 Task: Open Card Mergers and Acquisitions Analysis in Board Reputation Management to Workspace Infrastructure Management and add a team member Softage.3@softage.net, a label Green, a checklist Customer Retention, an attachment from your google drive, a color Green and finally, add a card description 'Research and develop new product pricing strategy' and a comment 'This task presents an opportunity to demonstrate our leadership and decision-making skills, making informed choices and taking action.'. Add a start date 'Jan 07, 1900' with a due date 'Jan 14, 1900'
Action: Mouse moved to (40, 360)
Screenshot: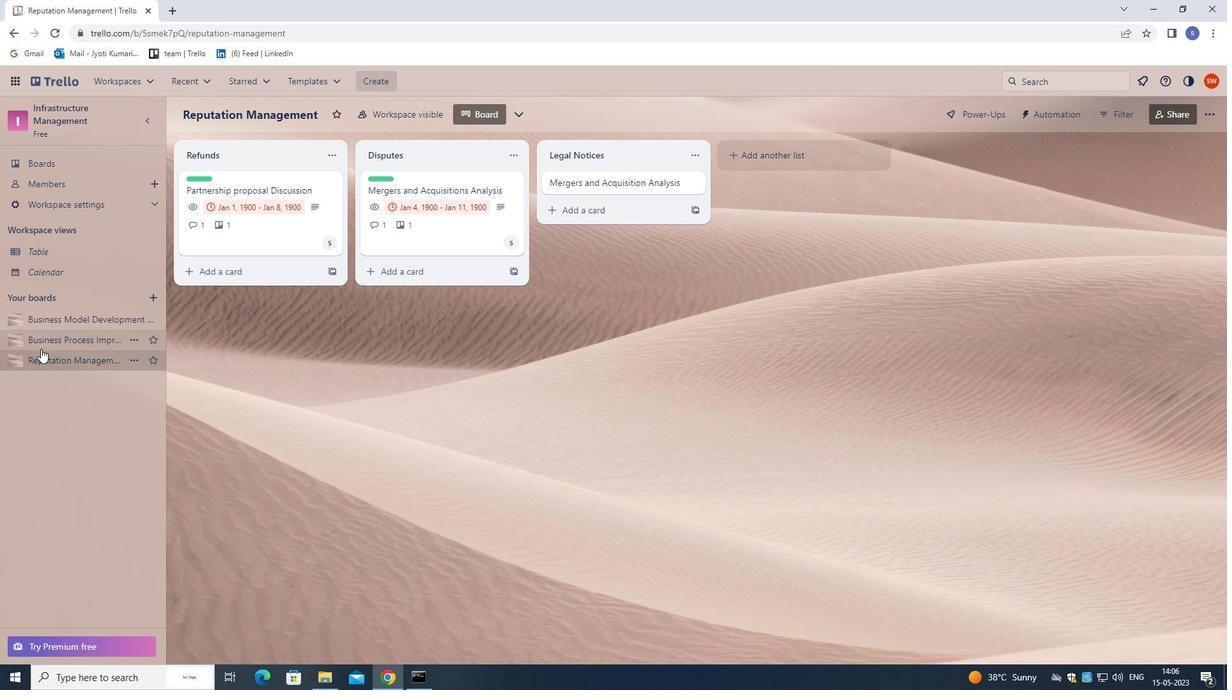 
Action: Mouse pressed left at (40, 360)
Screenshot: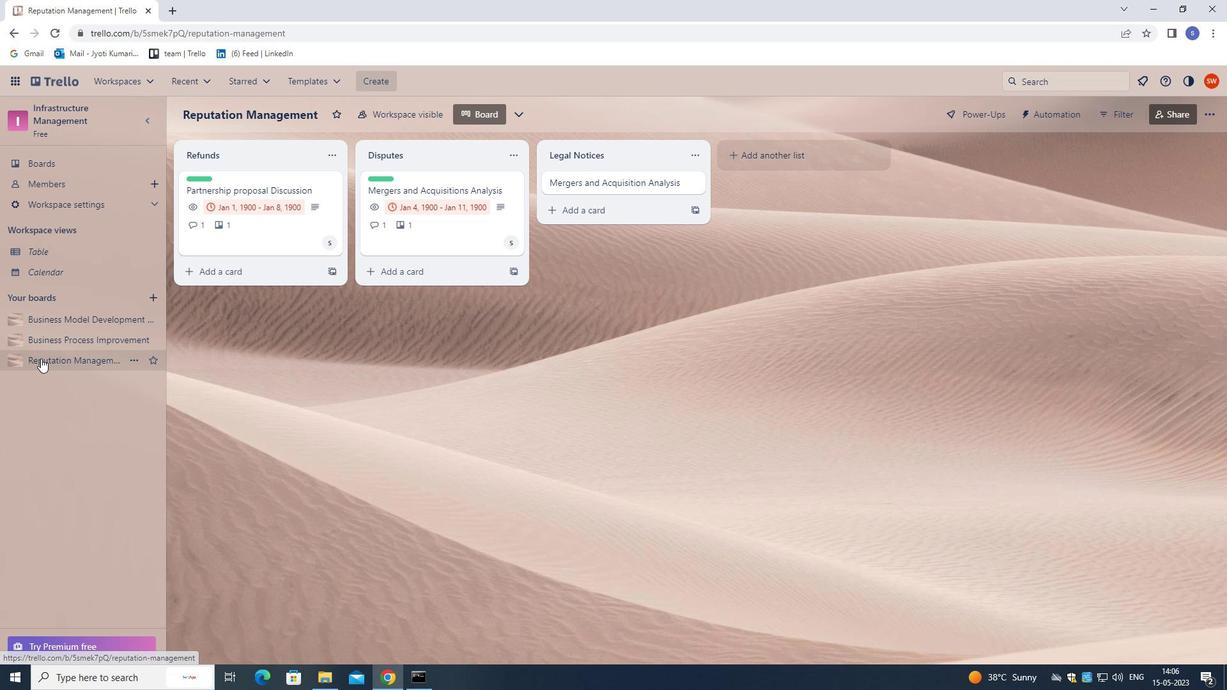 
Action: Mouse moved to (622, 188)
Screenshot: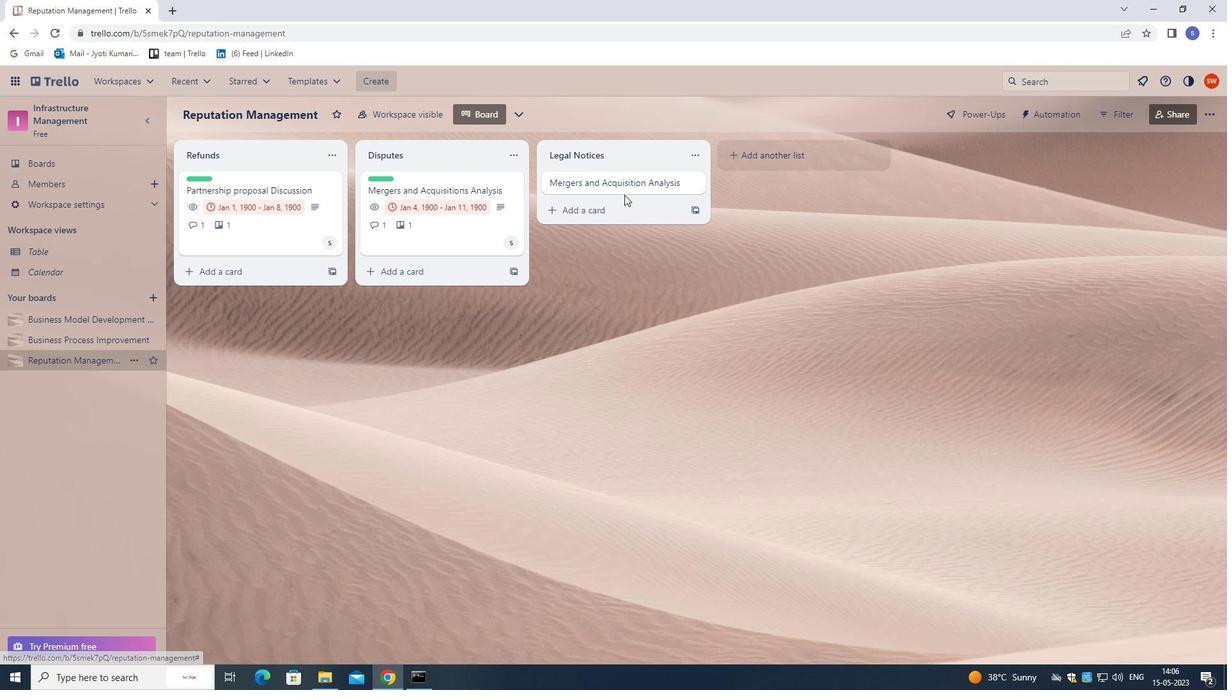
Action: Mouse pressed left at (622, 188)
Screenshot: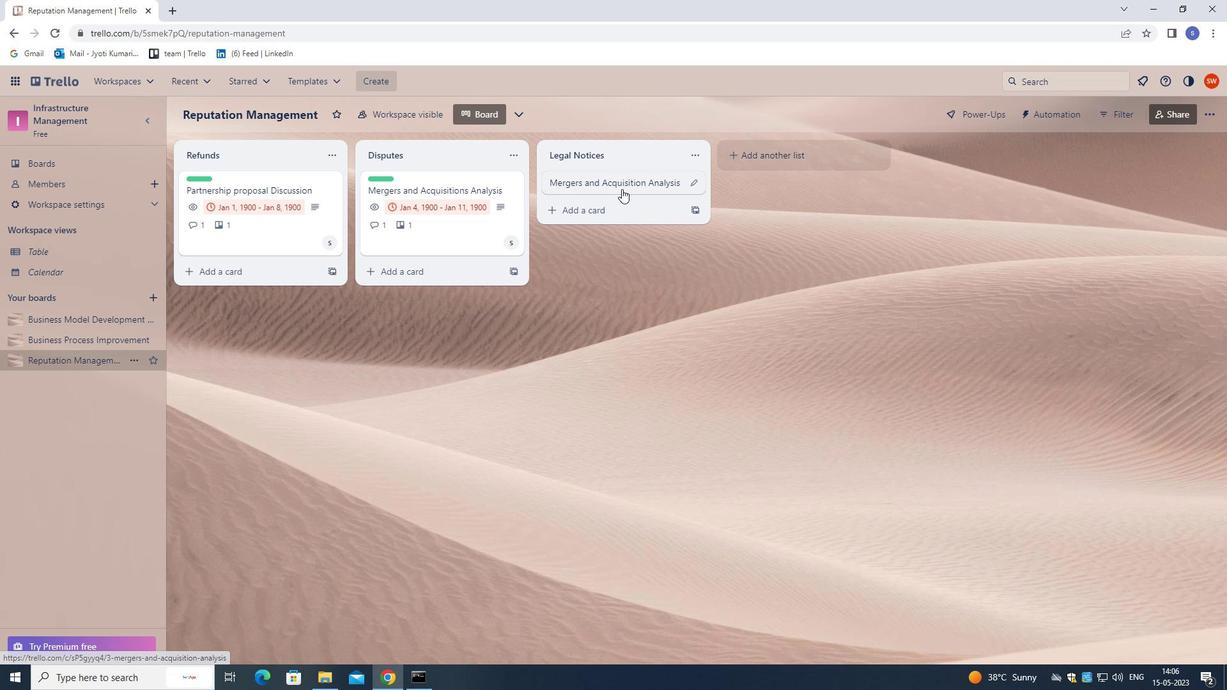 
Action: Mouse moved to (797, 227)
Screenshot: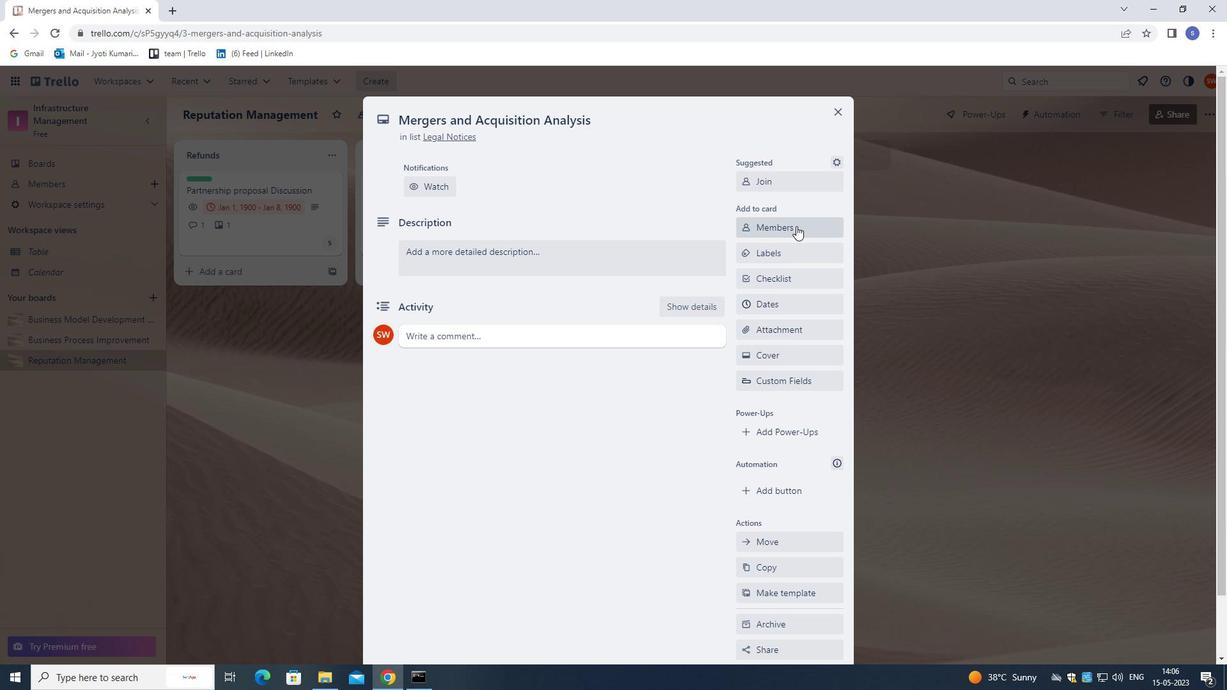 
Action: Mouse pressed left at (797, 227)
Screenshot: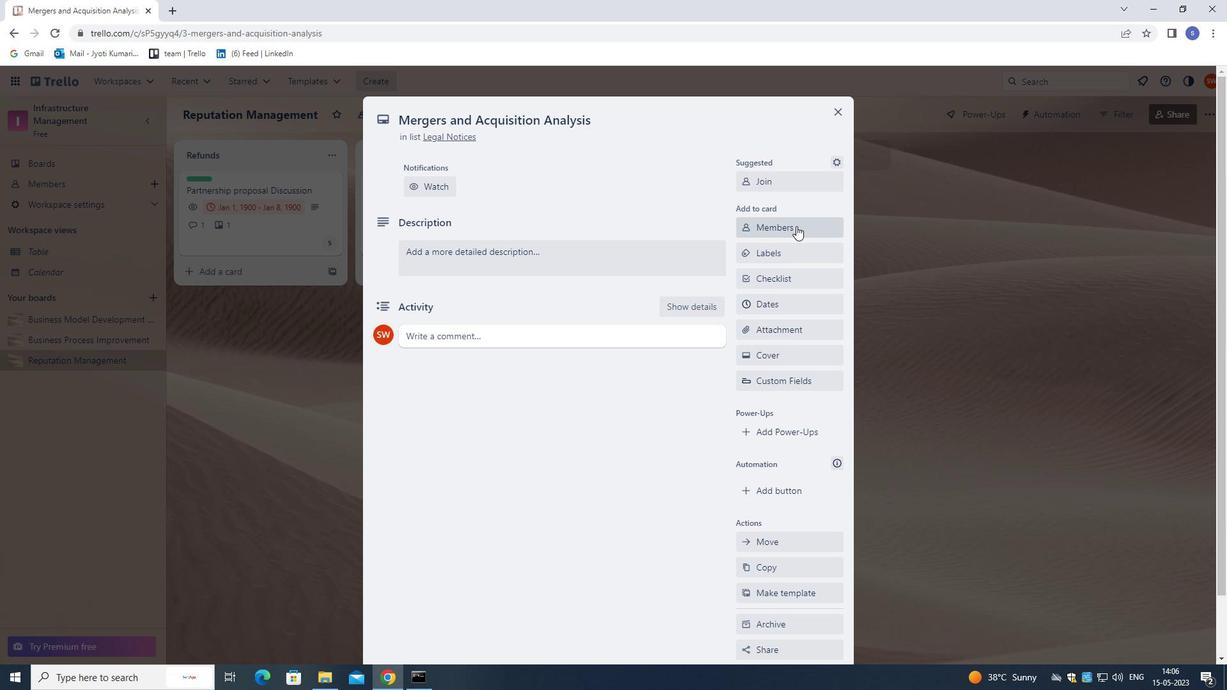 
Action: Mouse moved to (1106, 215)
Screenshot: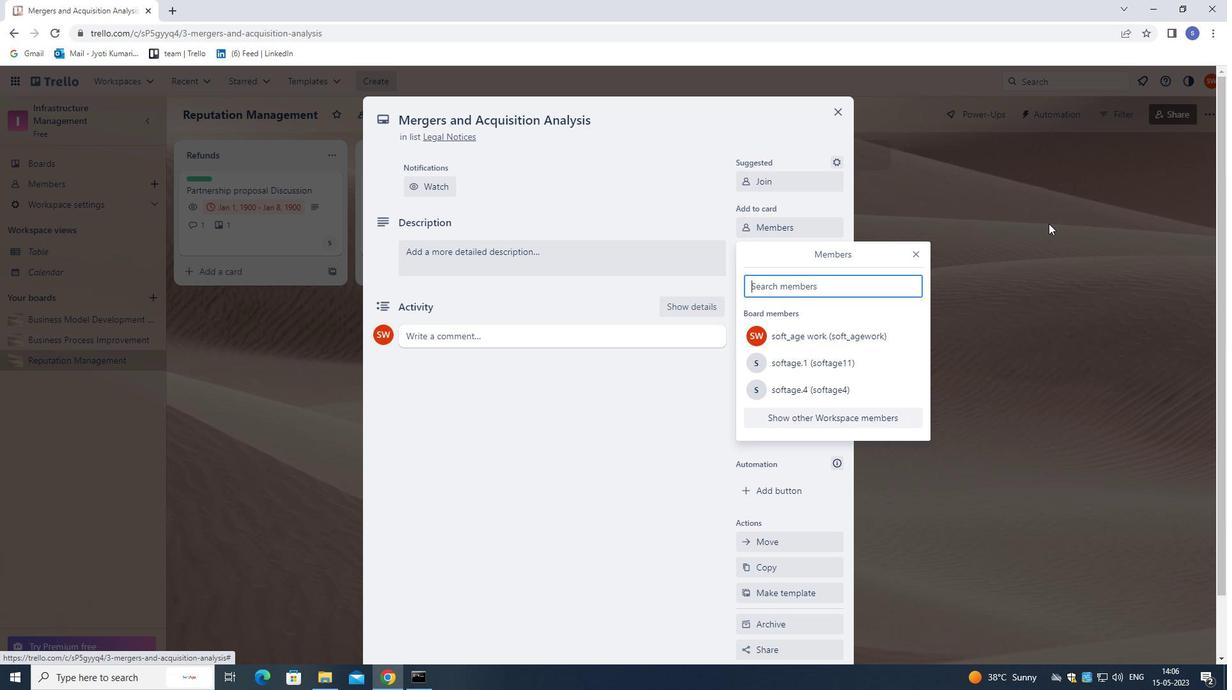 
Action: Key pressed softage.3<Key.shift>@SOFTAGE.NET
Screenshot: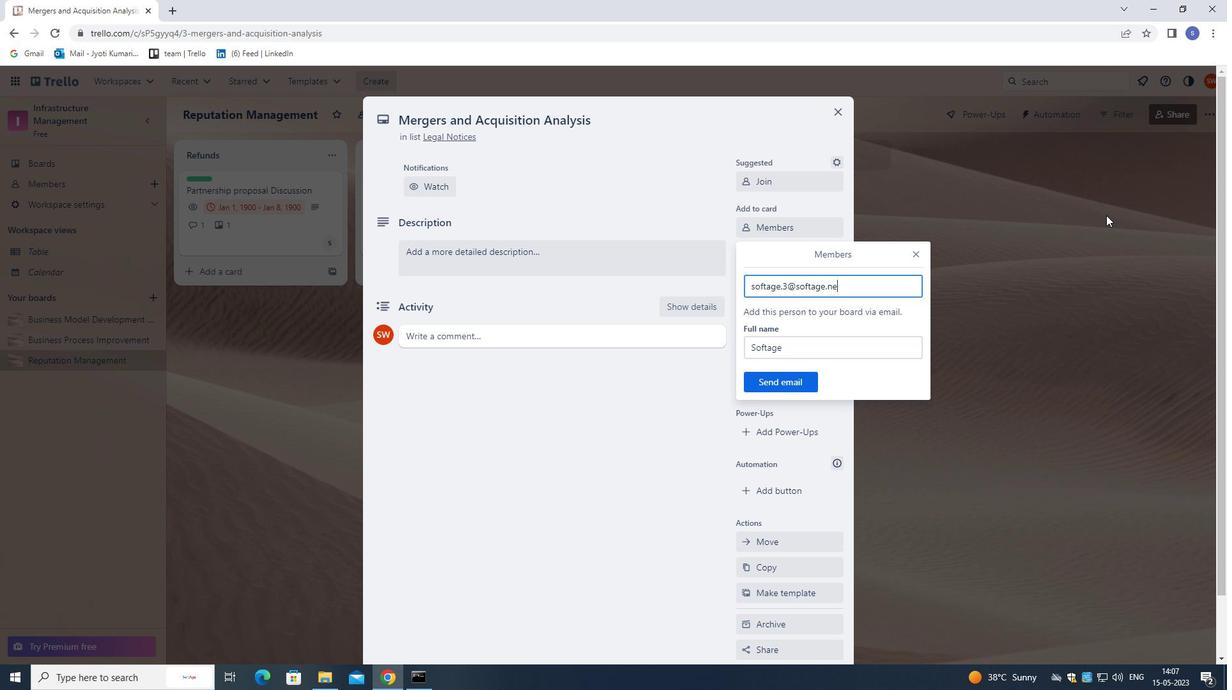 
Action: Mouse moved to (797, 380)
Screenshot: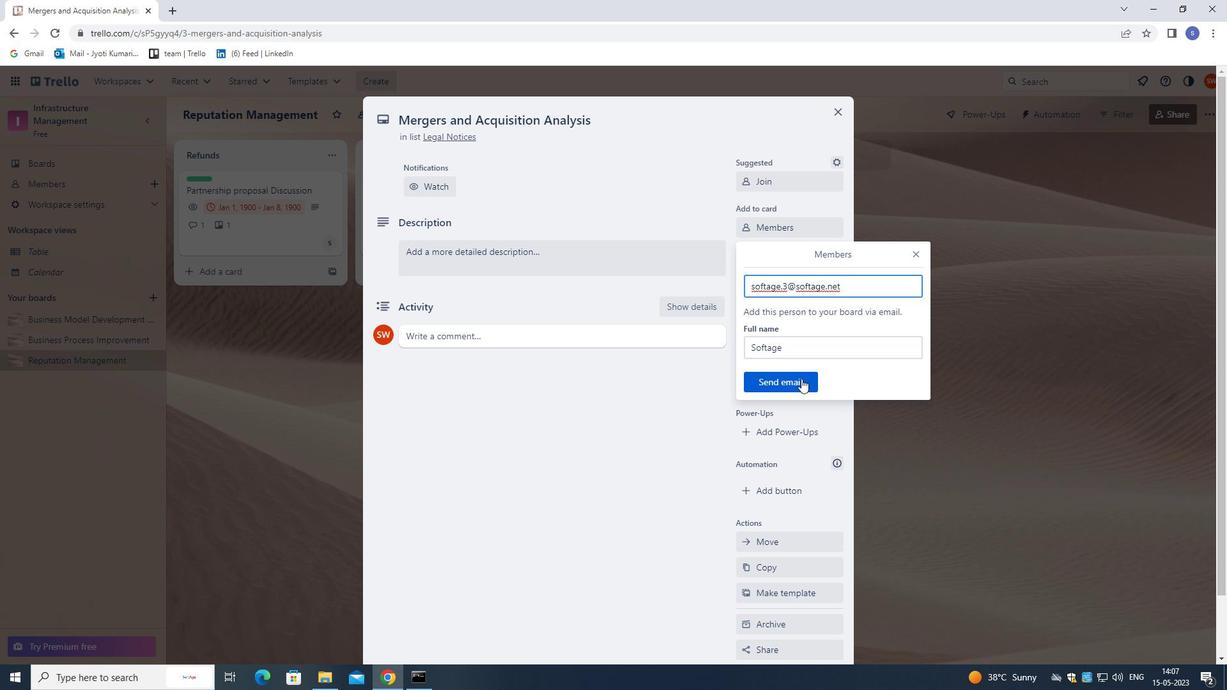 
Action: Mouse pressed left at (797, 380)
Screenshot: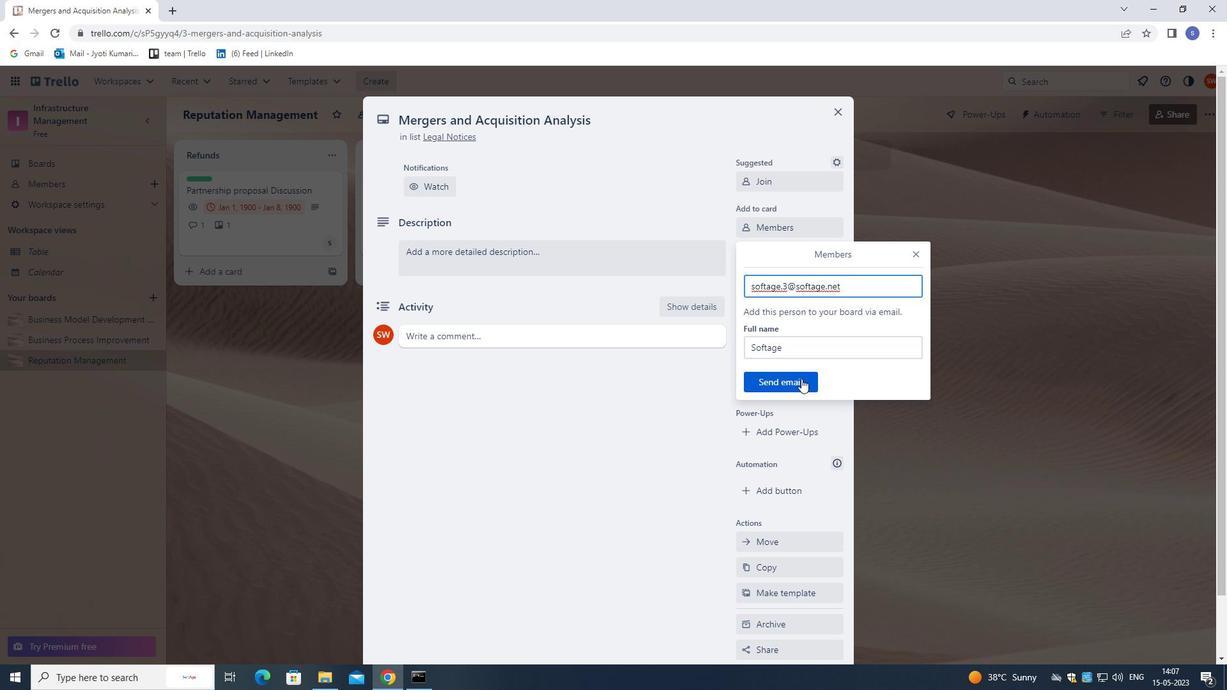 
Action: Mouse moved to (793, 255)
Screenshot: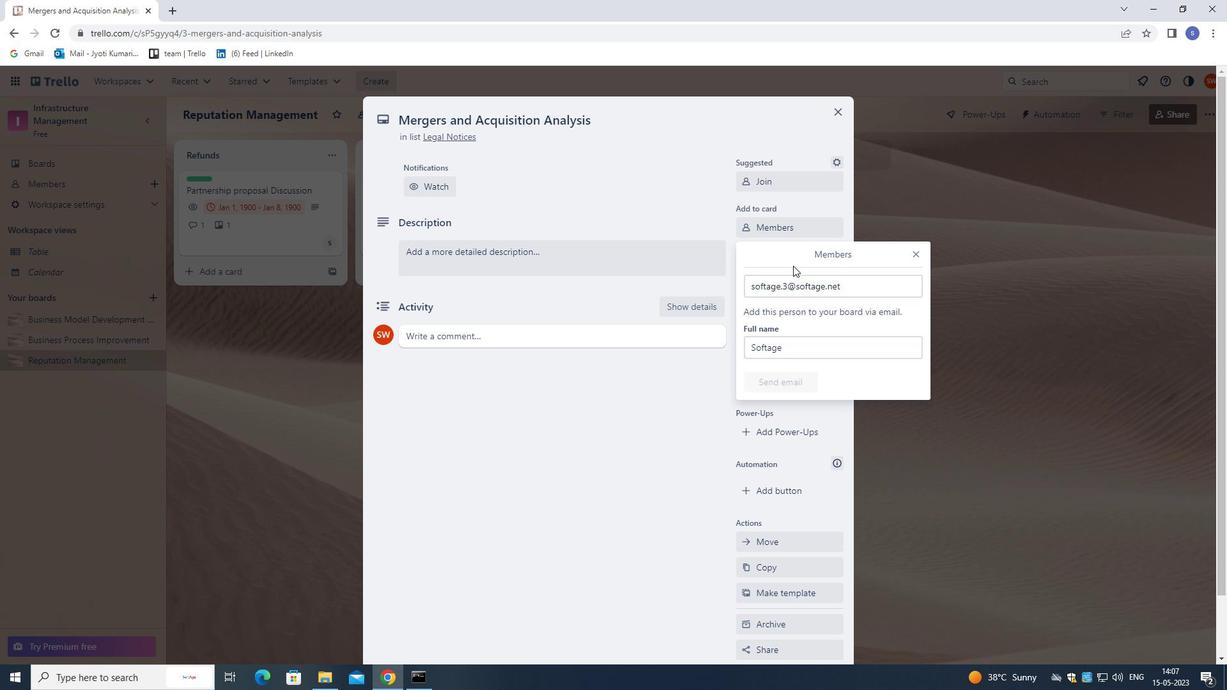 
Action: Mouse pressed left at (793, 255)
Screenshot: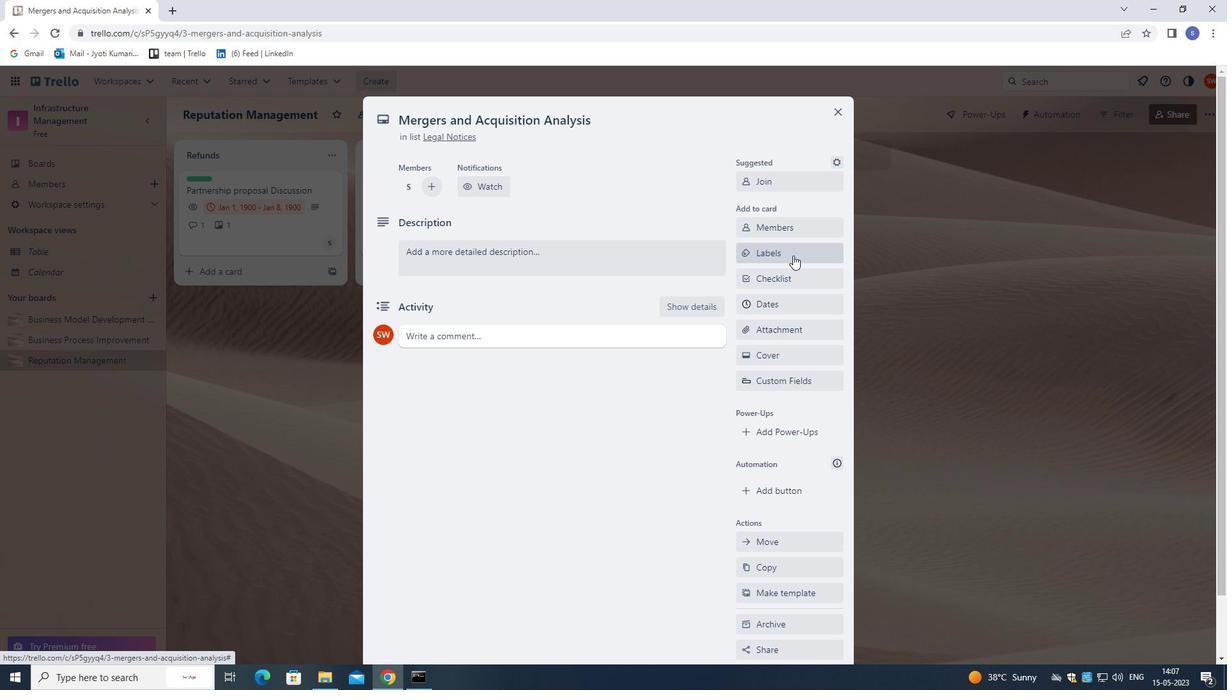 
Action: Key pressed G
Screenshot: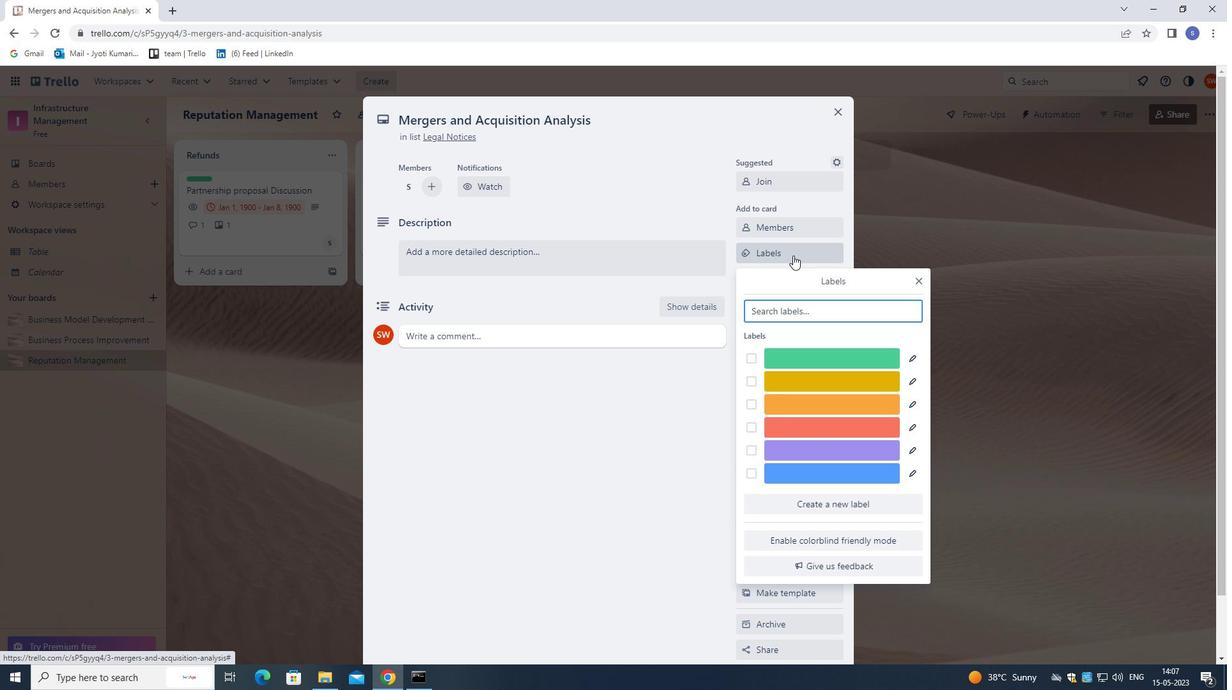 
Action: Mouse moved to (836, 351)
Screenshot: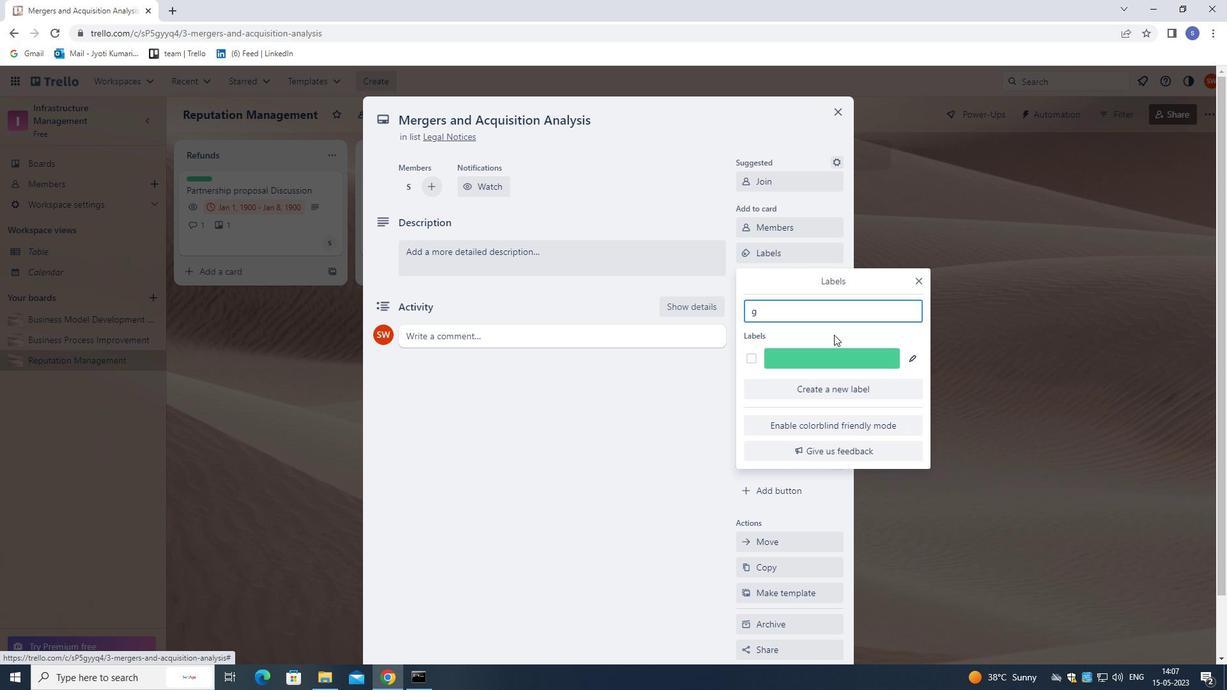 
Action: Mouse pressed left at (836, 351)
Screenshot: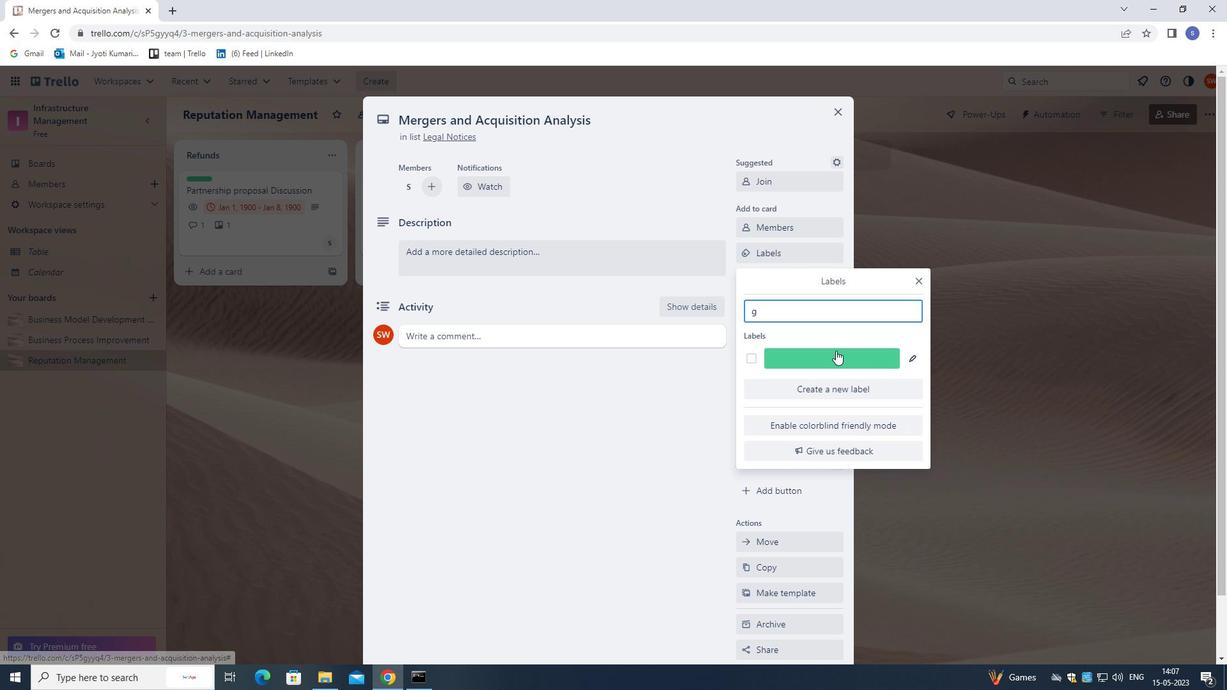 
Action: Mouse moved to (921, 279)
Screenshot: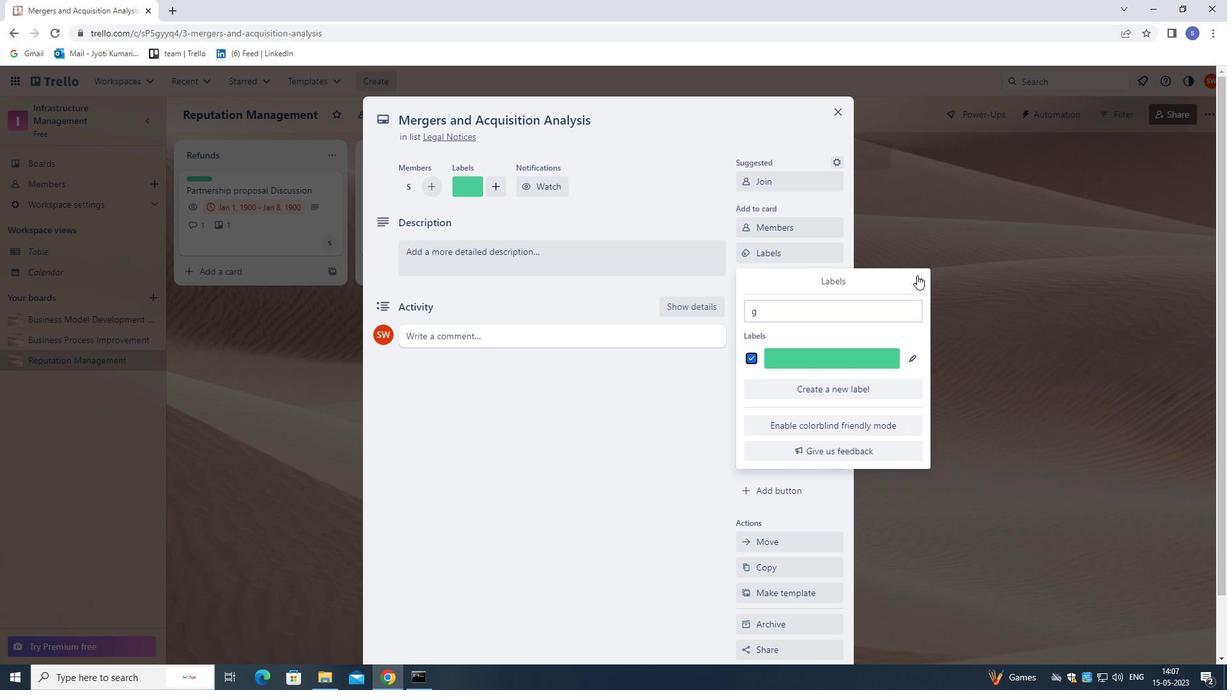 
Action: Mouse pressed left at (921, 279)
Screenshot: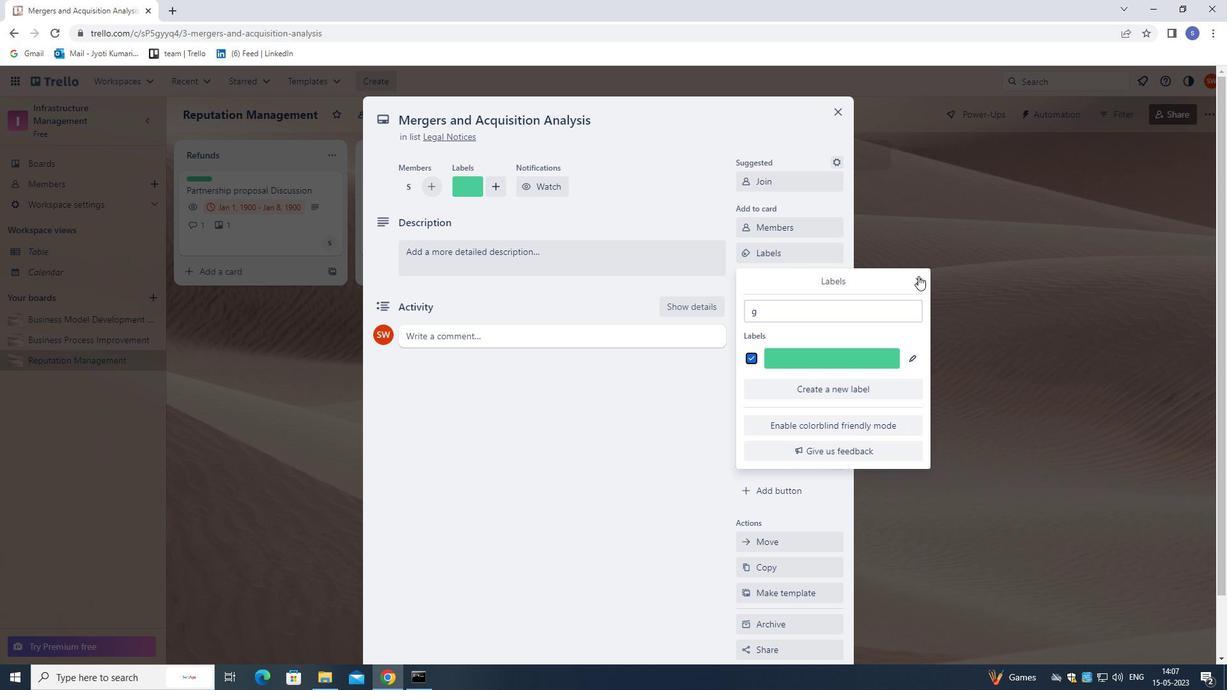
Action: Mouse moved to (793, 278)
Screenshot: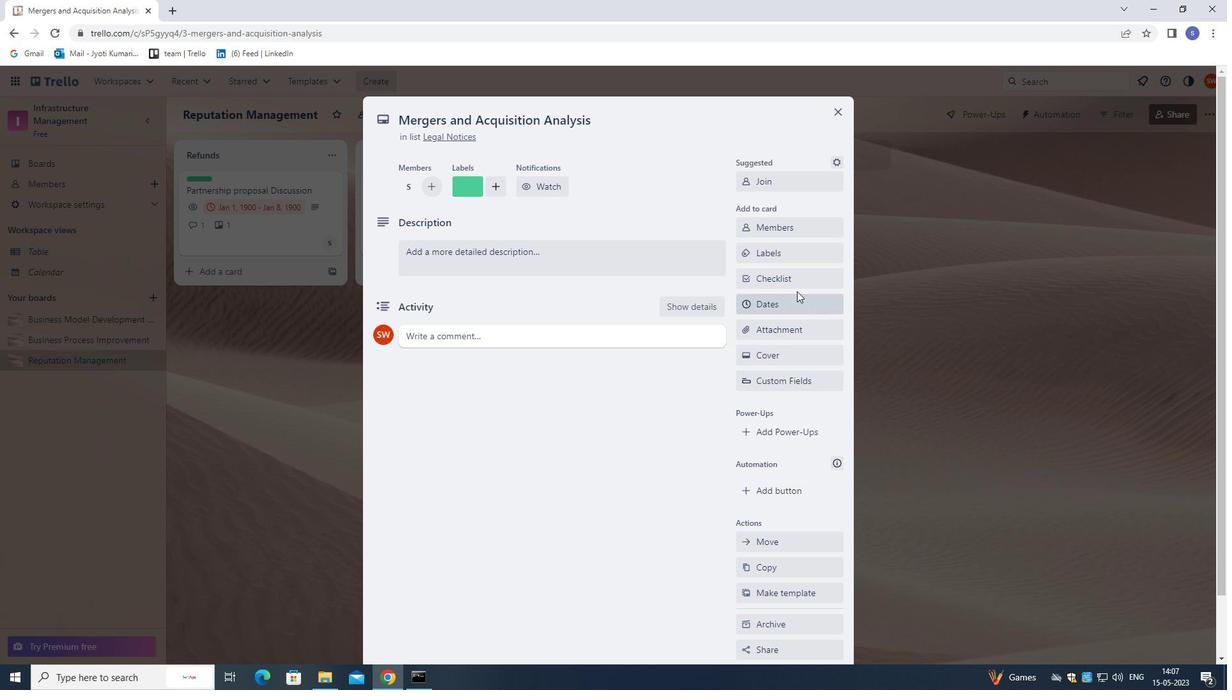 
Action: Mouse pressed left at (793, 278)
Screenshot: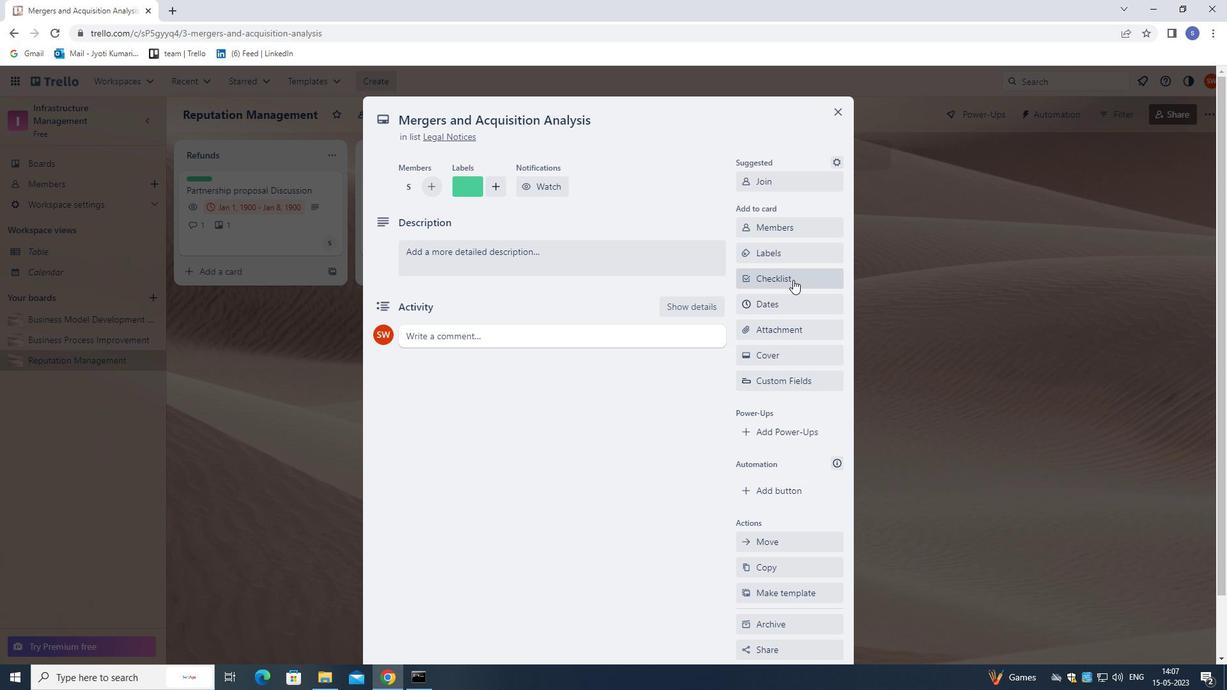 
Action: Mouse moved to (808, 291)
Screenshot: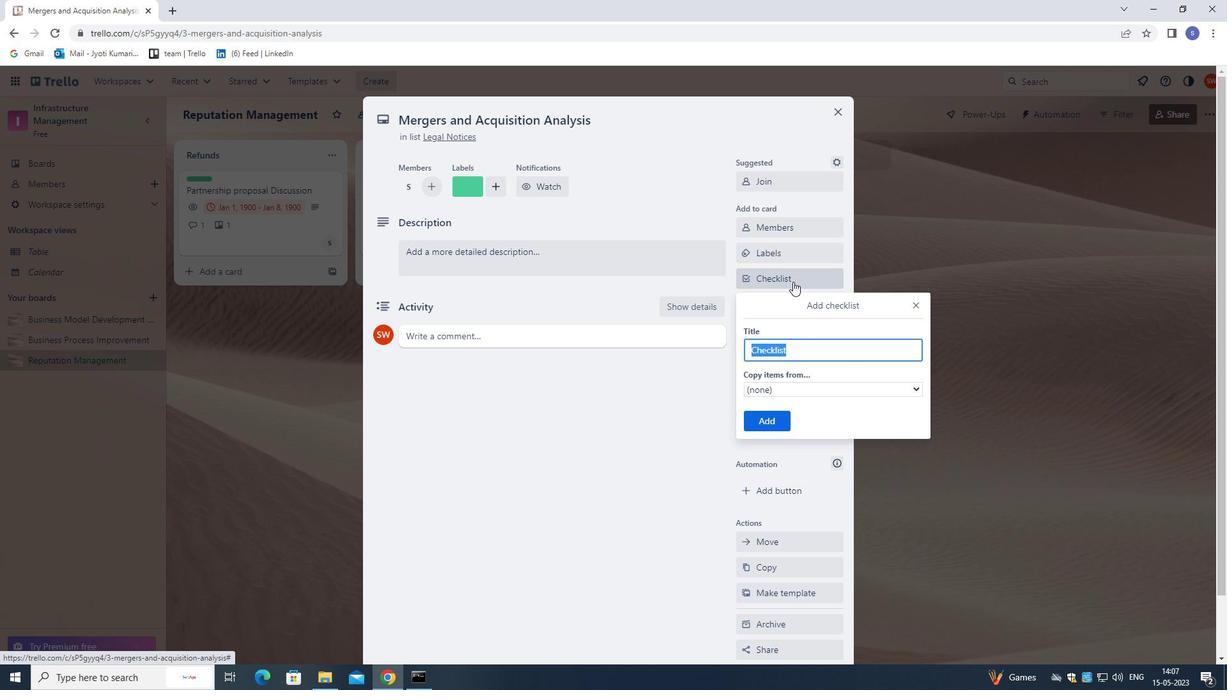 
Action: Key pressed <Key.shift>CUSTOMER<Key.space>ZZ<Key.shift><Key.backspace><Key.backspace><Key.shift>RETENTION<Key.space><Key.enter>
Screenshot: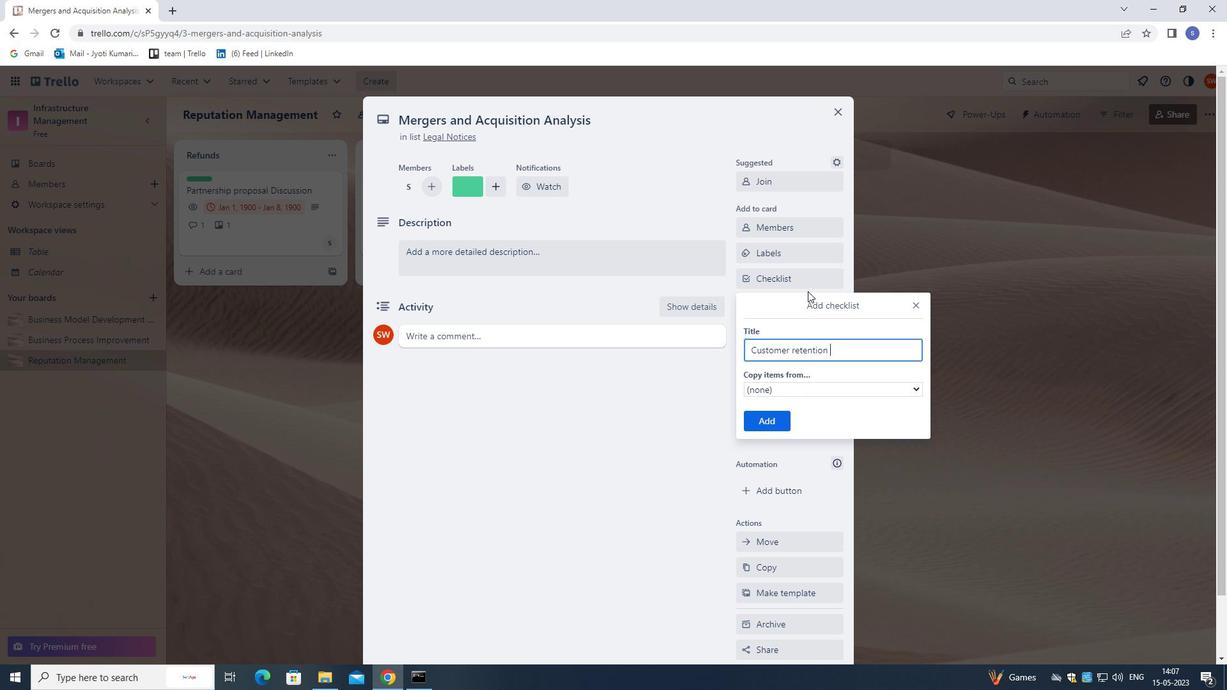 
Action: Mouse moved to (805, 310)
Screenshot: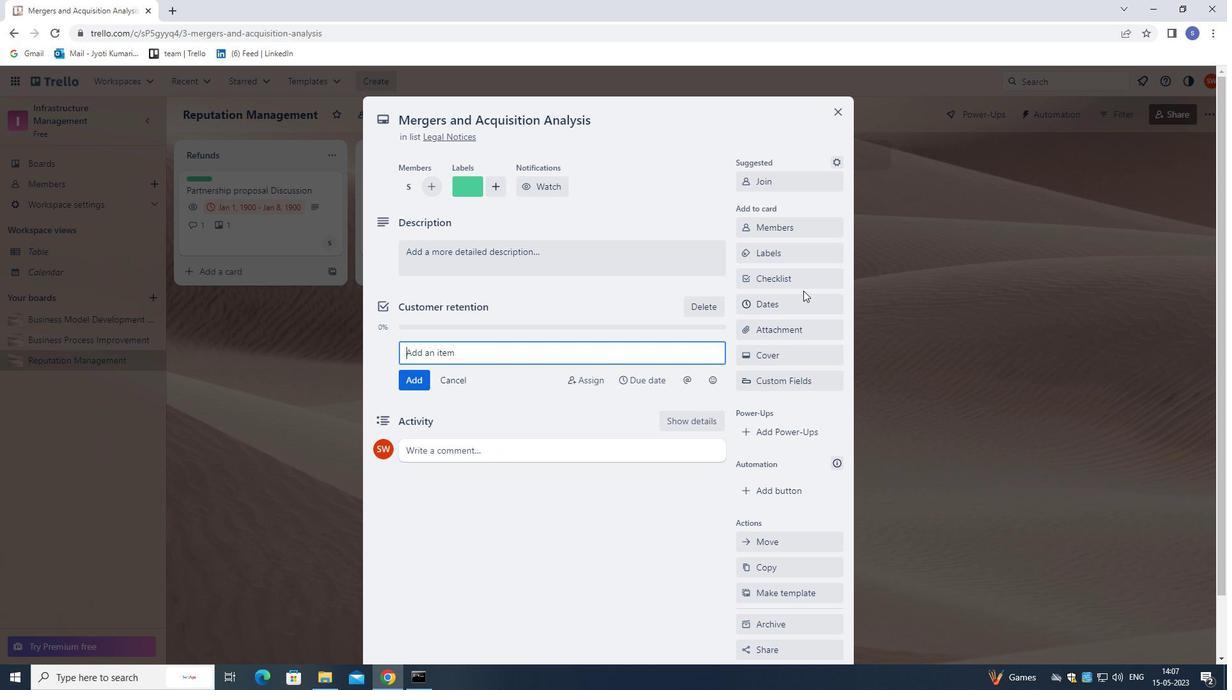
Action: Mouse pressed left at (805, 310)
Screenshot: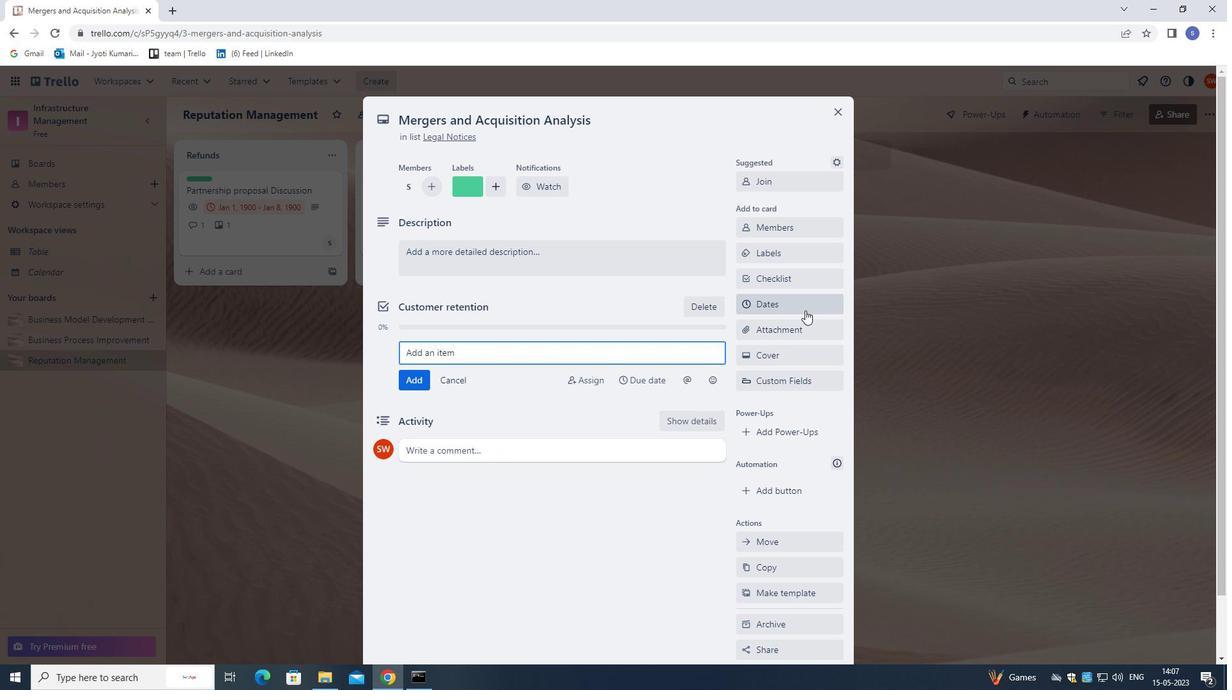 
Action: Mouse moved to (748, 342)
Screenshot: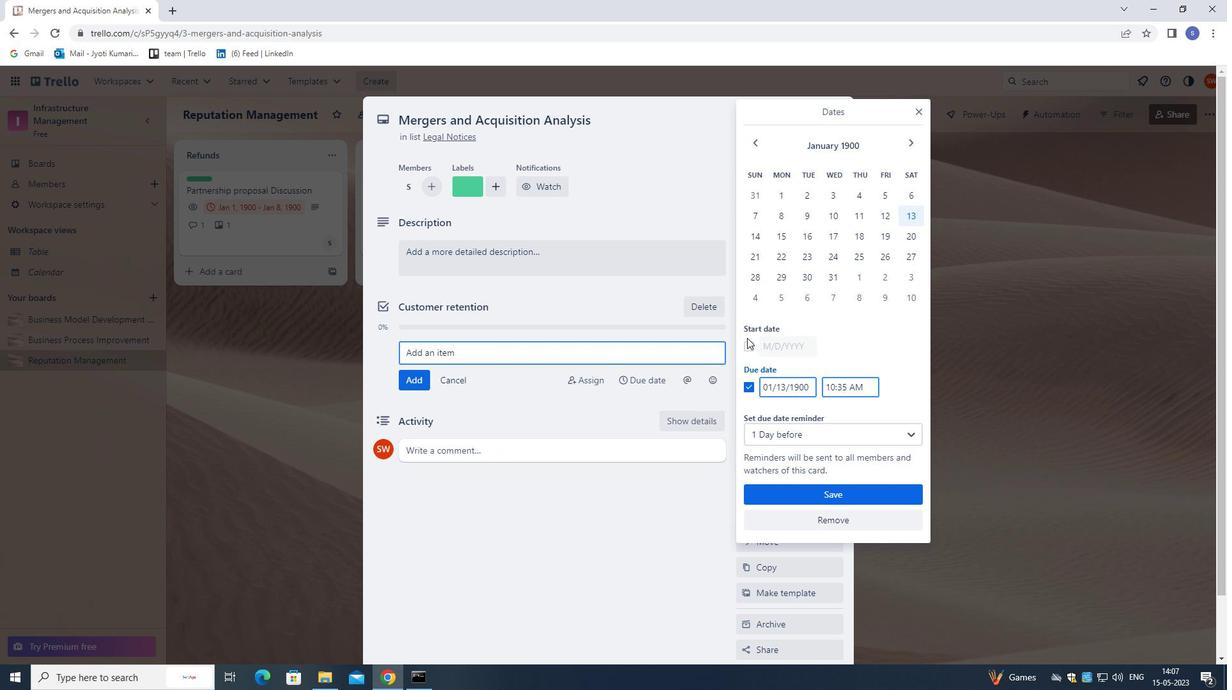 
Action: Mouse pressed left at (748, 342)
Screenshot: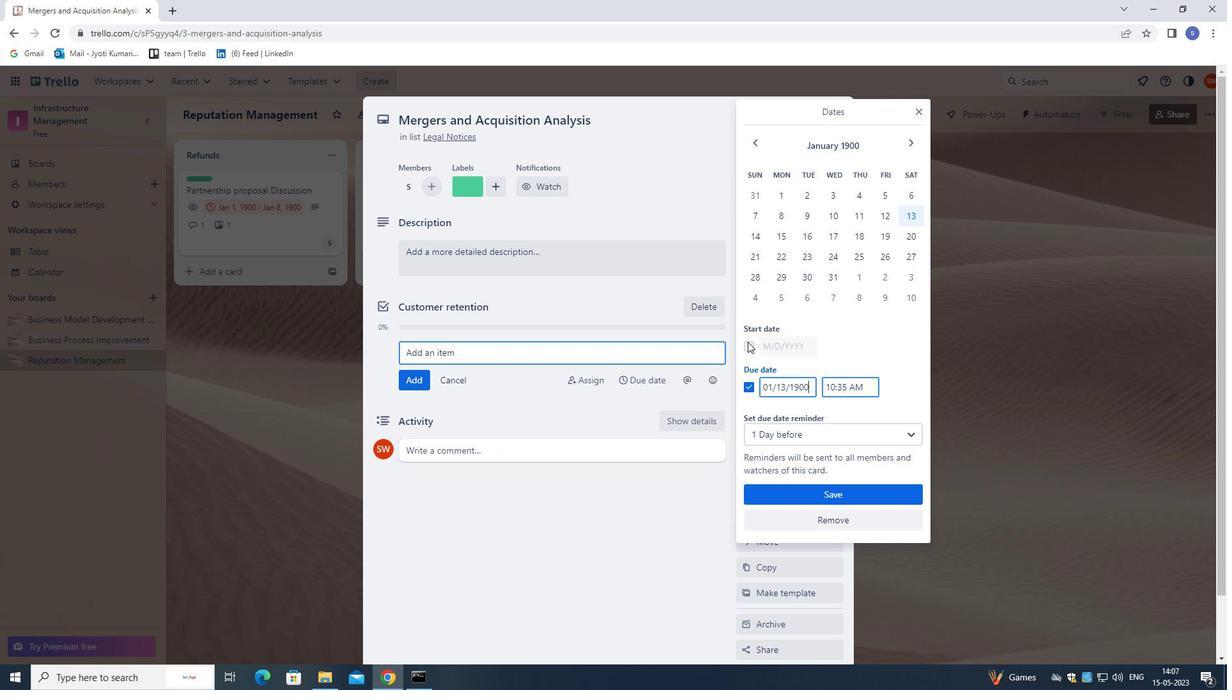 
Action: Mouse moved to (753, 220)
Screenshot: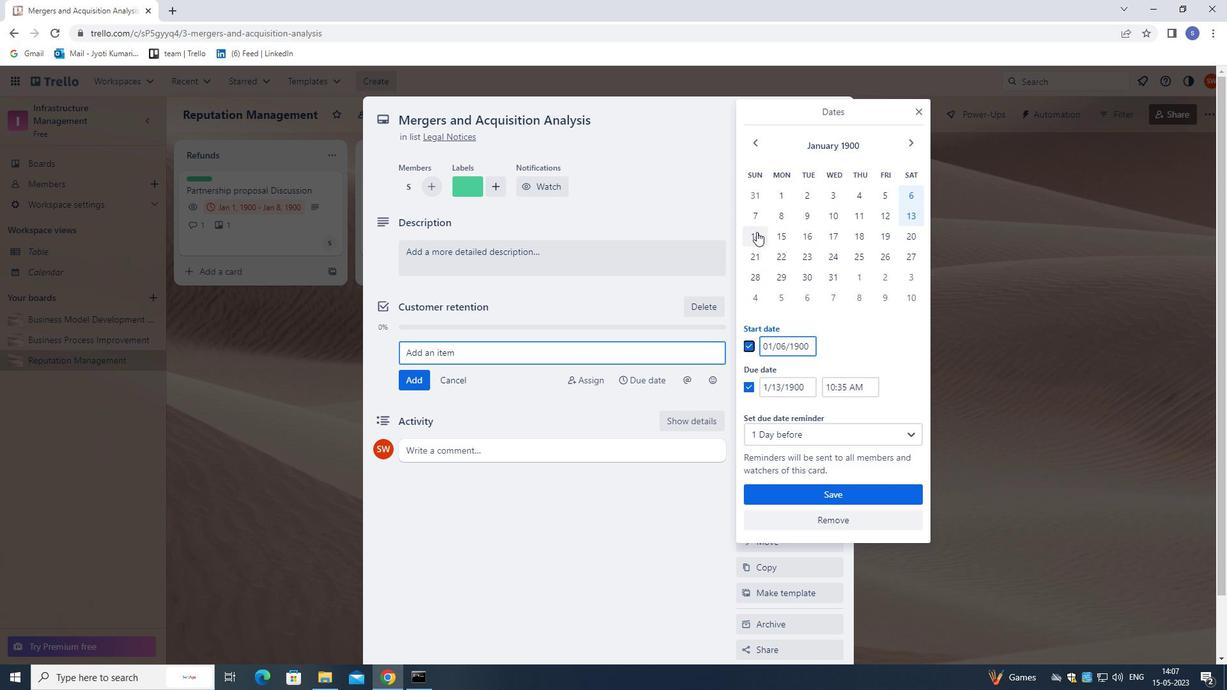 
Action: Mouse pressed left at (753, 220)
Screenshot: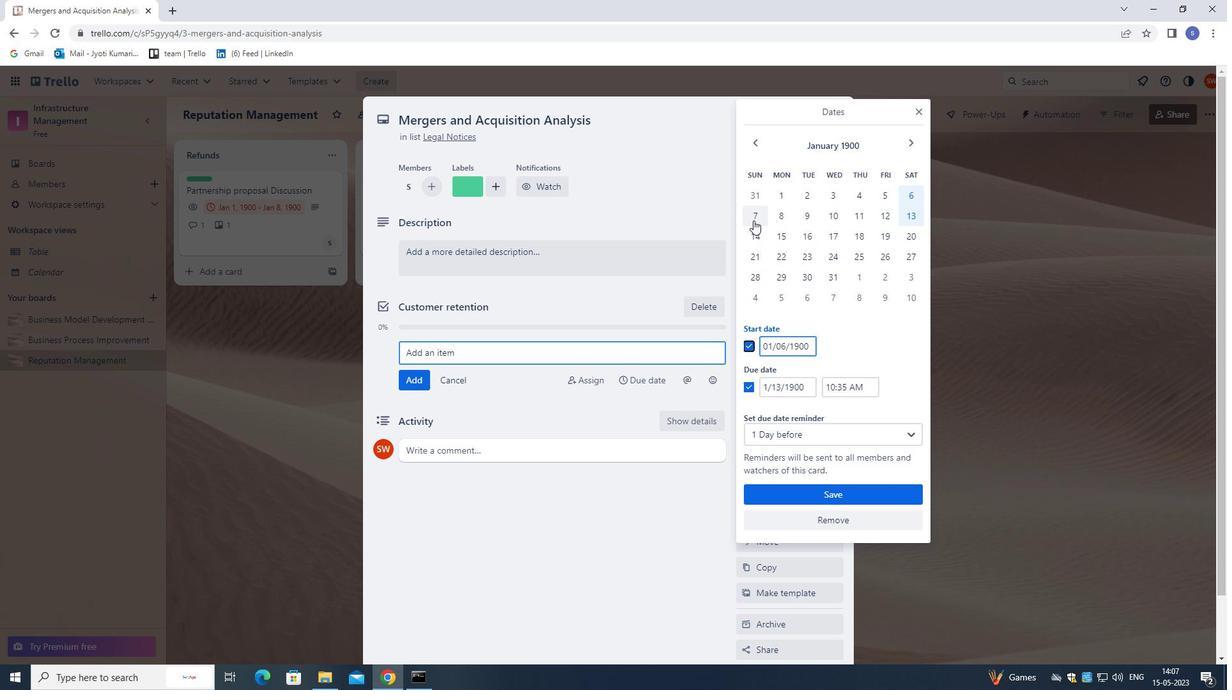 
Action: Mouse moved to (759, 237)
Screenshot: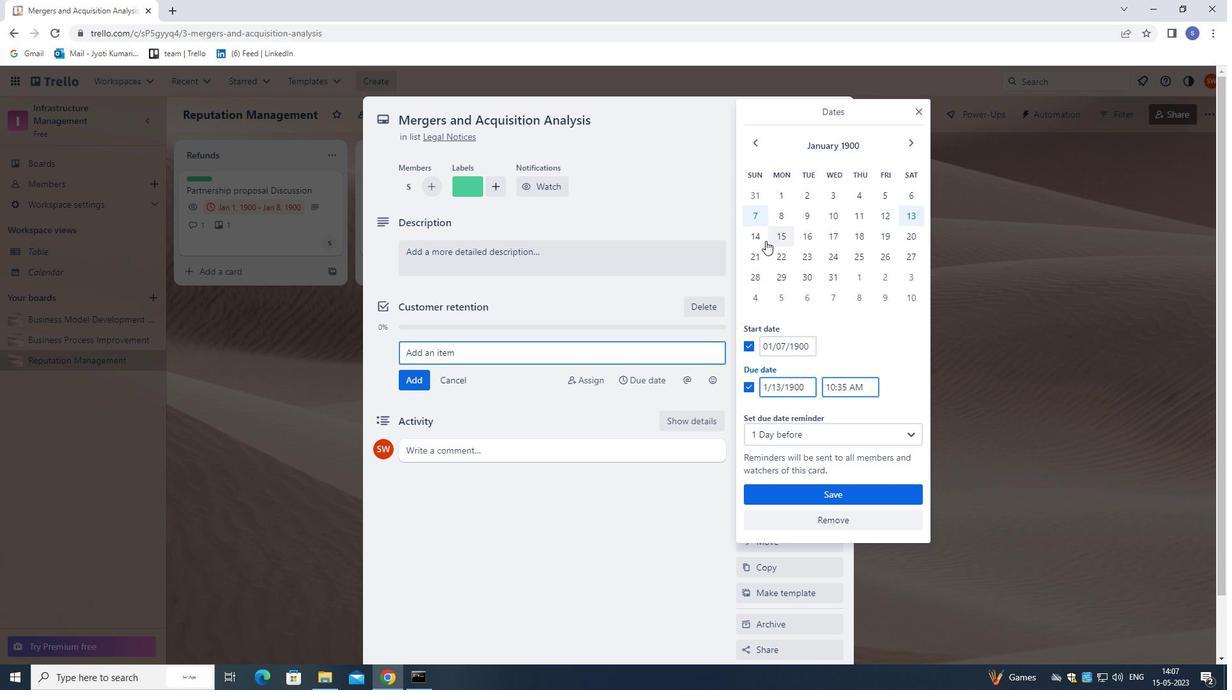 
Action: Mouse pressed left at (759, 237)
Screenshot: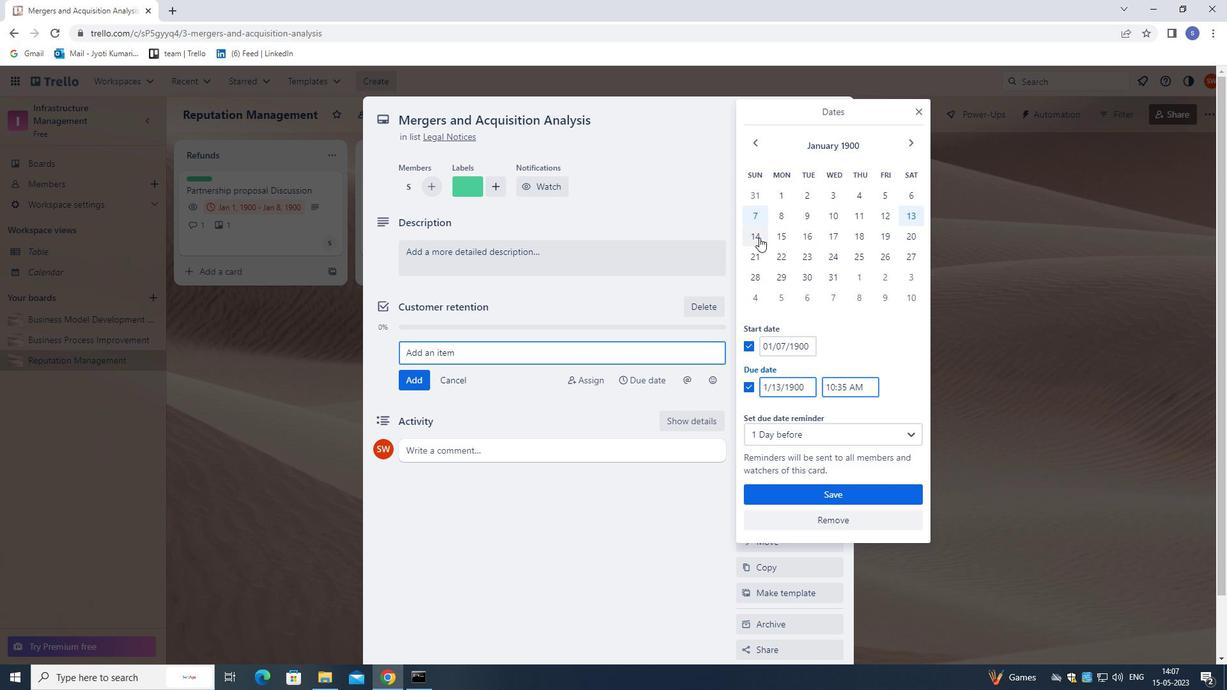 
Action: Mouse moved to (810, 494)
Screenshot: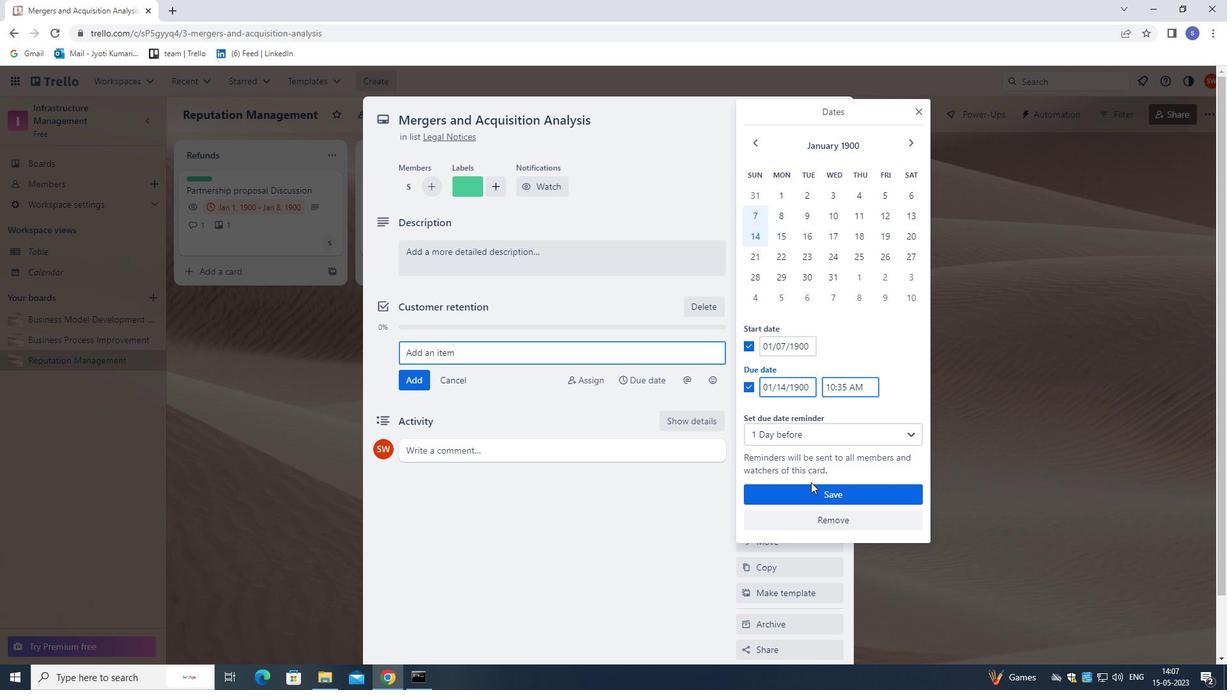 
Action: Mouse pressed left at (810, 494)
Screenshot: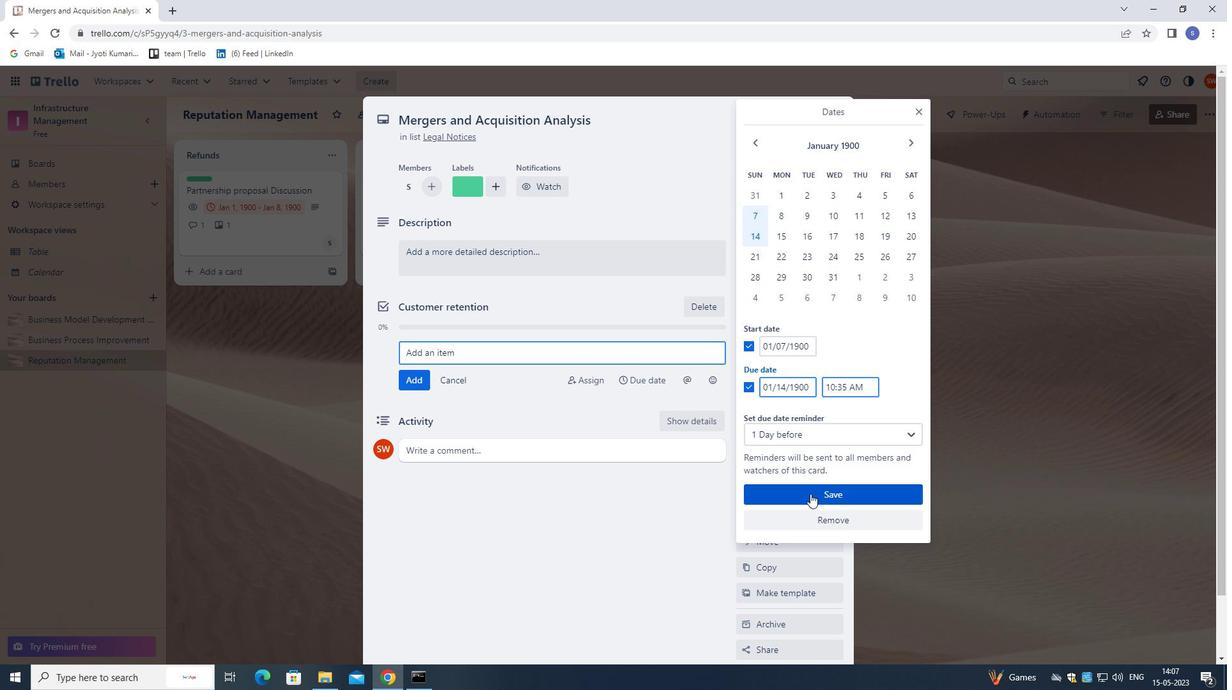 
Action: Mouse moved to (766, 332)
Screenshot: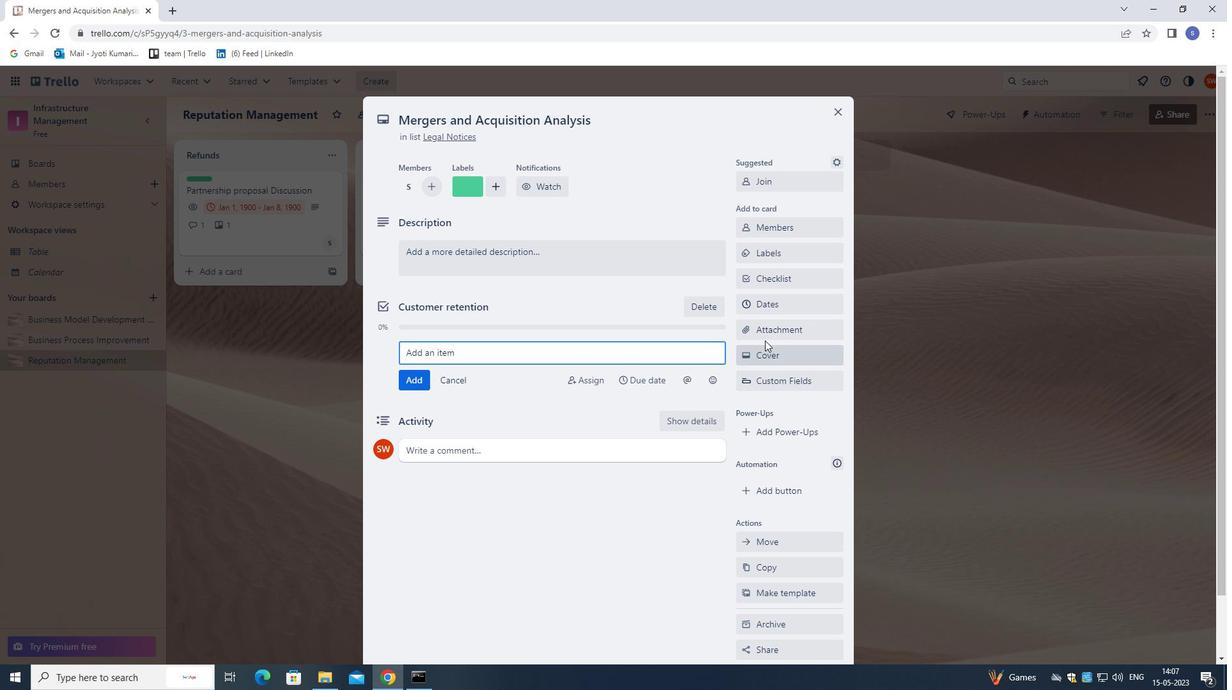 
Action: Mouse pressed left at (766, 332)
Screenshot: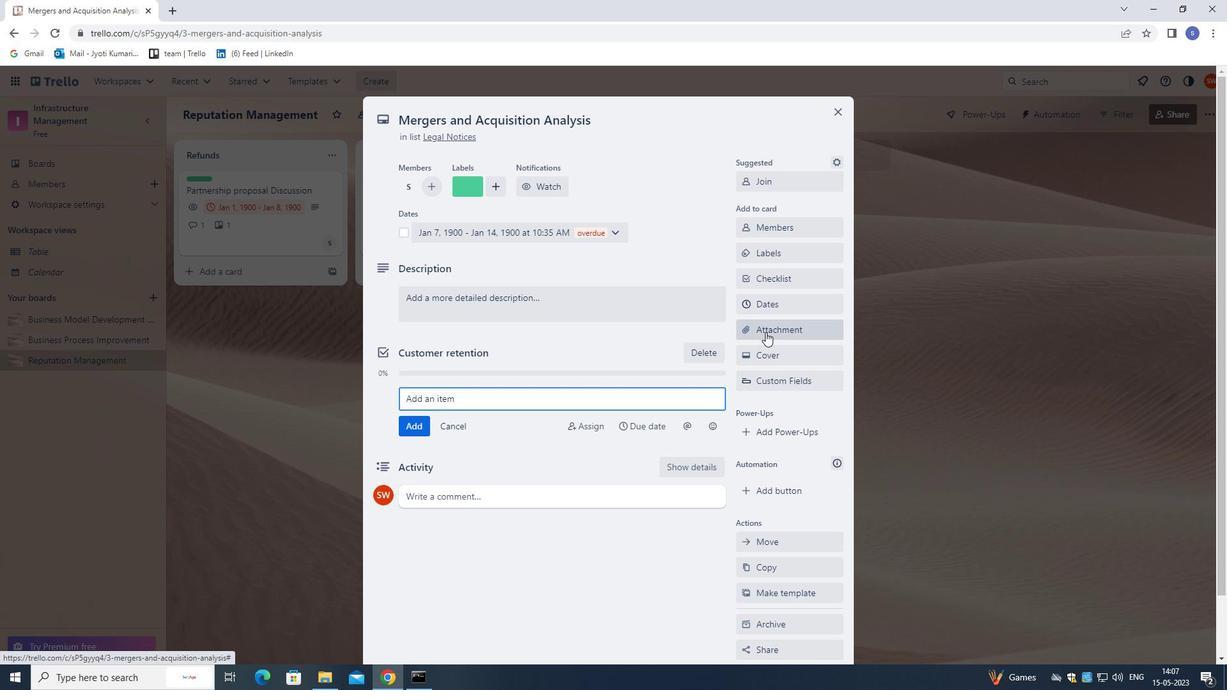 
Action: Mouse moved to (785, 427)
Screenshot: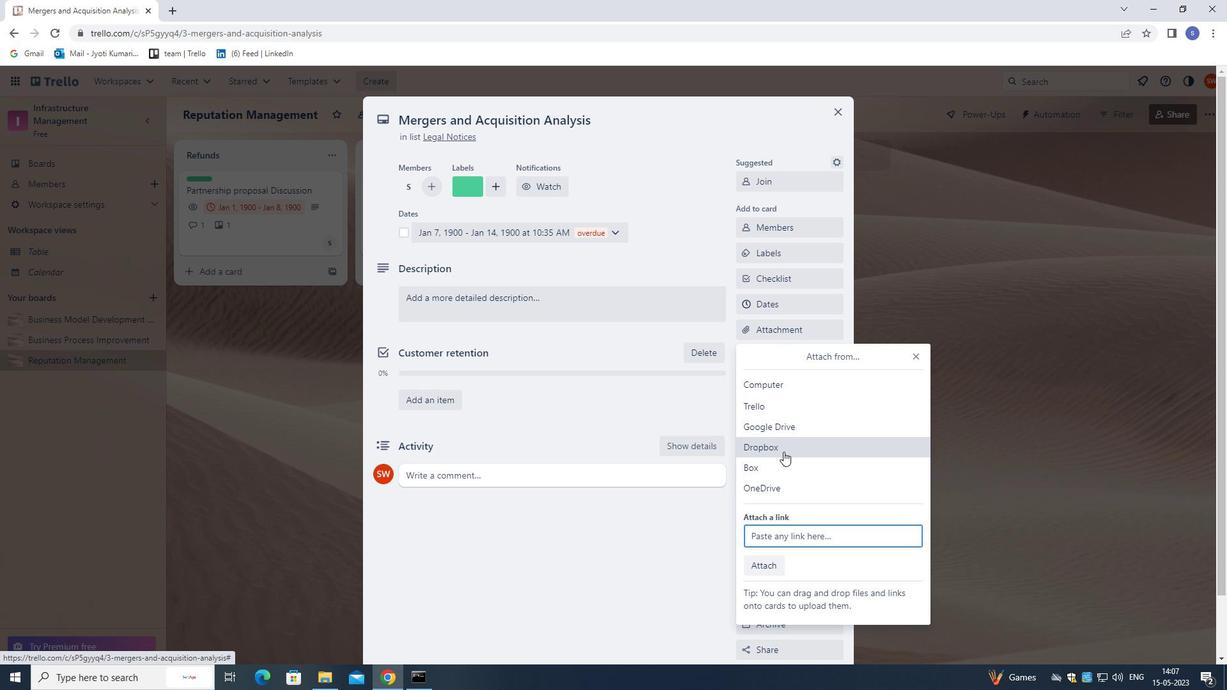 
Action: Mouse pressed left at (785, 427)
Screenshot: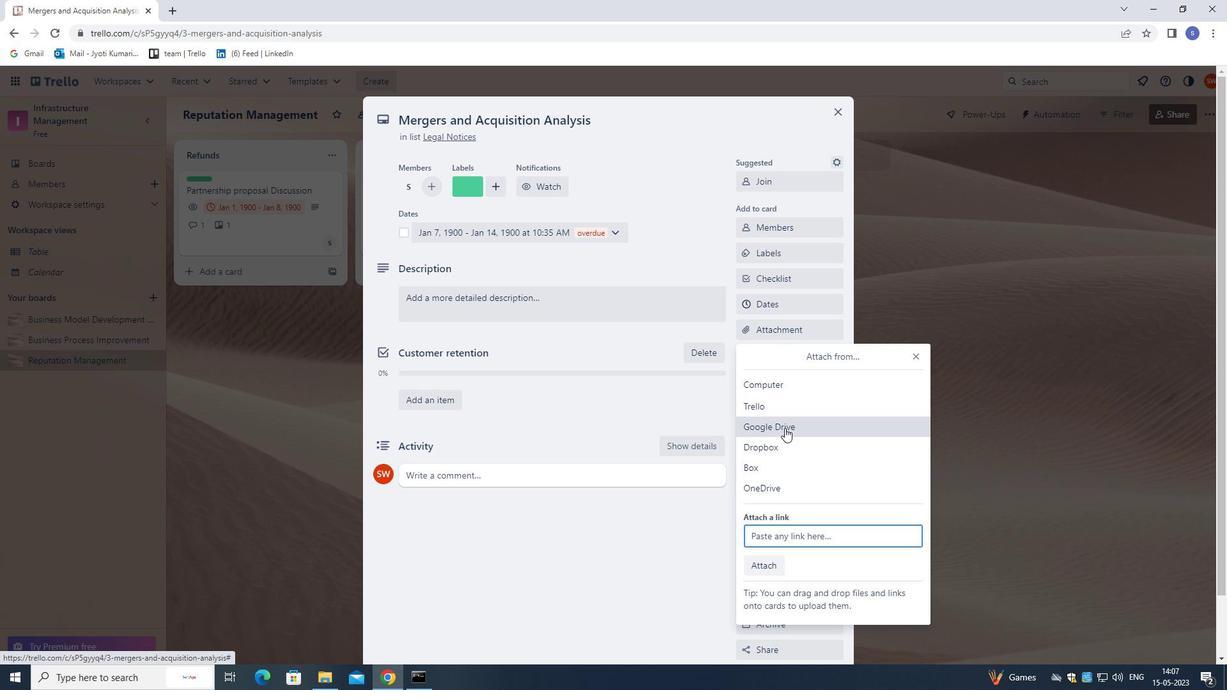 
Action: Mouse moved to (426, 311)
Screenshot: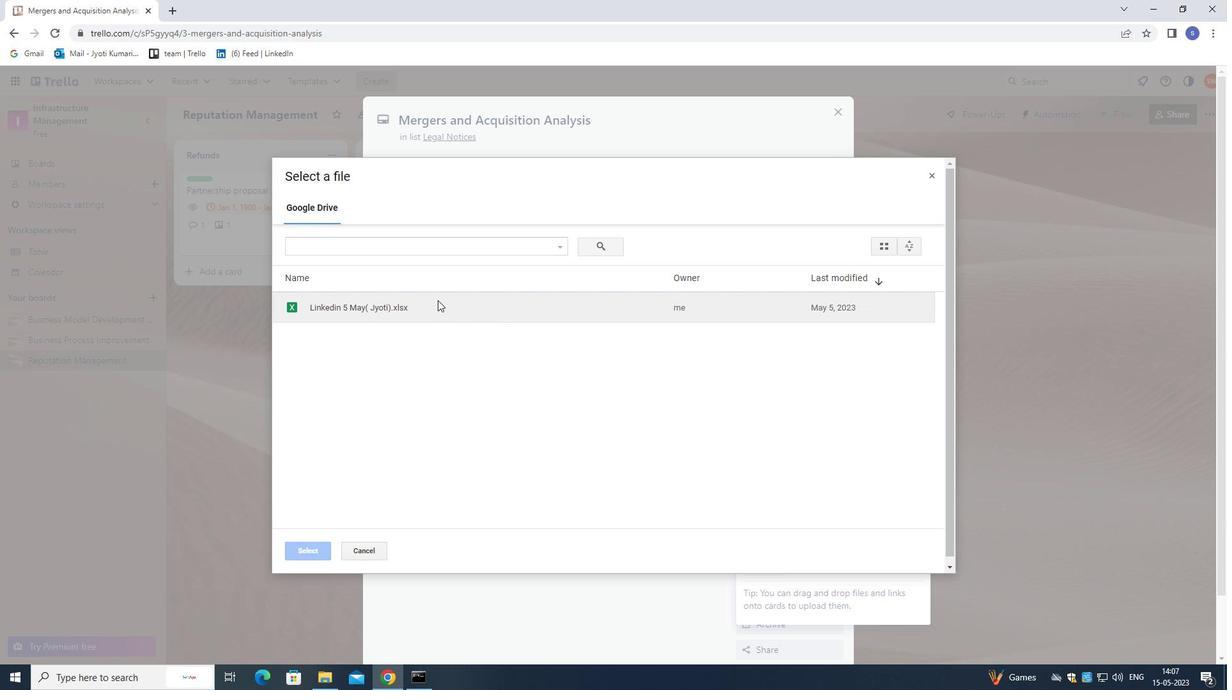 
Action: Mouse pressed left at (426, 311)
Screenshot: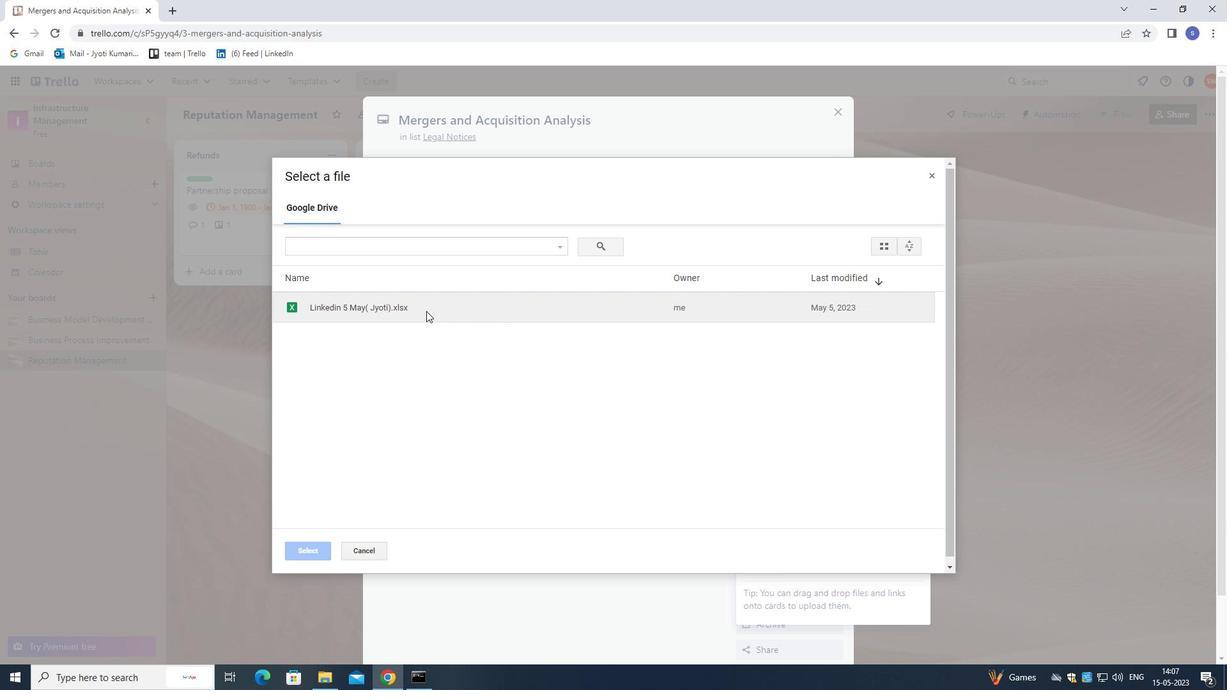 
Action: Mouse moved to (313, 546)
Screenshot: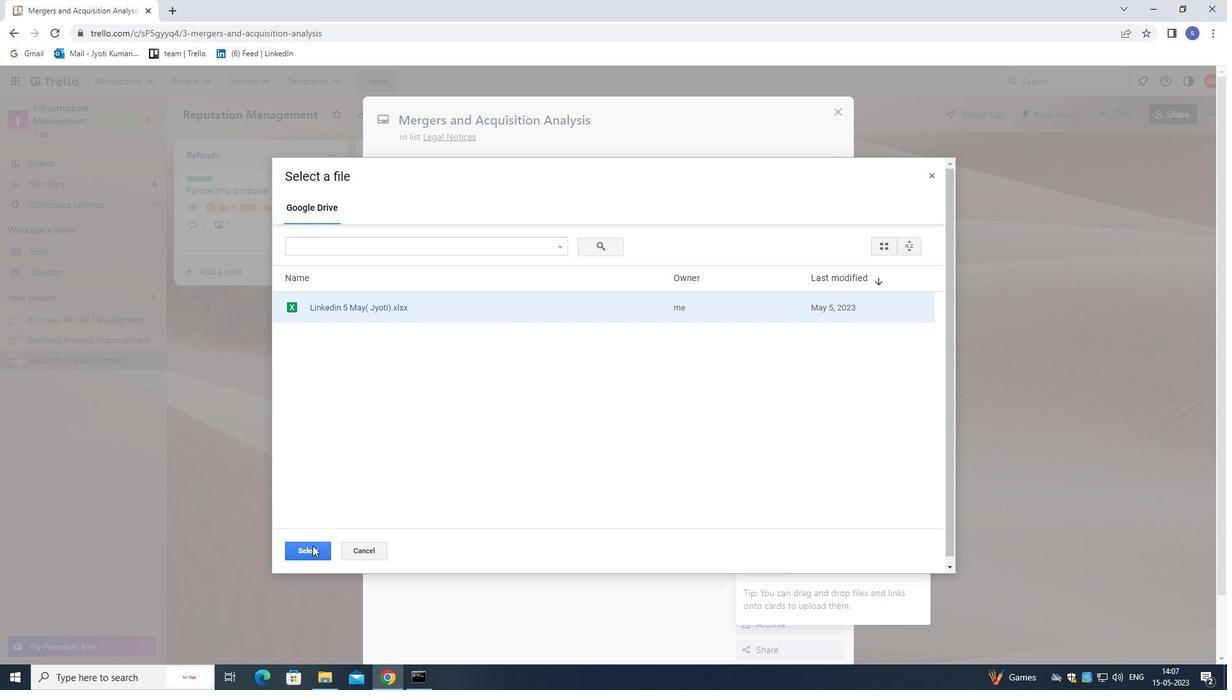 
Action: Mouse pressed left at (313, 546)
Screenshot: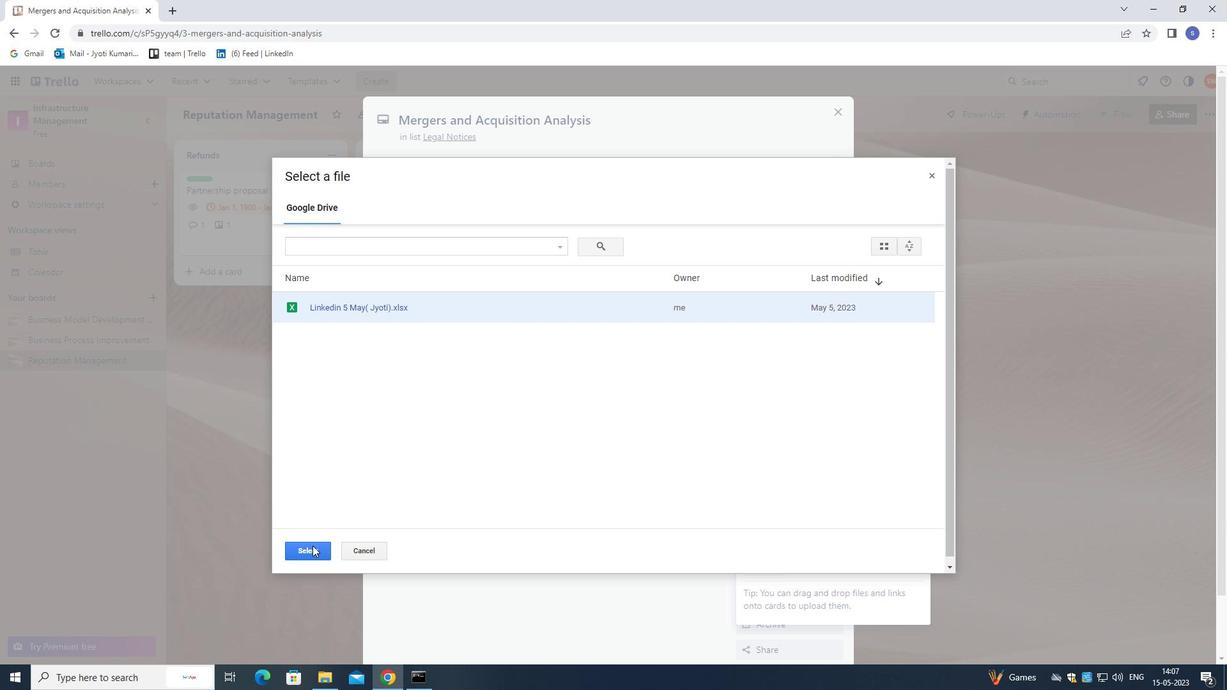
Action: Mouse moved to (637, 303)
Screenshot: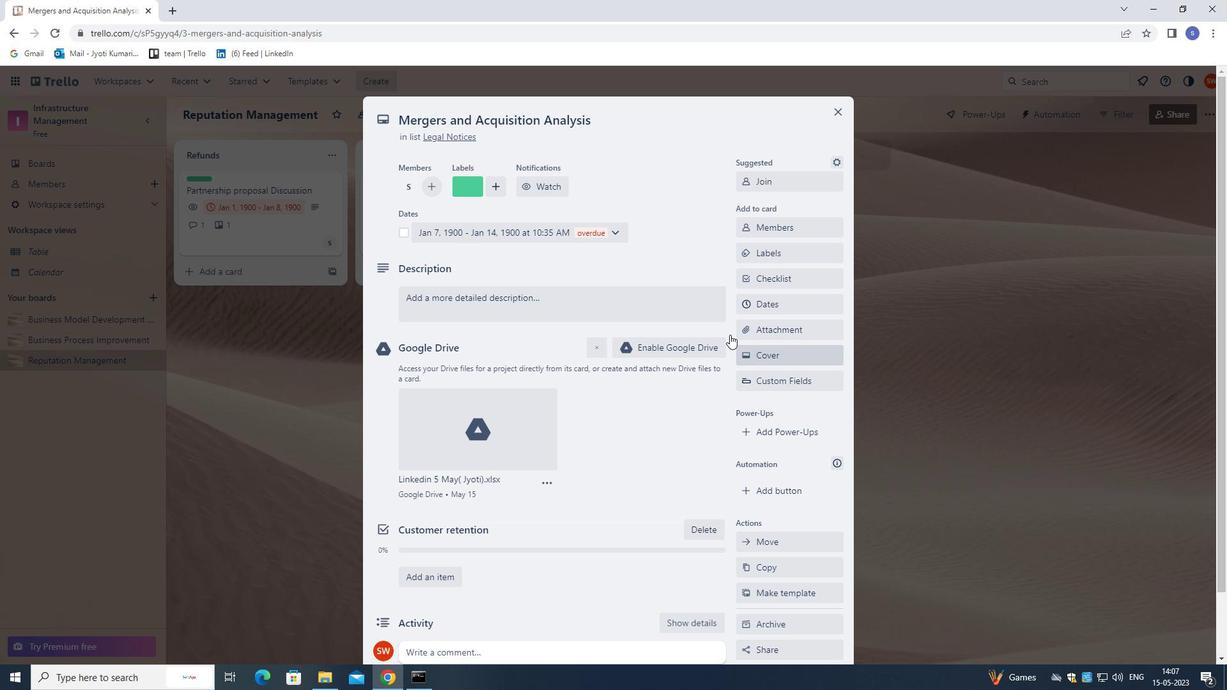 
Action: Mouse pressed left at (637, 303)
Screenshot: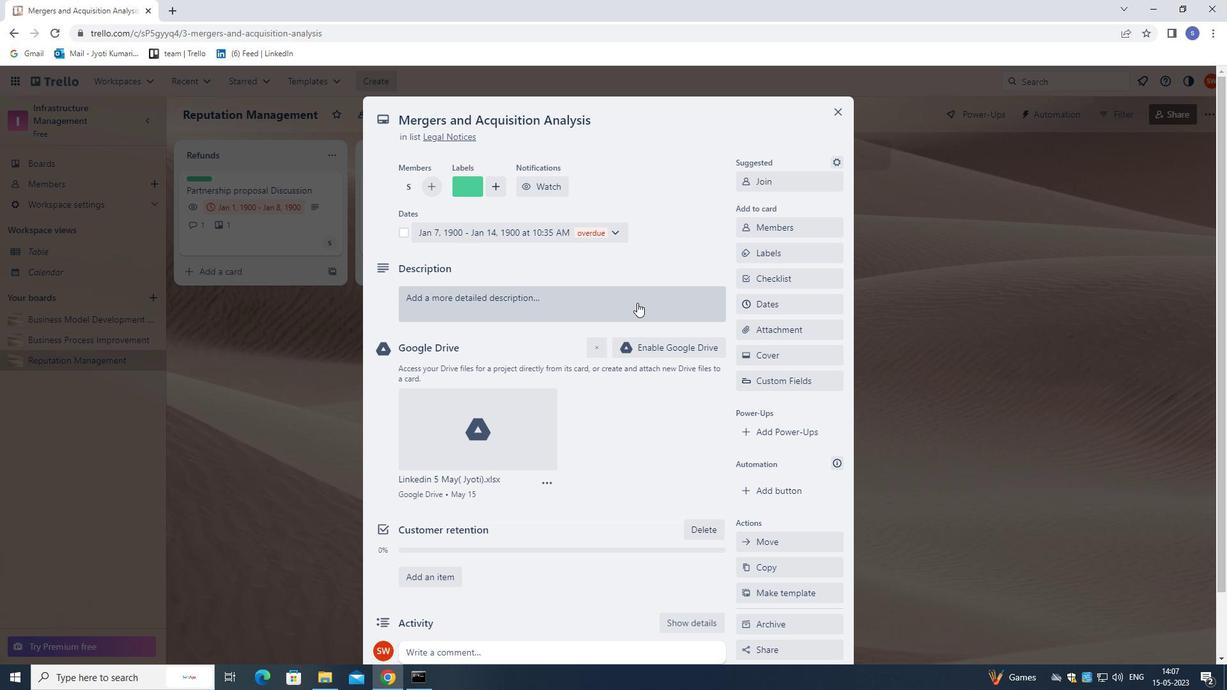 
Action: Mouse moved to (644, 307)
Screenshot: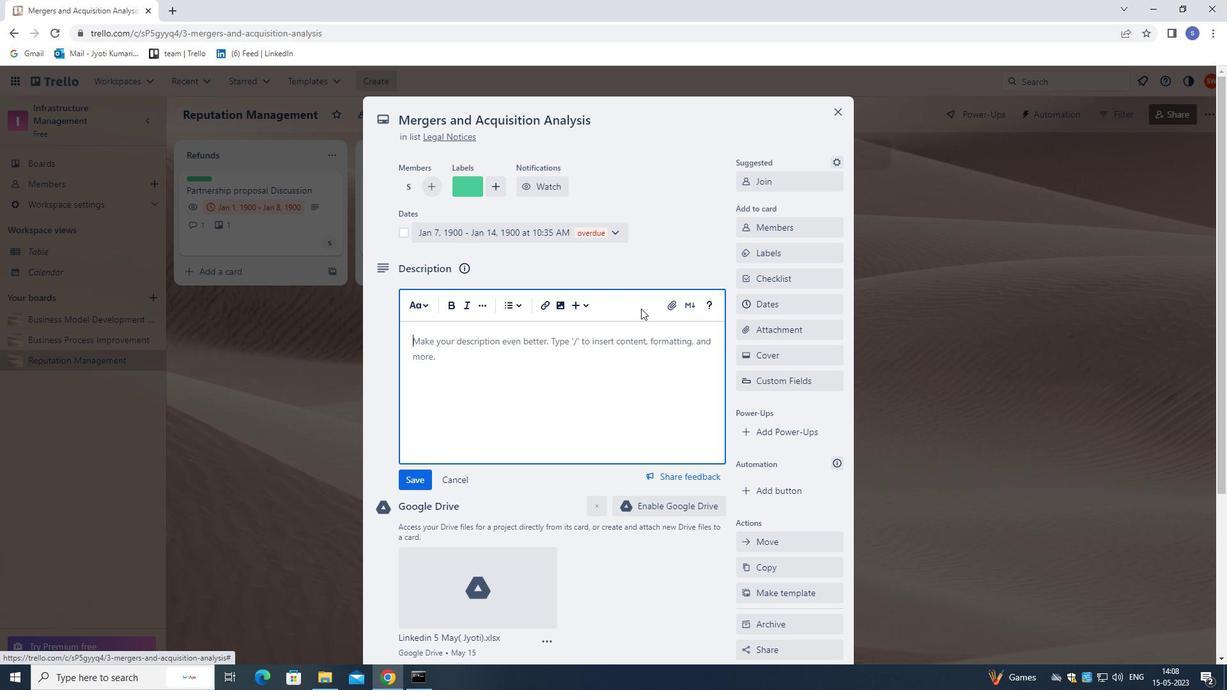 
Action: Key pressed <Key.shift>RESEARCH<Key.space>AND<Key.space>DEVELOP<Key.space>NEW<Key.space>PRODUCT<Key.space>PRICING<Key.space>STRATEGY.
Screenshot: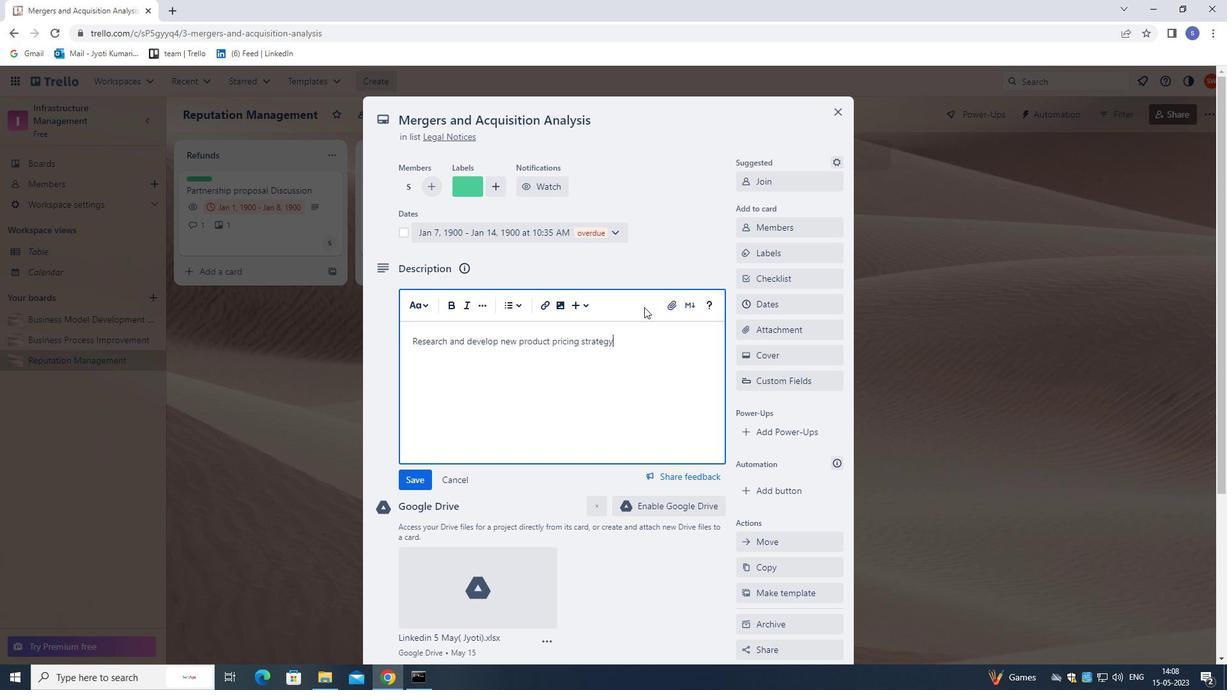 
Action: Mouse moved to (856, 368)
Screenshot: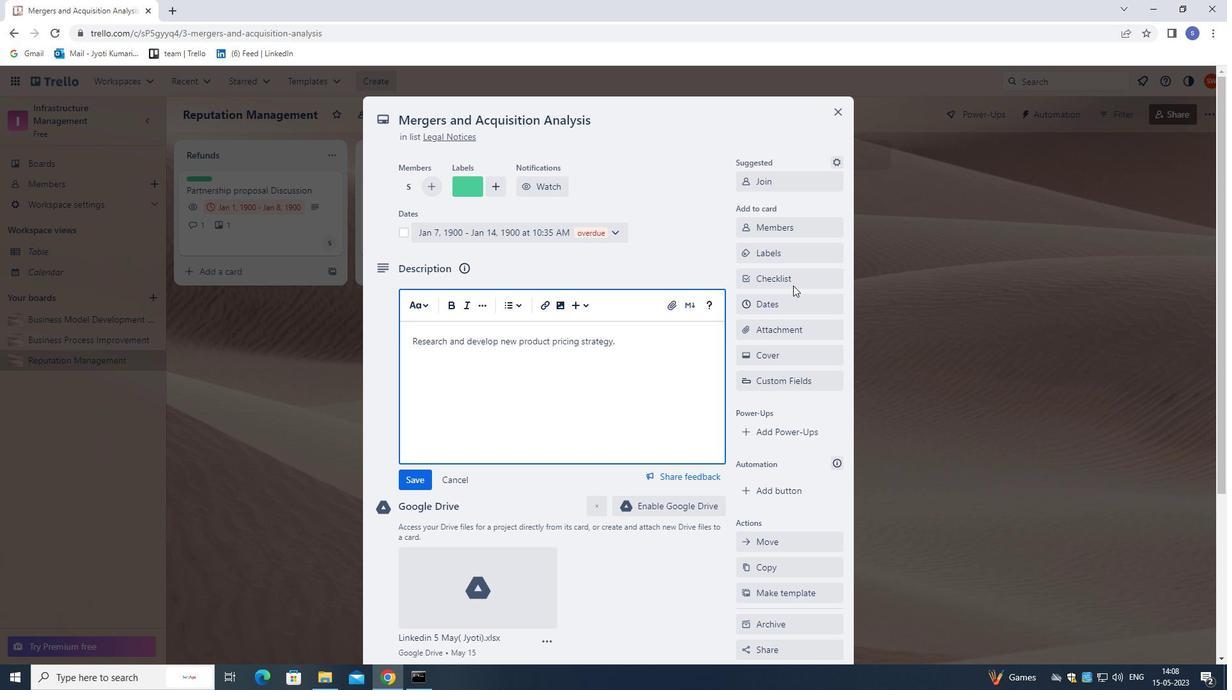 
Action: Mouse scrolled (856, 368) with delta (0, 0)
Screenshot: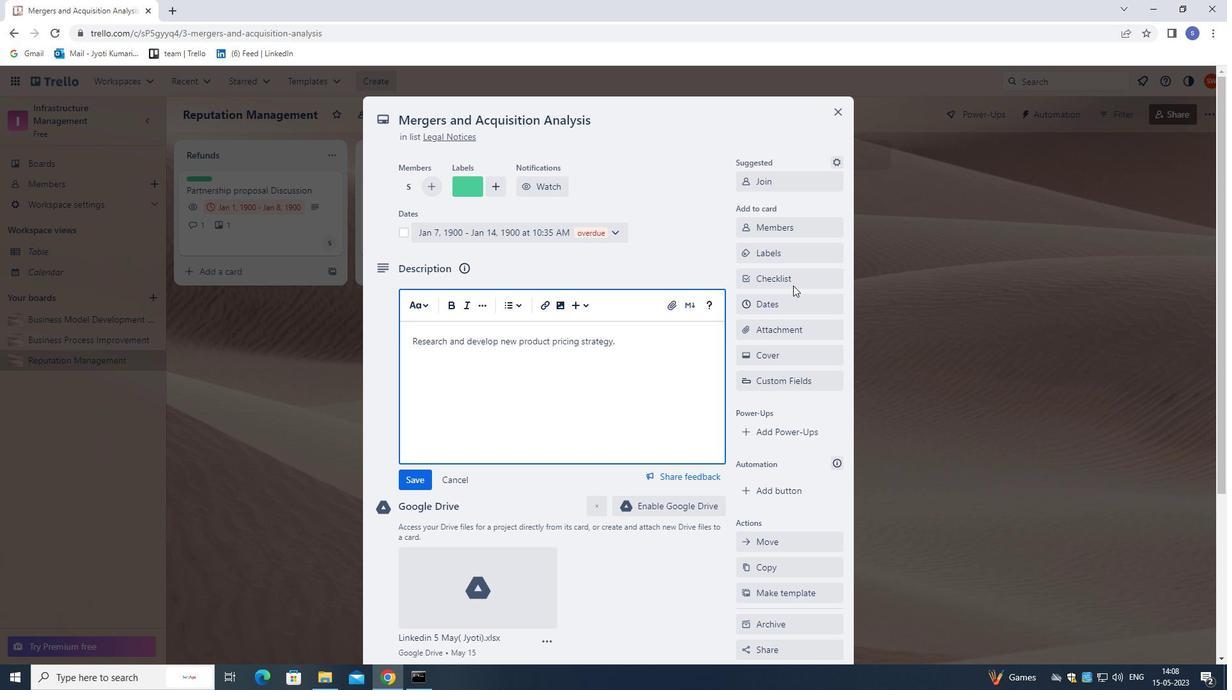 
Action: Mouse moved to (855, 373)
Screenshot: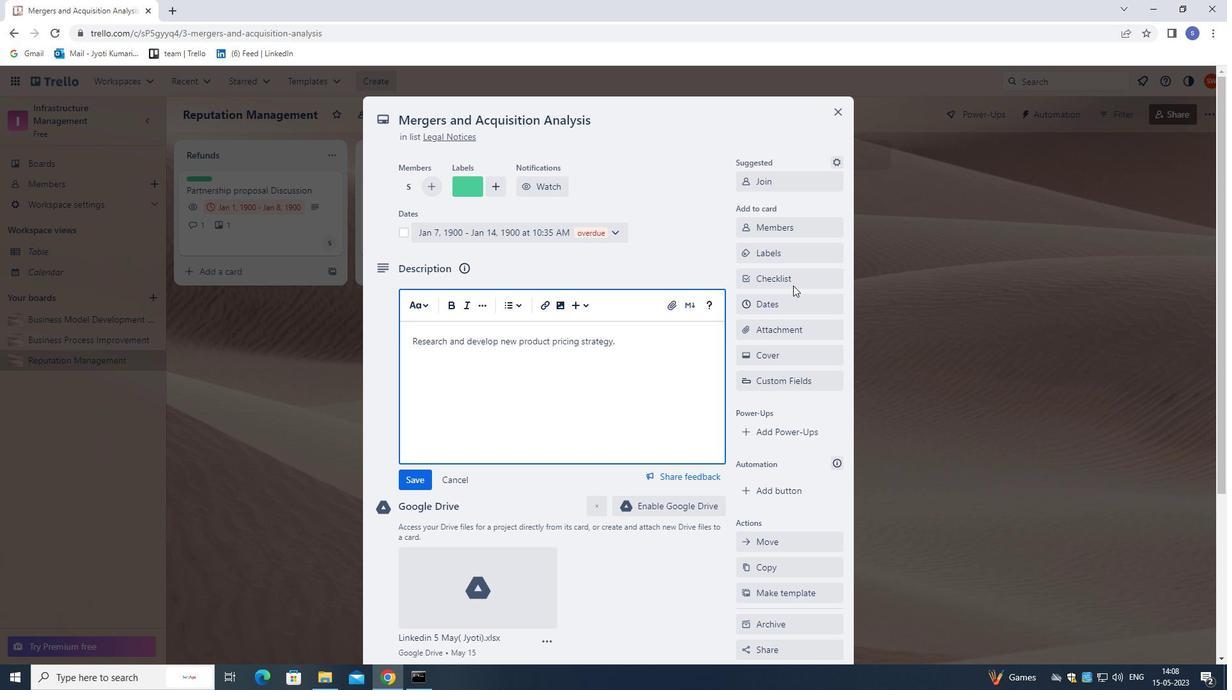 
Action: Mouse scrolled (855, 372) with delta (0, 0)
Screenshot: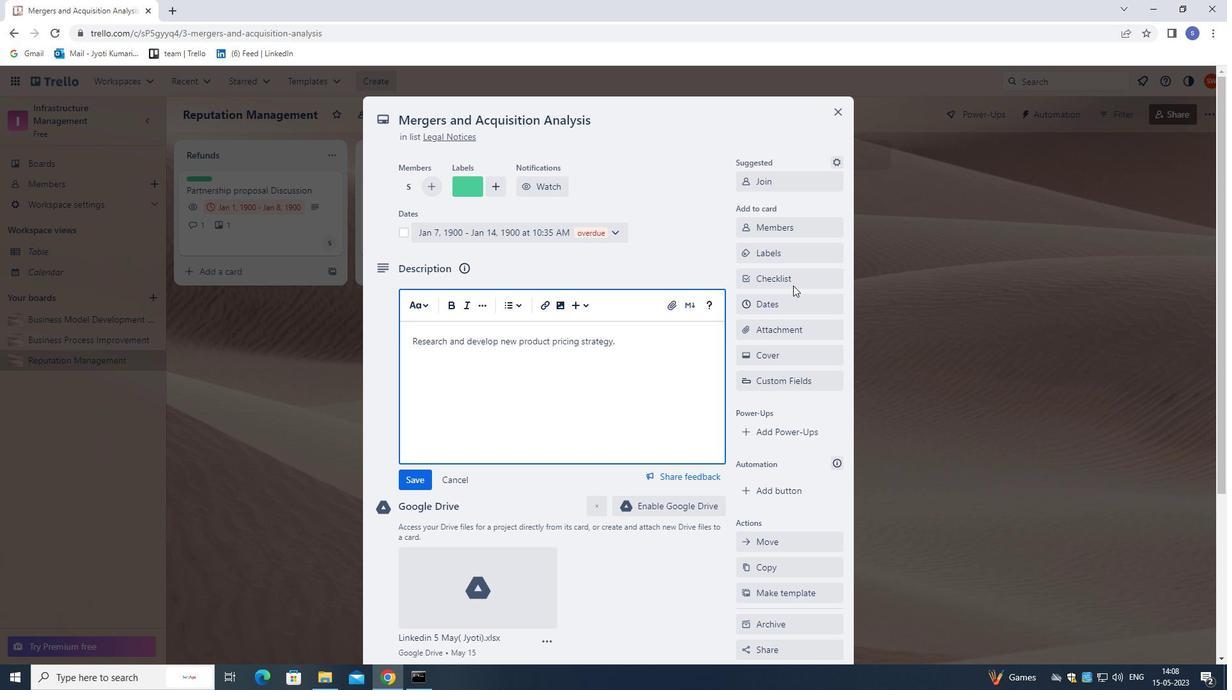
Action: Mouse moved to (855, 374)
Screenshot: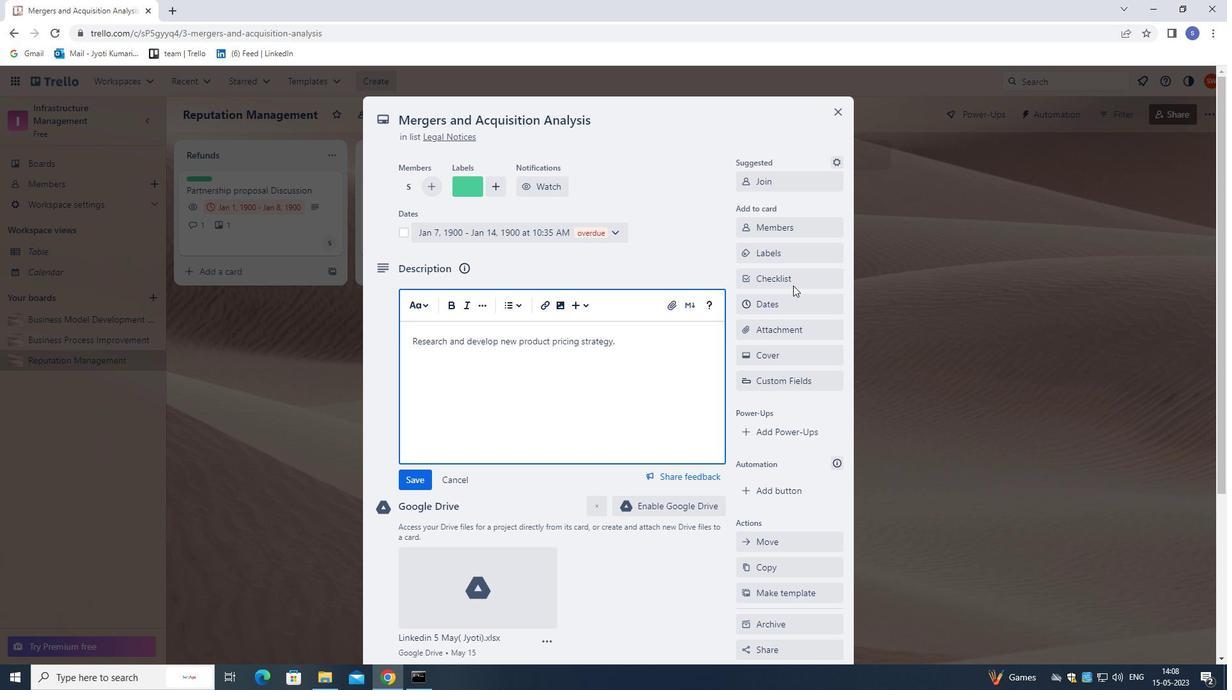 
Action: Mouse scrolled (855, 373) with delta (0, 0)
Screenshot: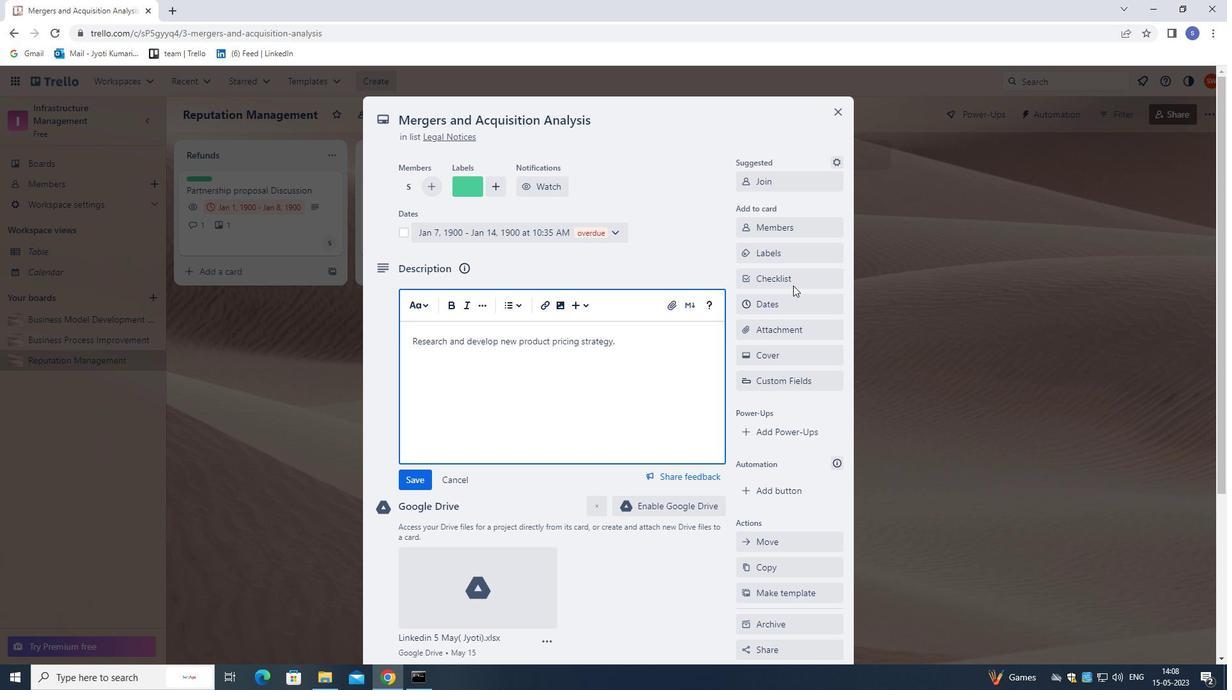 
Action: Mouse scrolled (855, 373) with delta (0, 0)
Screenshot: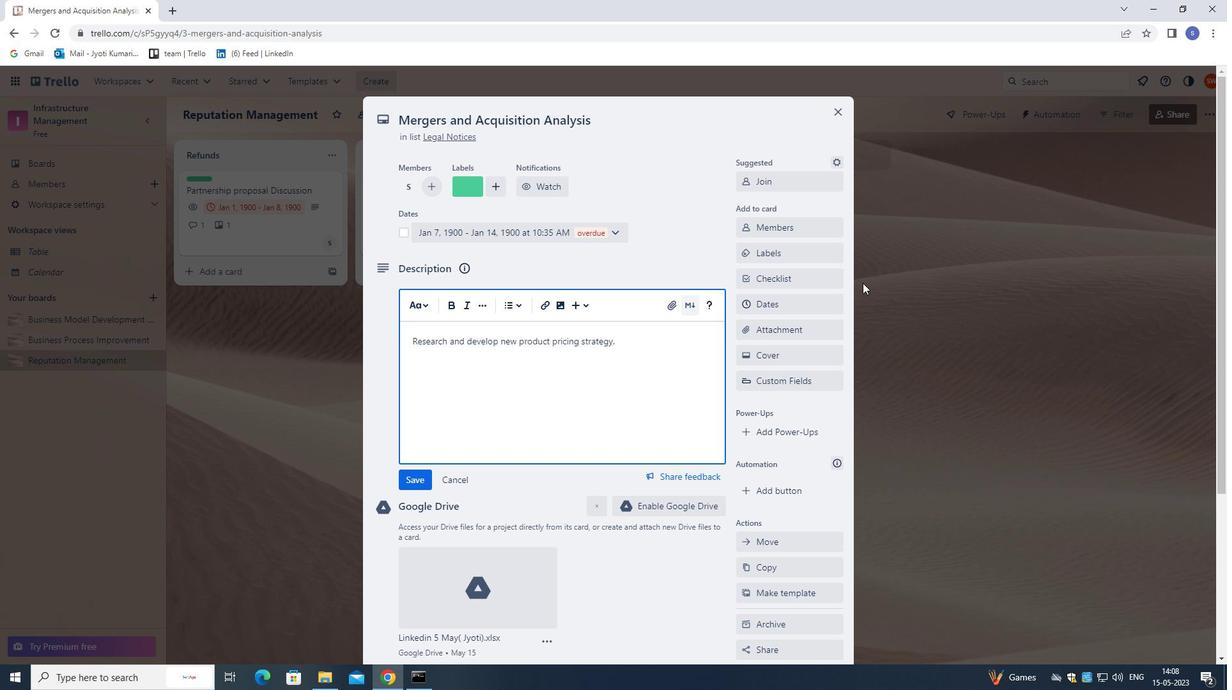 
Action: Mouse moved to (854, 374)
Screenshot: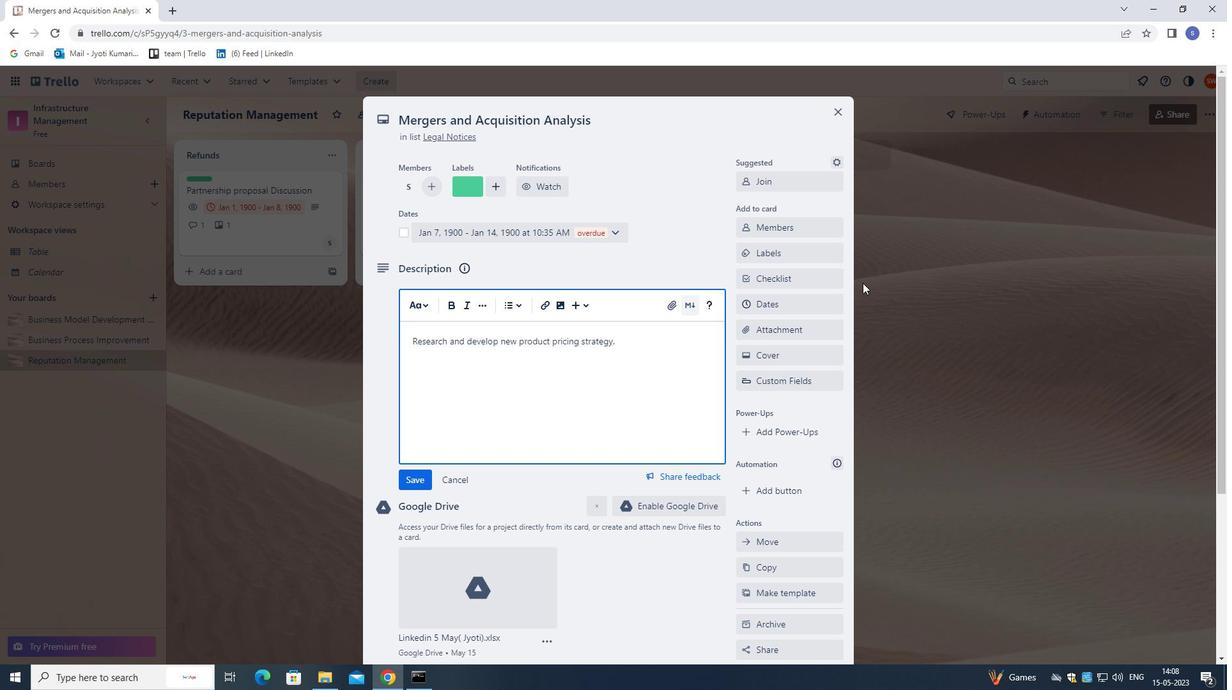 
Action: Mouse scrolled (854, 374) with delta (0, 0)
Screenshot: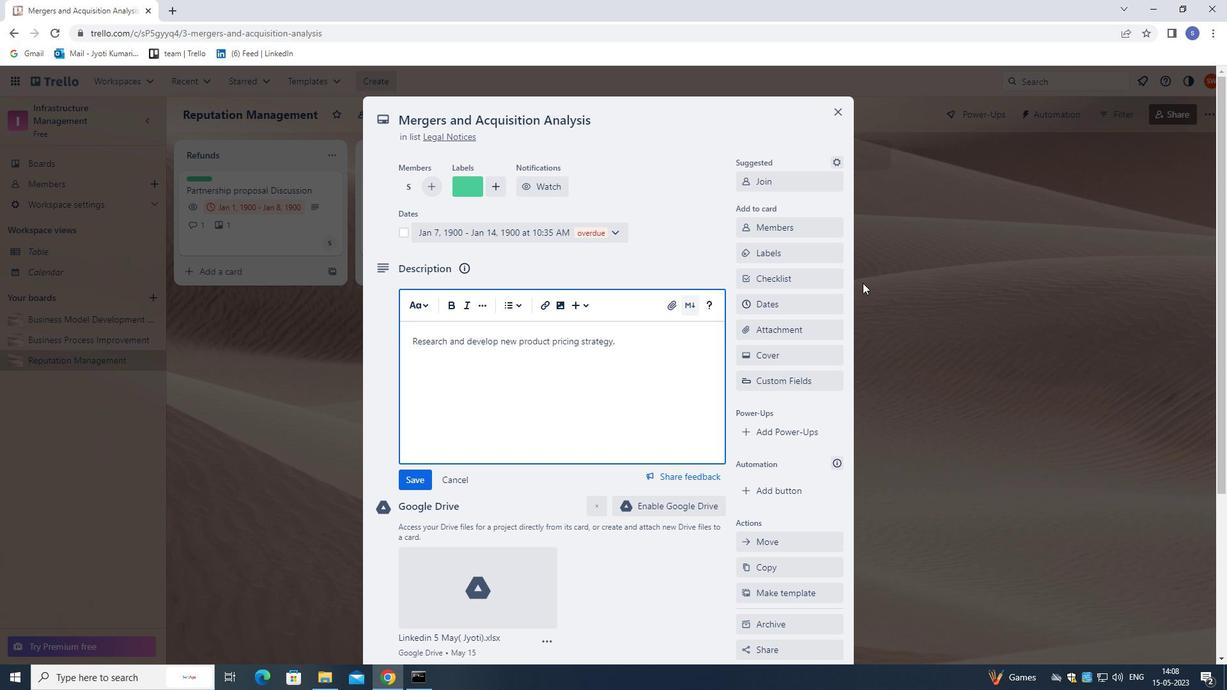 
Action: Mouse moved to (854, 375)
Screenshot: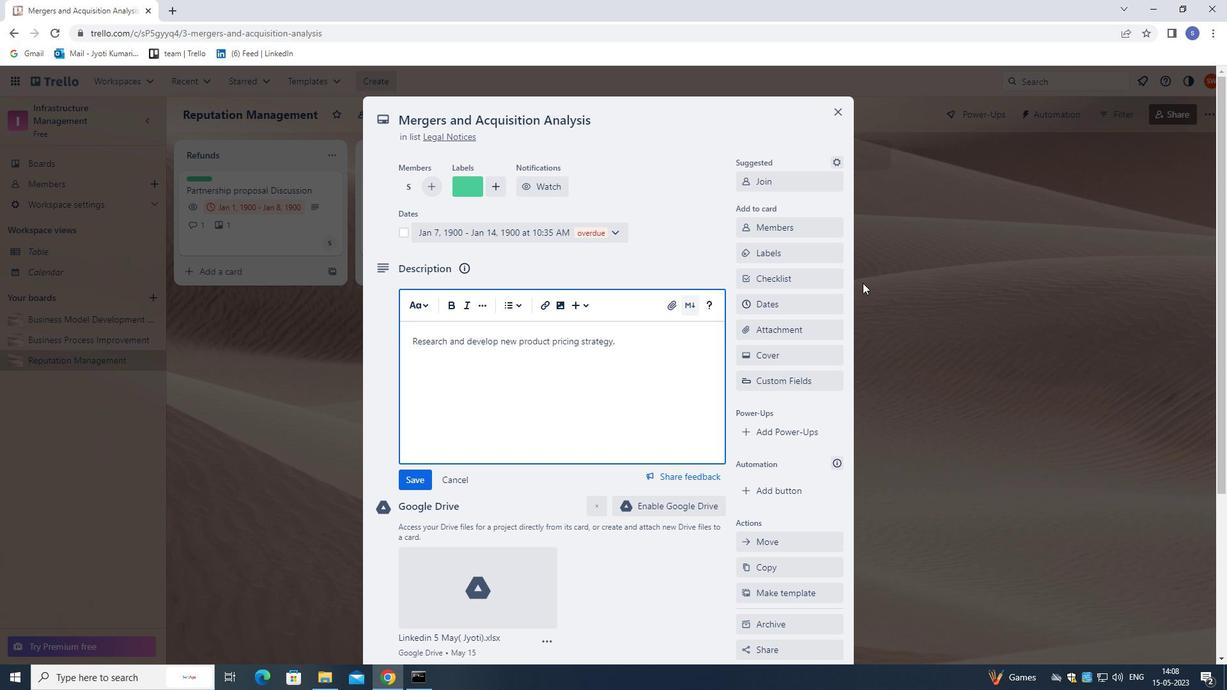 
Action: Mouse scrolled (854, 374) with delta (0, 0)
Screenshot: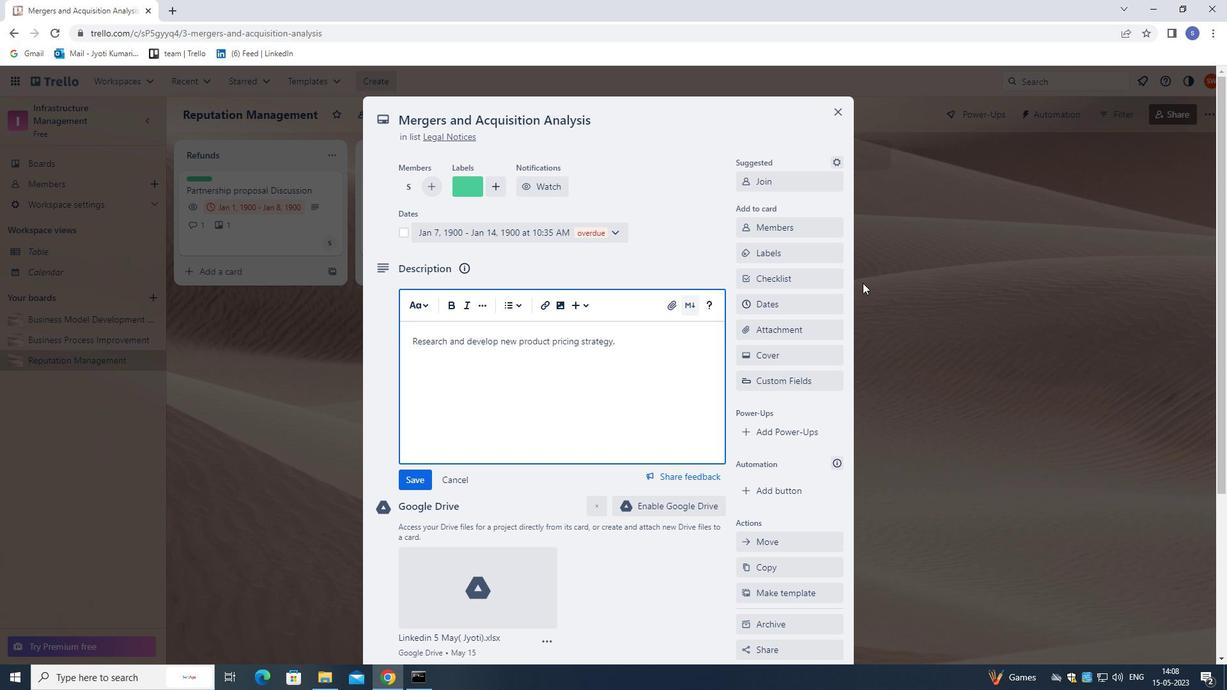 
Action: Mouse scrolled (854, 374) with delta (0, 0)
Screenshot: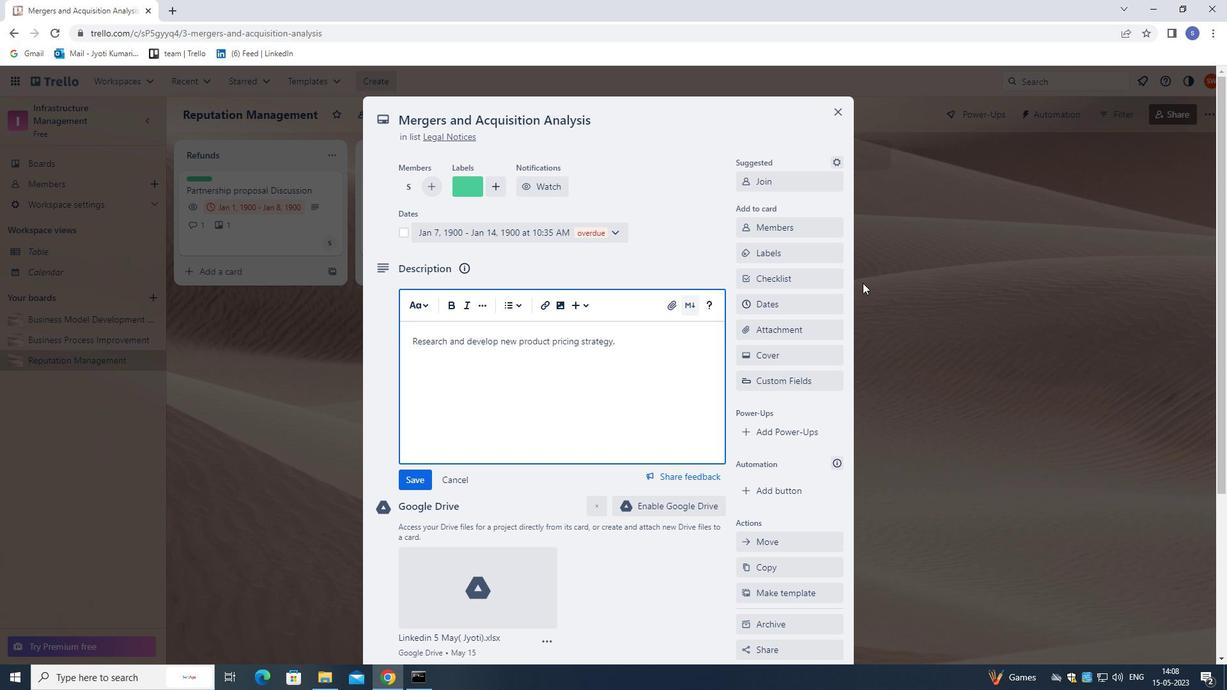 
Action: Mouse moved to (849, 378)
Screenshot: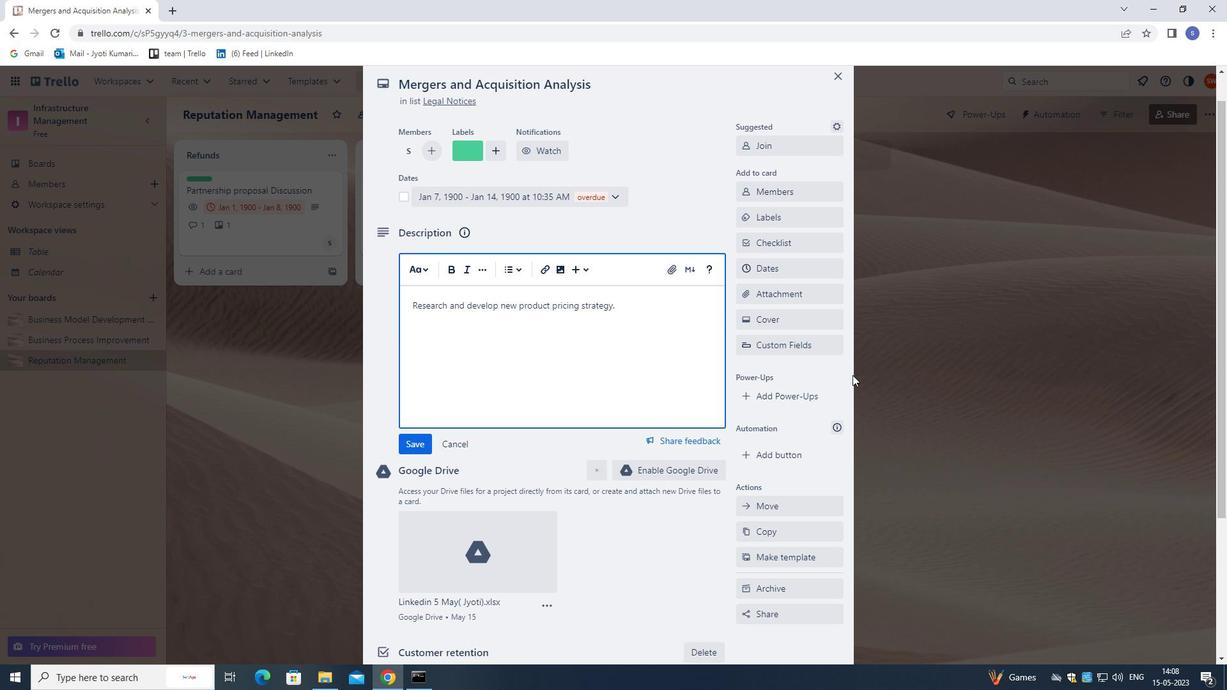 
Action: Mouse scrolled (849, 377) with delta (0, 0)
Screenshot: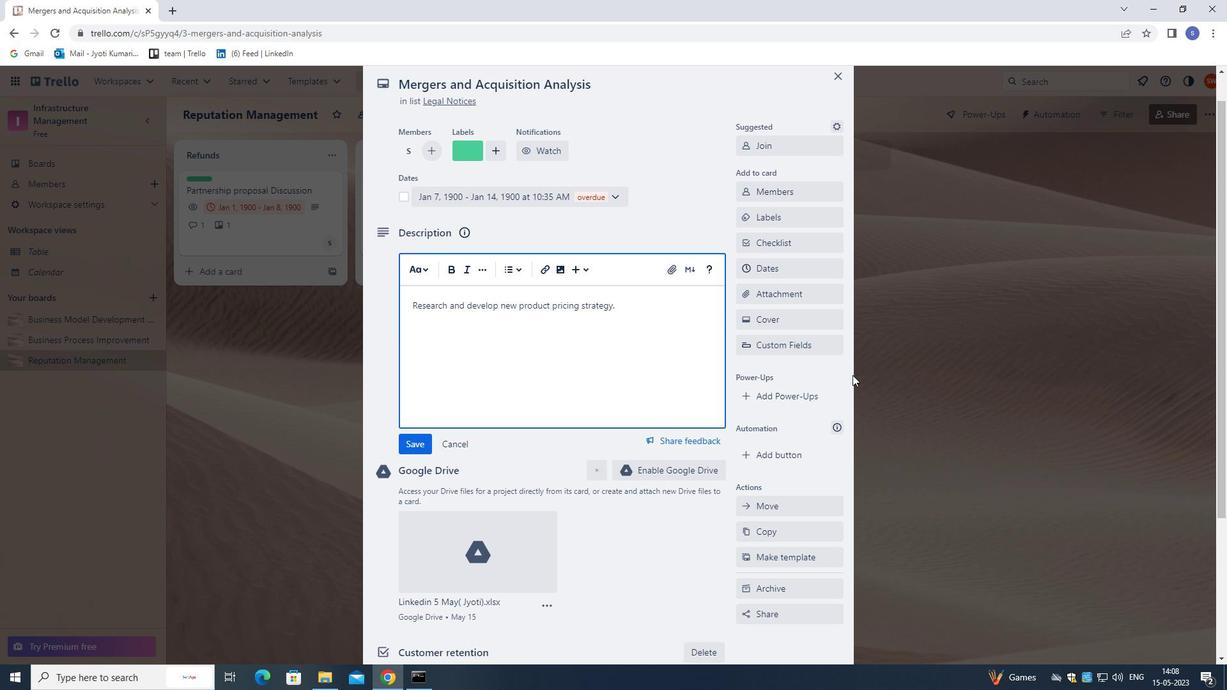 
Action: Mouse moved to (847, 380)
Screenshot: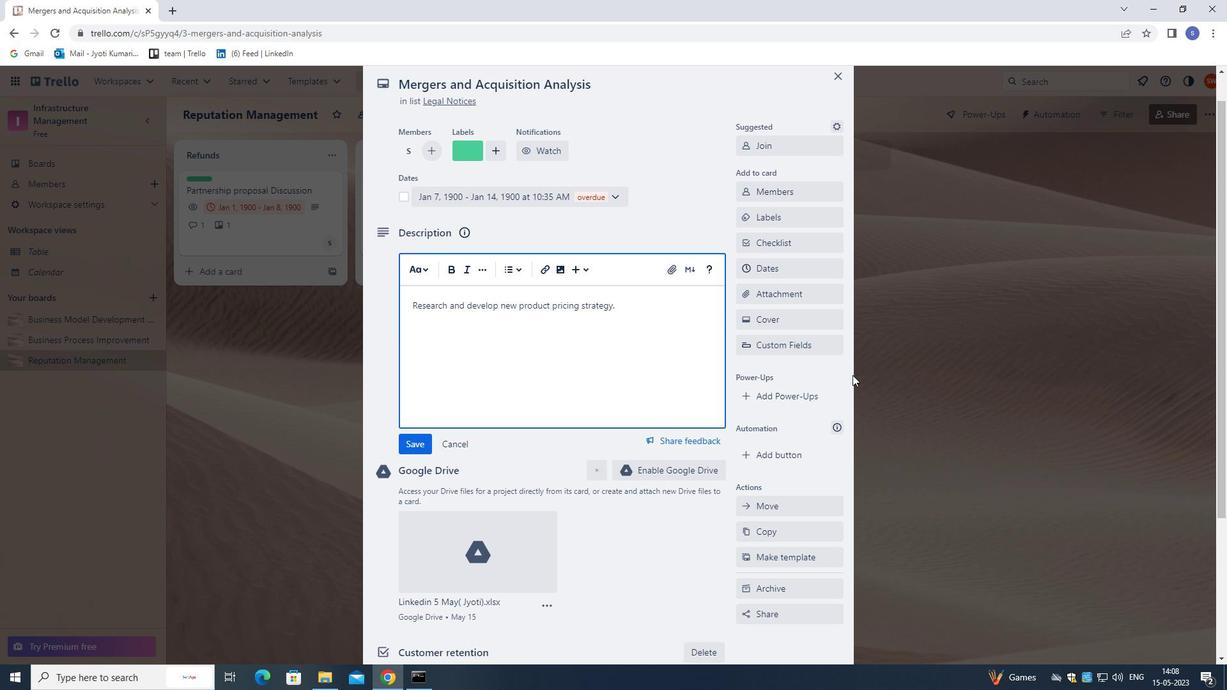 
Action: Mouse scrolled (847, 379) with delta (0, 0)
Screenshot: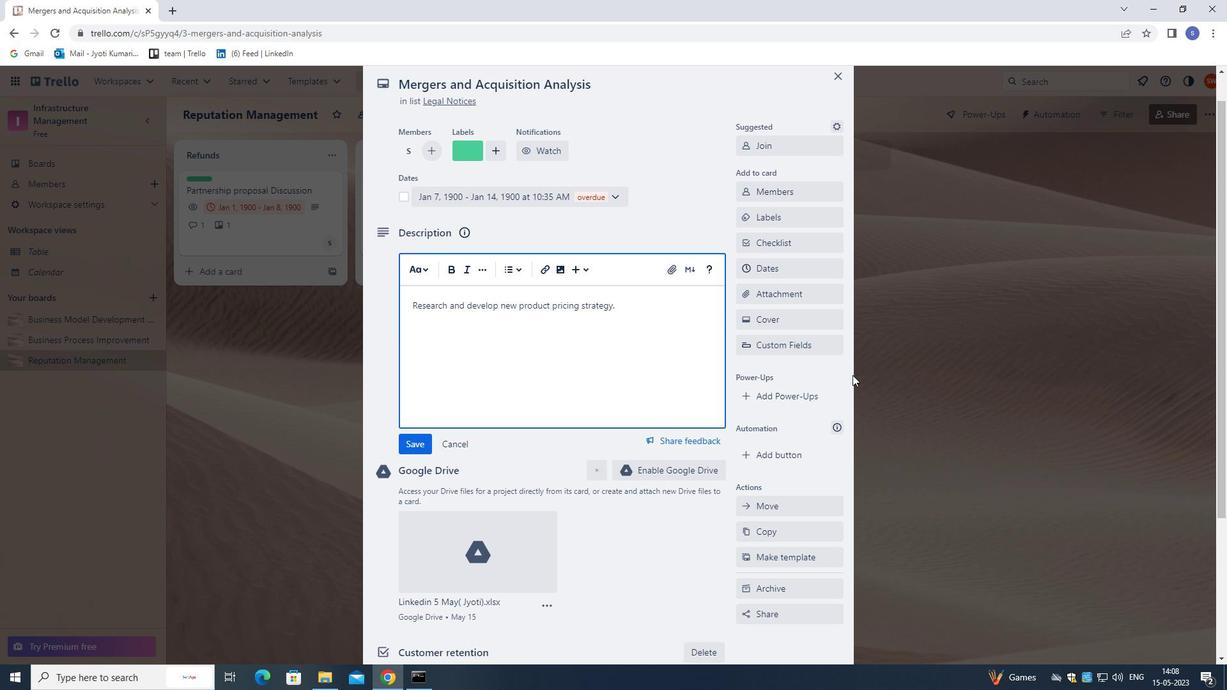 
Action: Mouse moved to (840, 385)
Screenshot: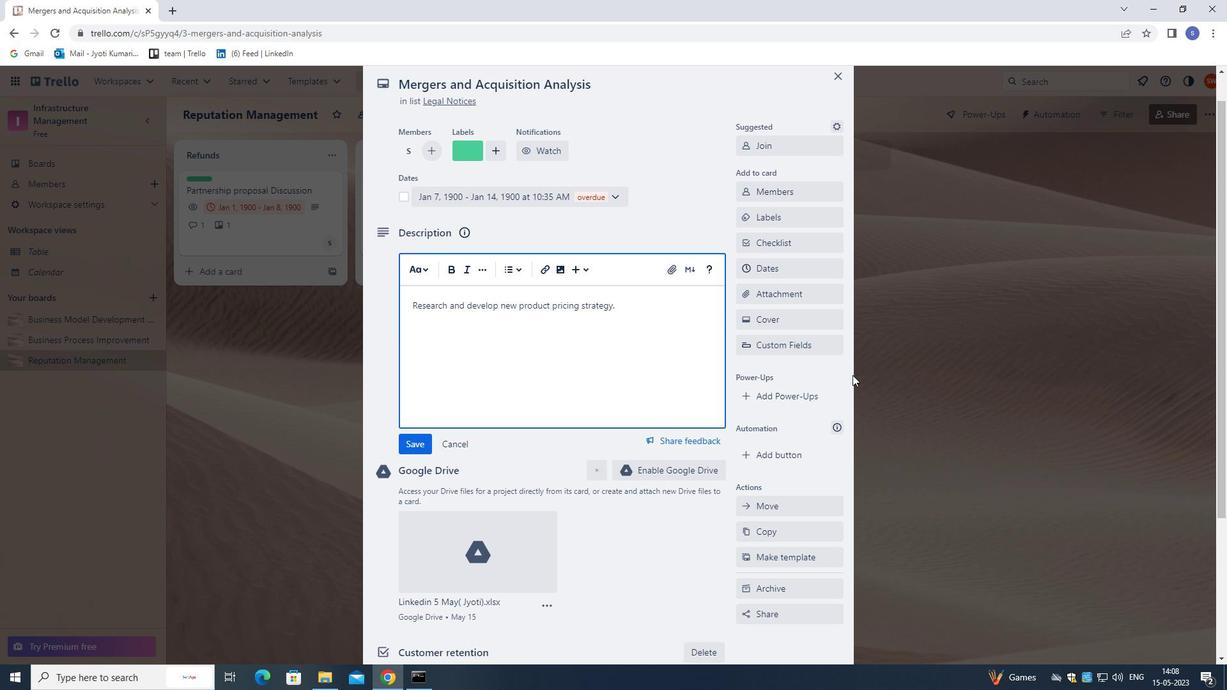 
Action: Mouse scrolled (840, 384) with delta (0, 0)
Screenshot: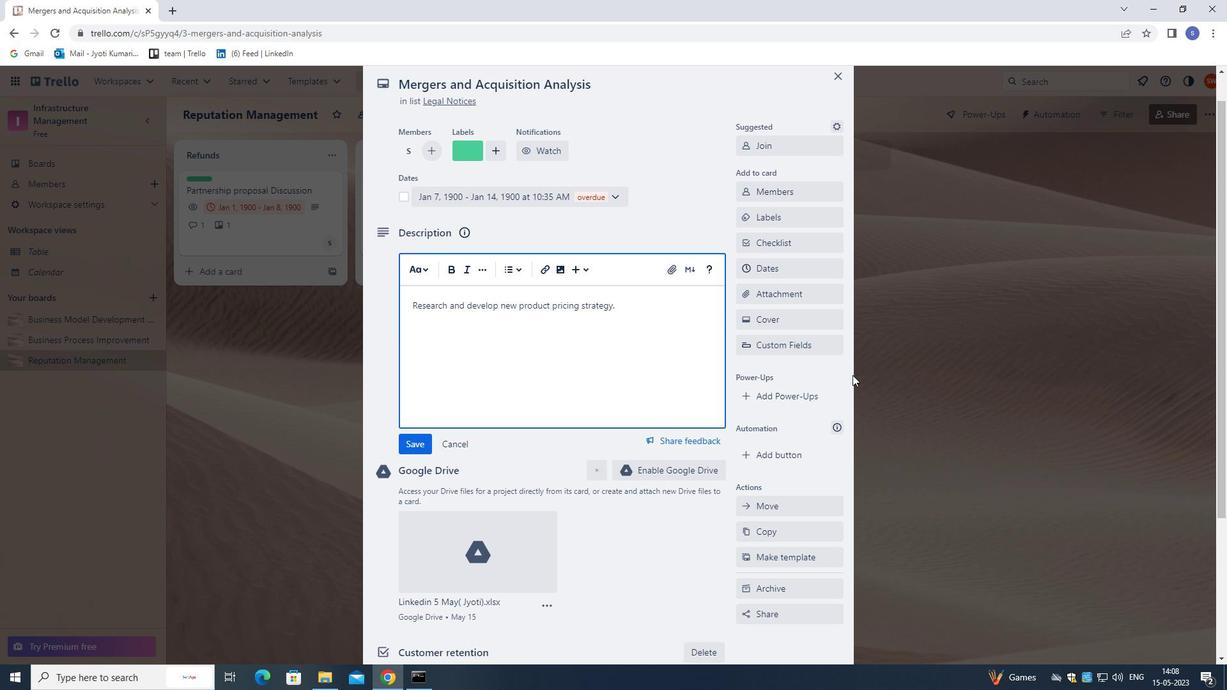 
Action: Mouse moved to (836, 388)
Screenshot: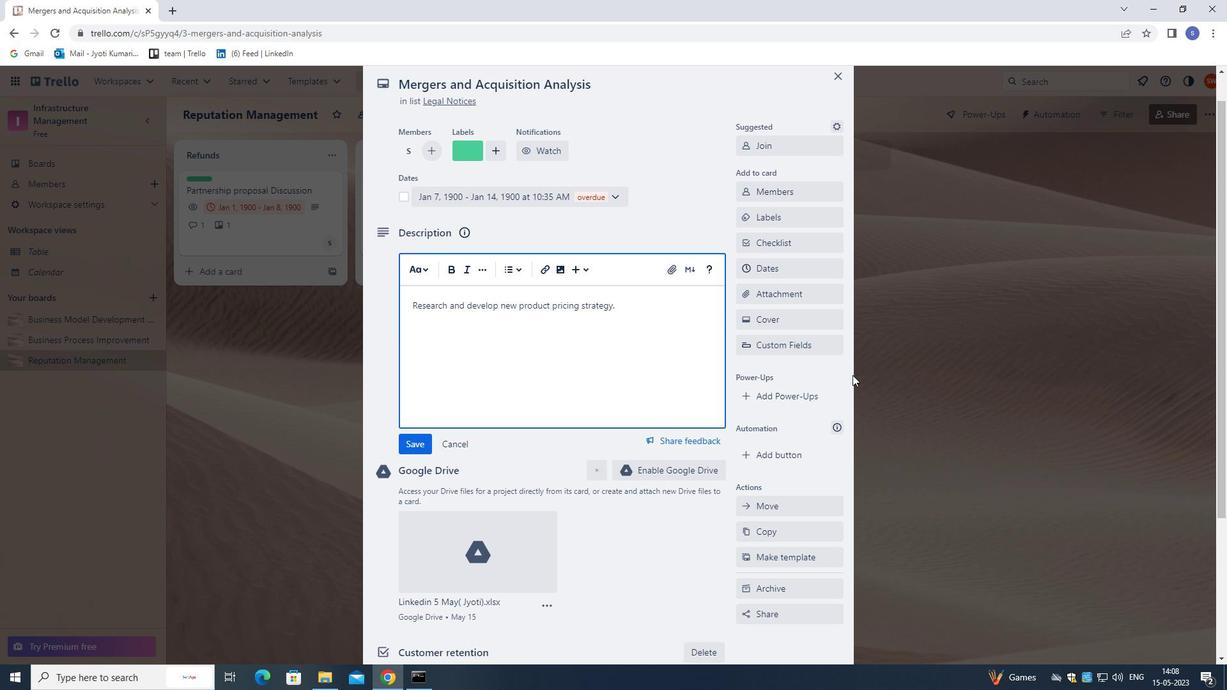 
Action: Mouse scrolled (836, 387) with delta (0, 0)
Screenshot: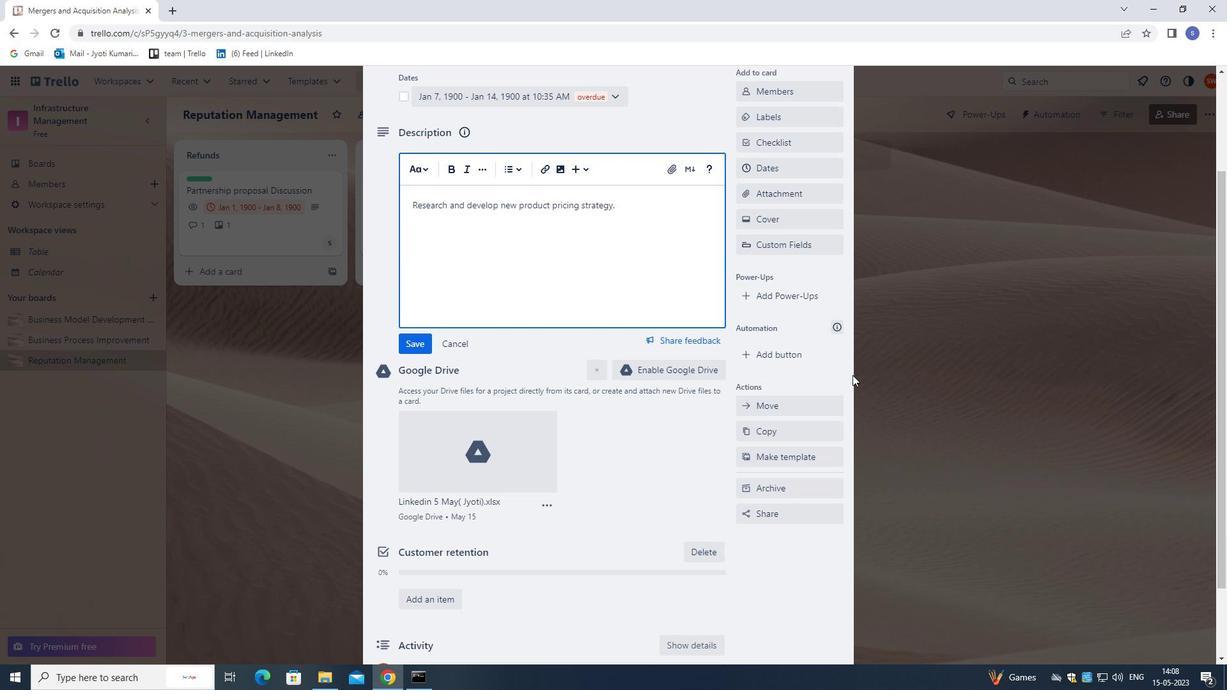 
Action: Mouse moved to (833, 391)
Screenshot: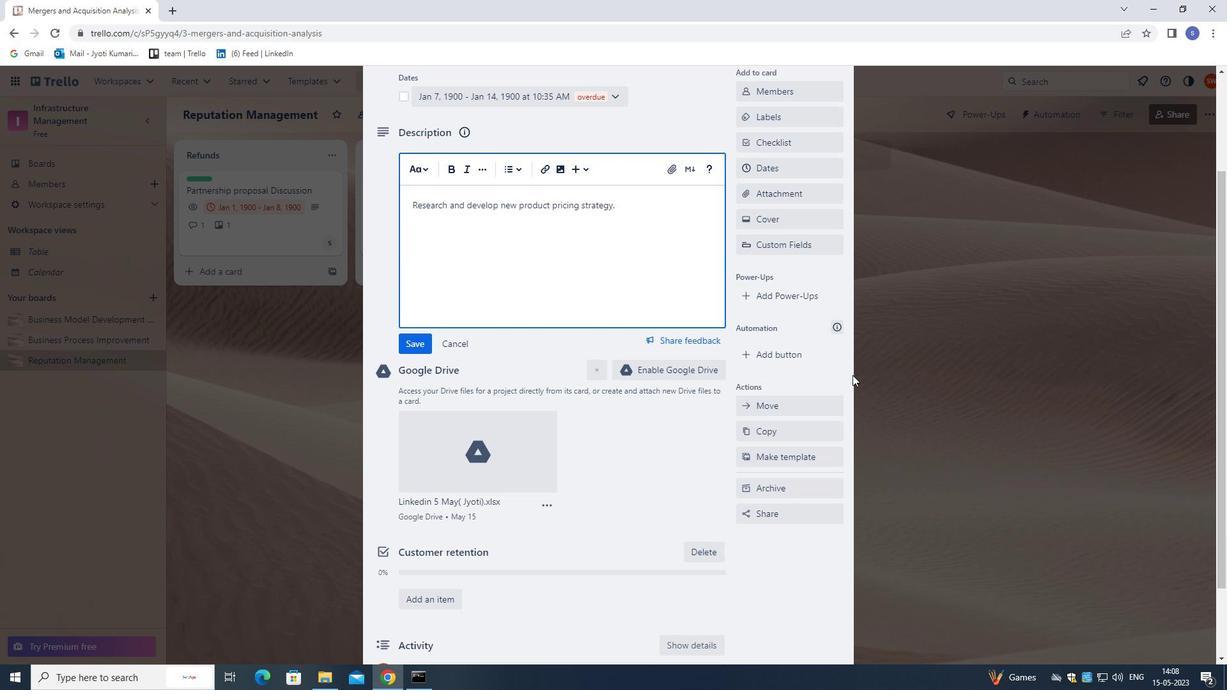 
Action: Mouse scrolled (833, 390) with delta (0, 0)
Screenshot: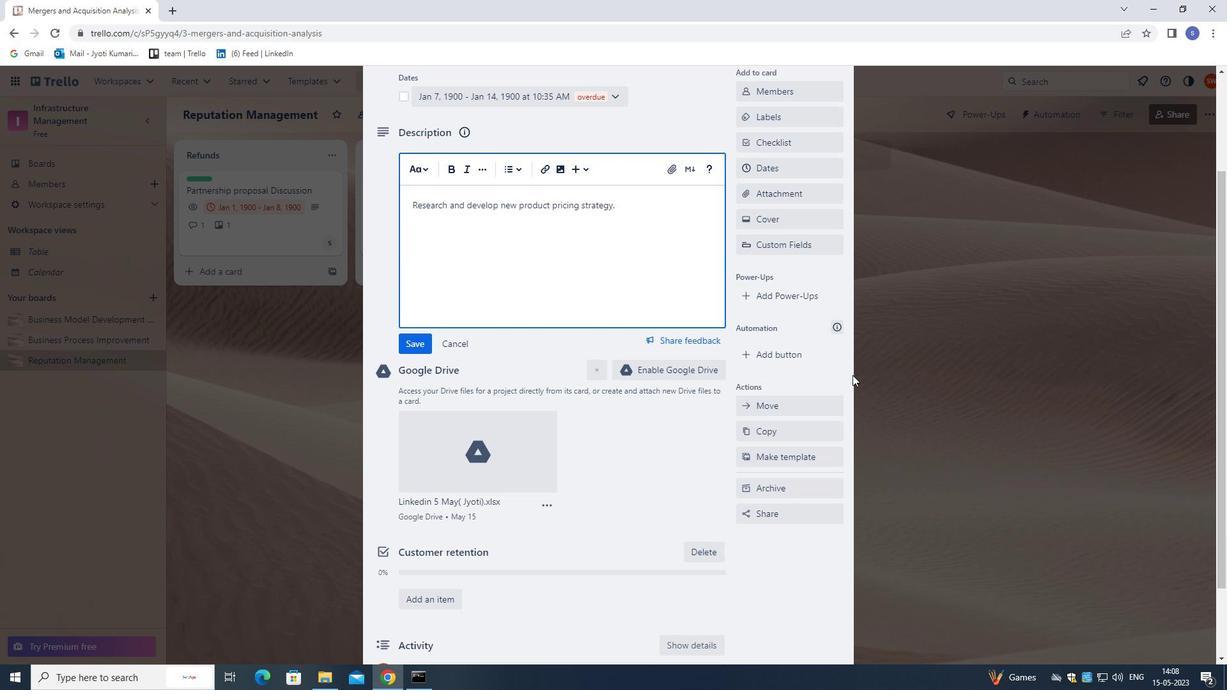 
Action: Mouse moved to (829, 395)
Screenshot: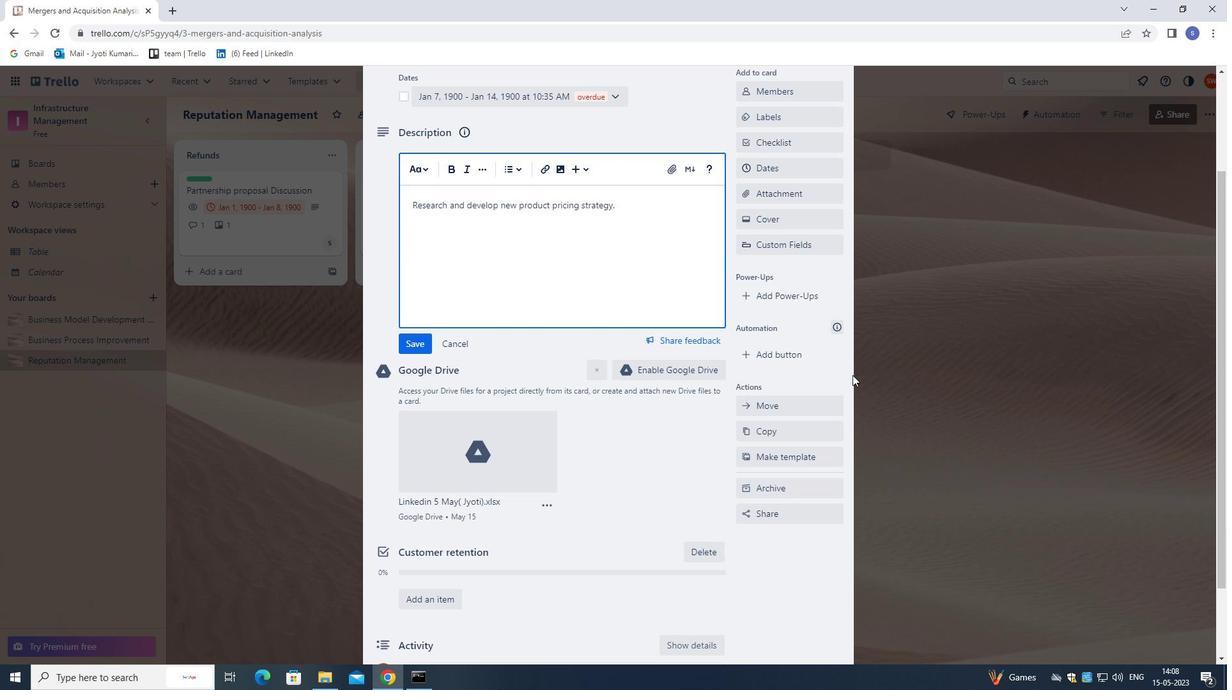 
Action: Mouse scrolled (829, 395) with delta (0, 0)
Screenshot: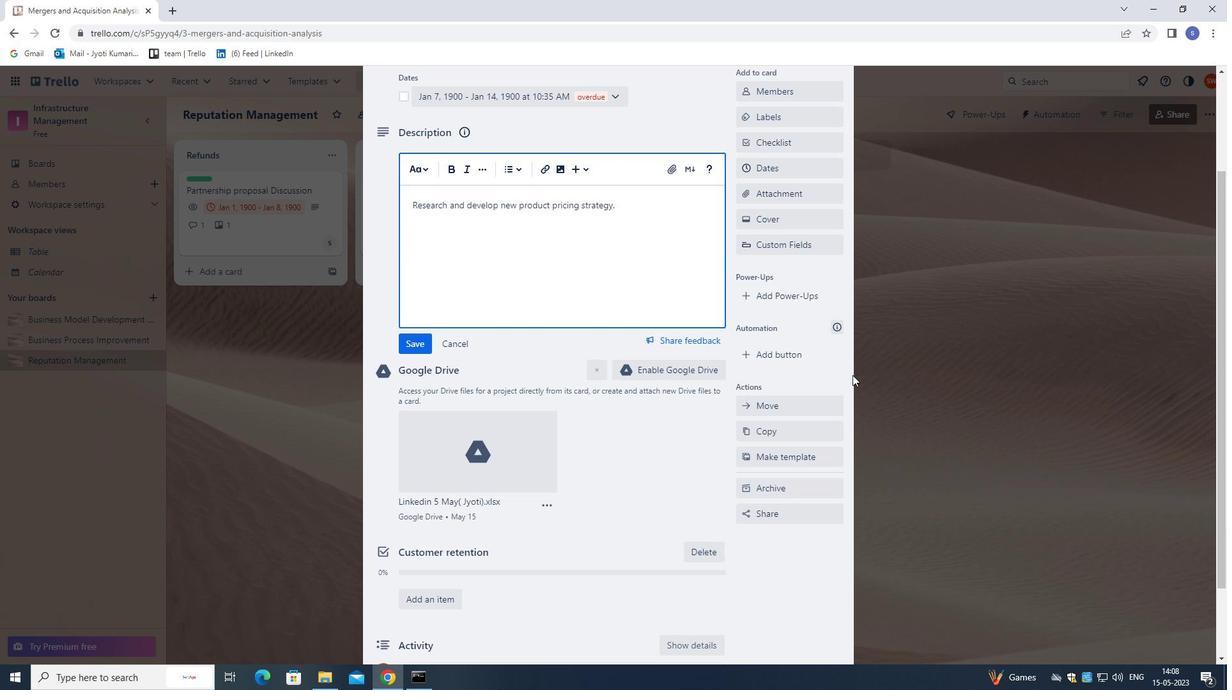 
Action: Mouse moved to (603, 586)
Screenshot: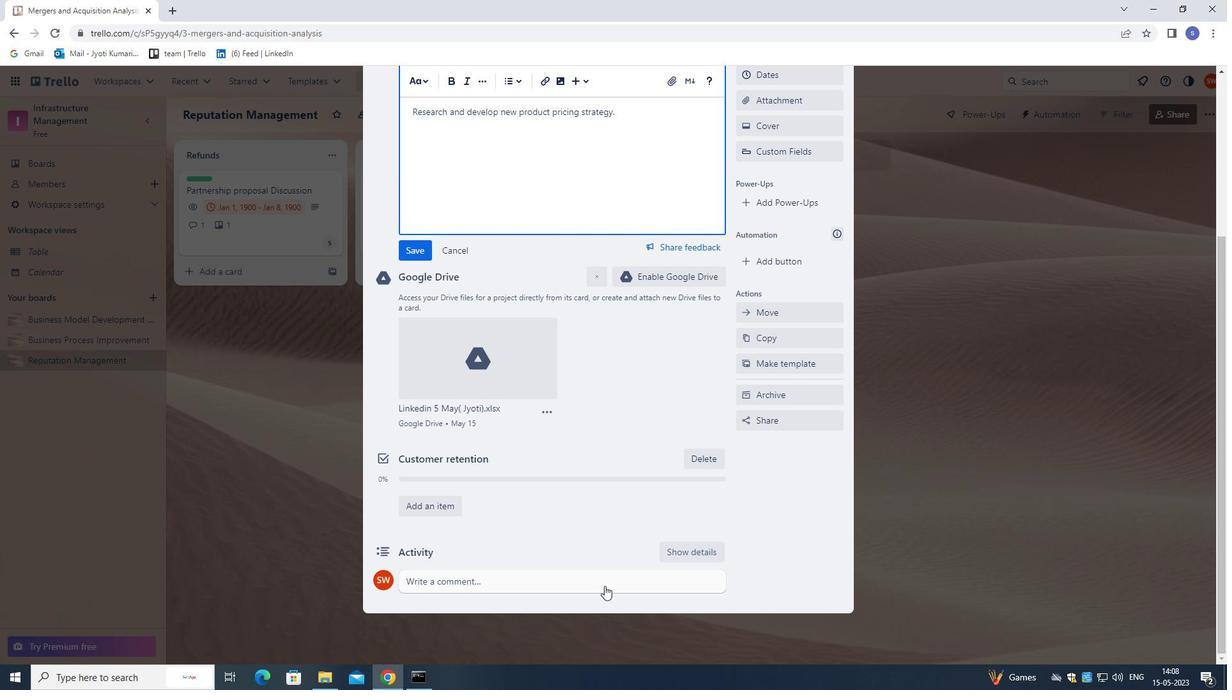 
Action: Mouse pressed left at (603, 586)
Screenshot: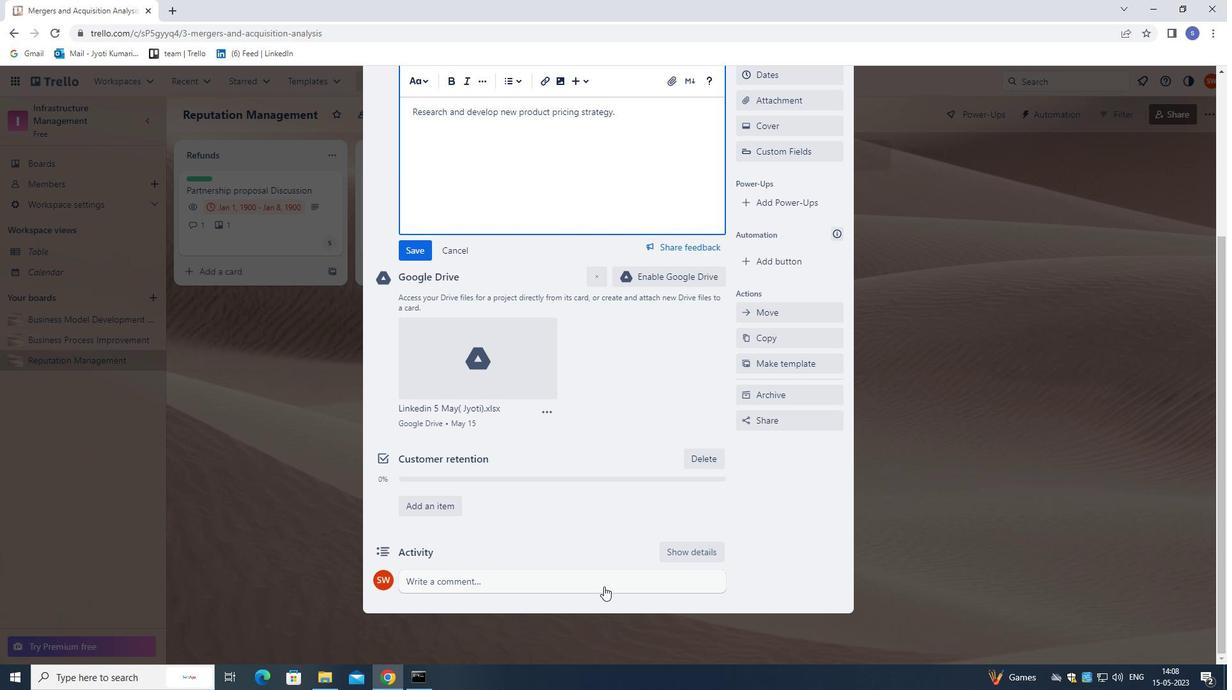 
Action: Mouse moved to (721, 475)
Screenshot: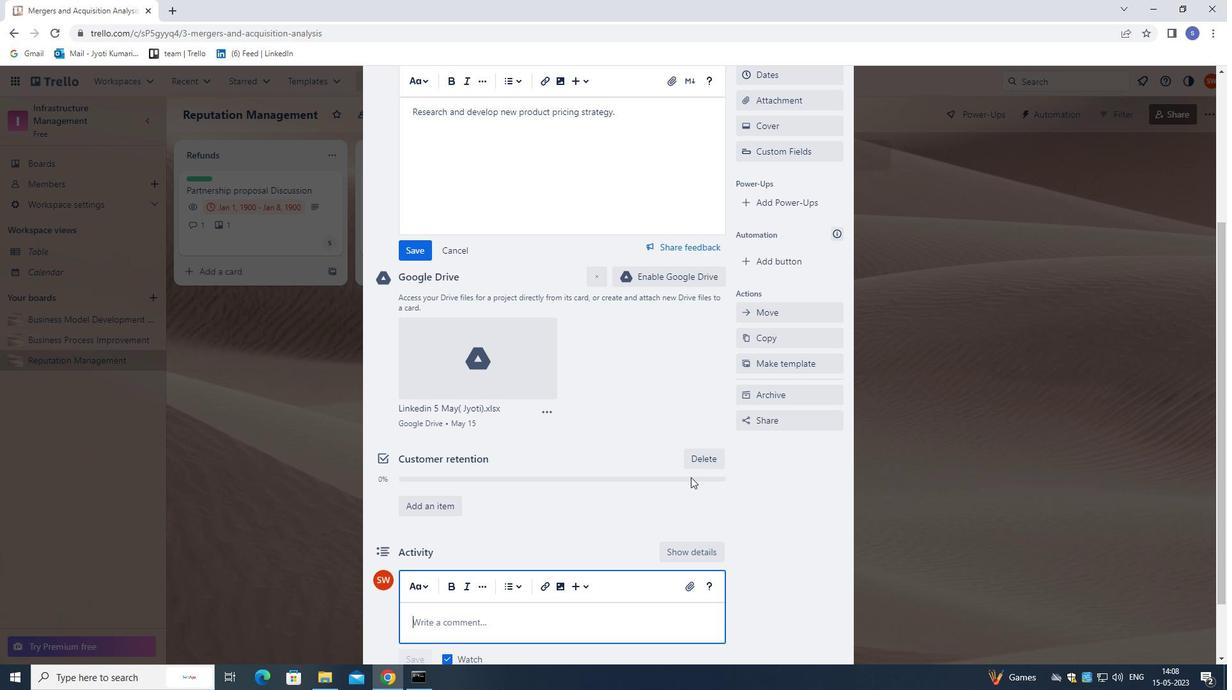 
Action: Key pressed <Key.caps_lock>T<Key.caps_lock>HIS<Key.space>TASK<Key.space>PRESENTS<Key.space>AN<Key.space>OPPORTUNITY<Key.space>TO<Key.space>DEMONSTRATE<Key.space>OUR<Key.space>LEADERHIO<Key.backspace><Key.backspace><Key.backspace>SHIP<Key.space>AND<Key.space>DECISION-MAKING<Key.space>SL<Key.backspace>KILLS,<Key.space>MARKETING<Key.space>INFORMED<Key.space>CHOICES<Key.space>AND<Key.space>TAKING<Key.space>ACTION.
Screenshot: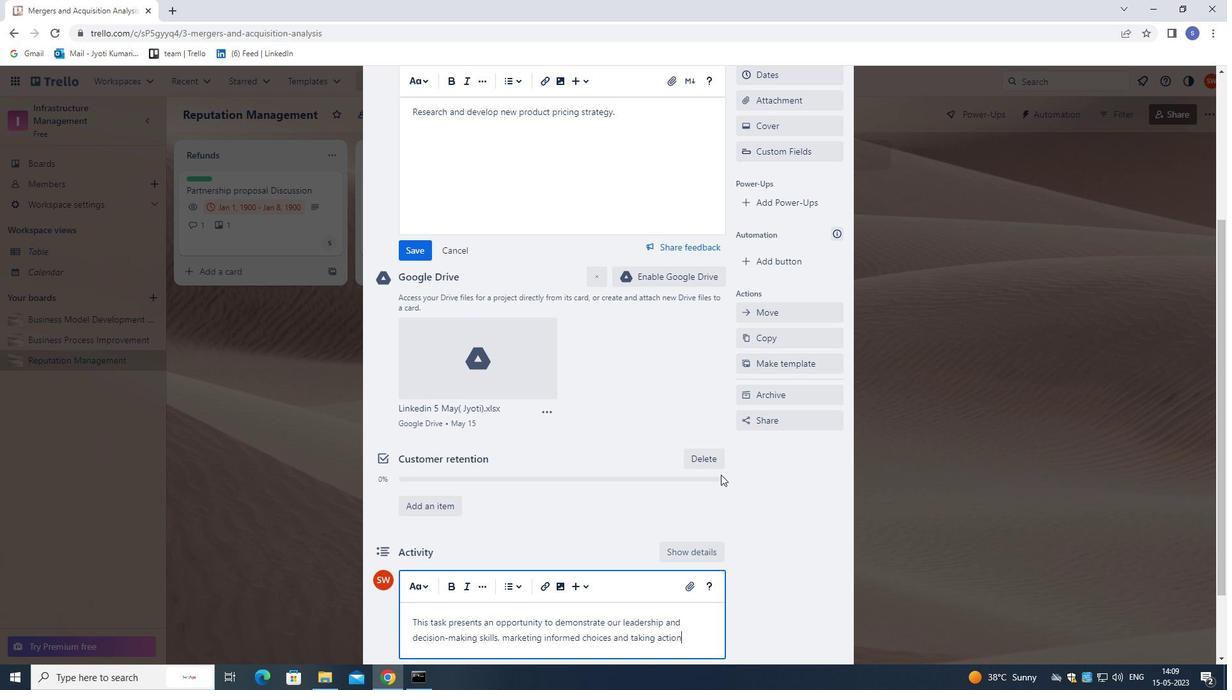 
Action: Mouse moved to (415, 253)
Screenshot: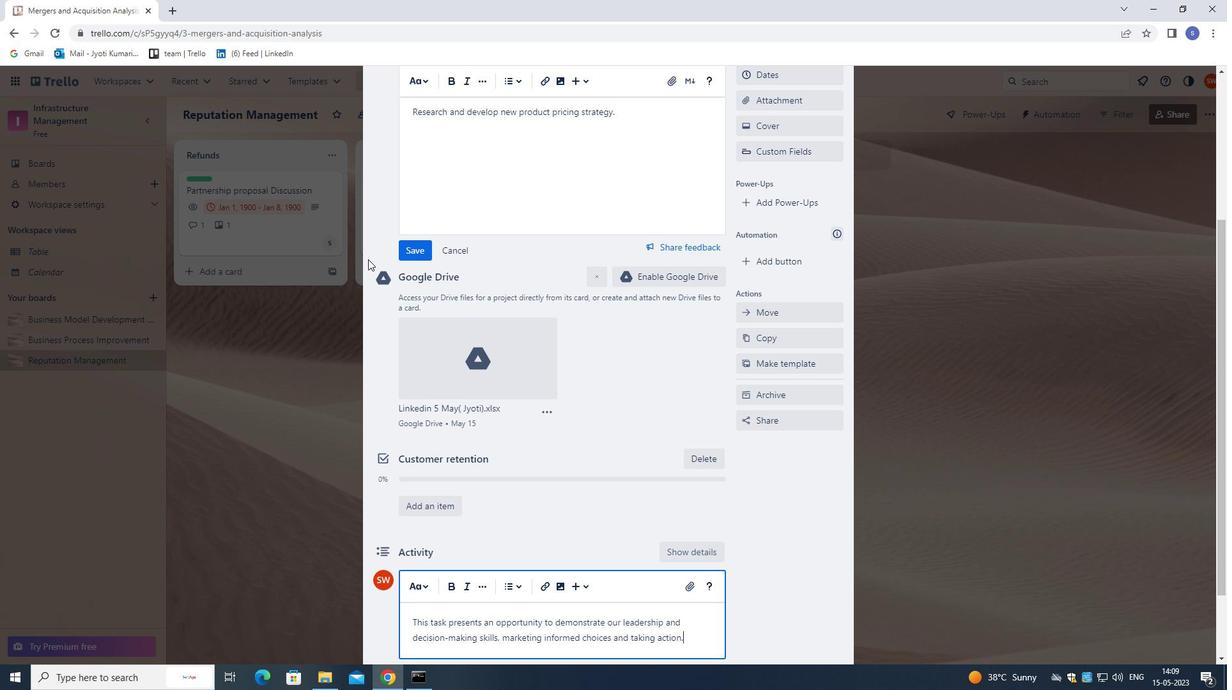 
Action: Mouse pressed left at (415, 253)
Screenshot: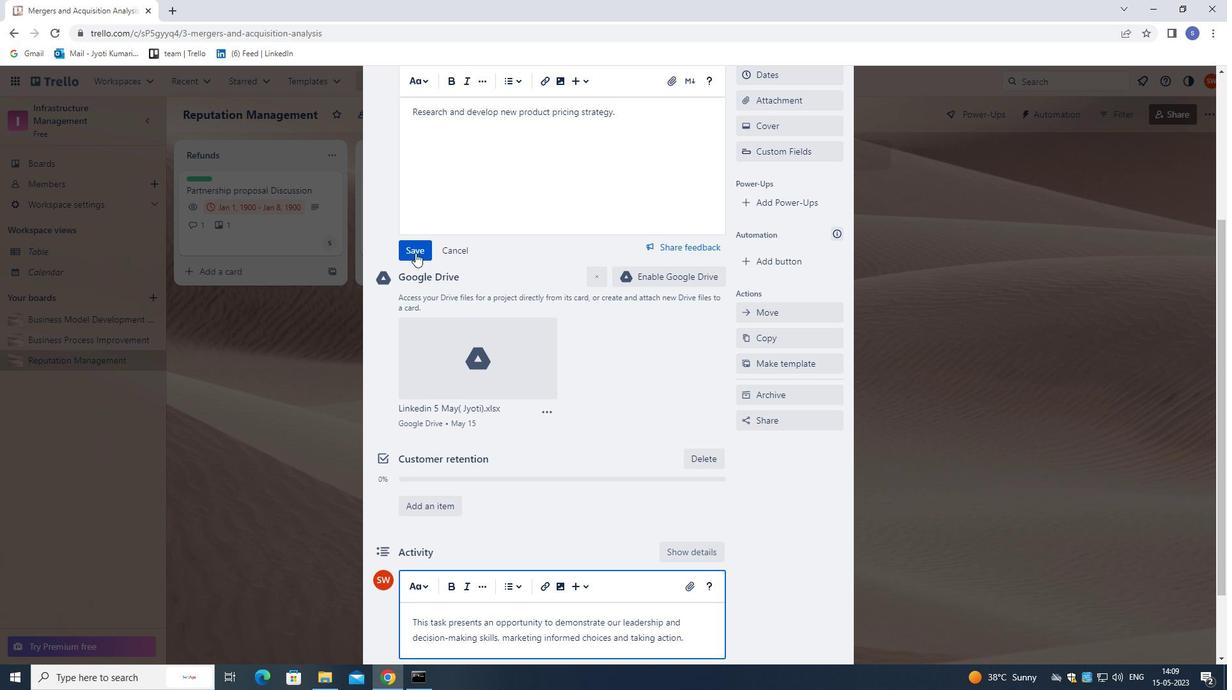 
Action: Mouse moved to (492, 396)
Screenshot: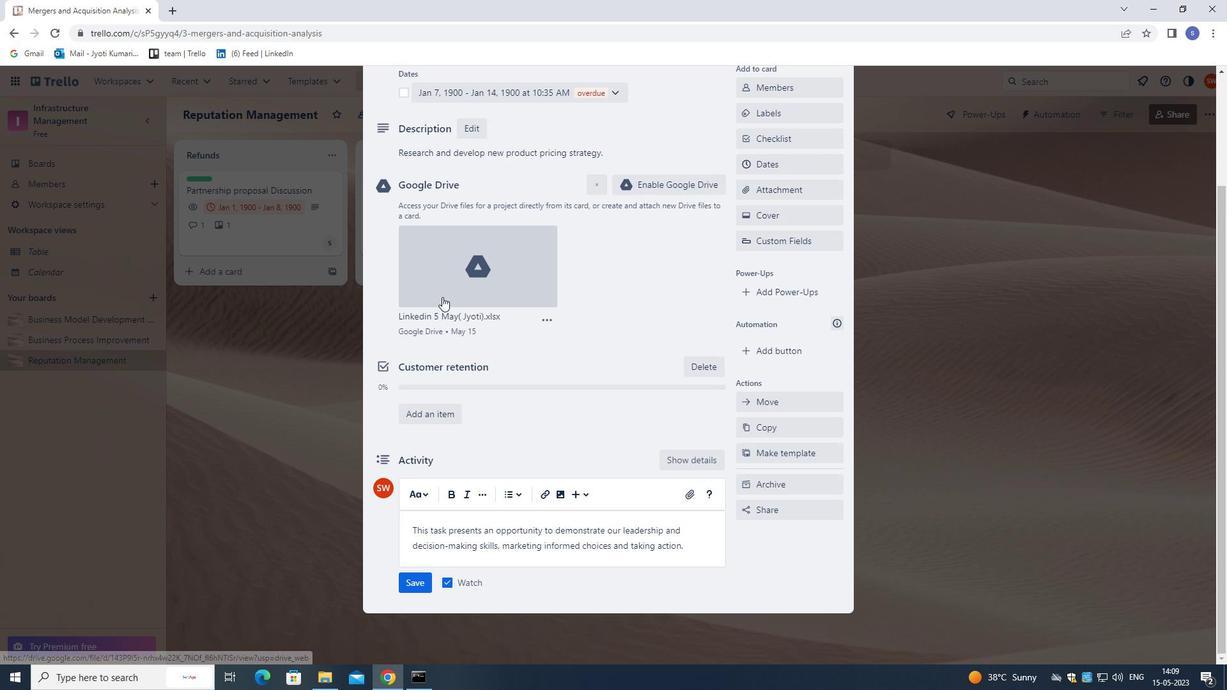 
Action: Mouse scrolled (492, 395) with delta (0, 0)
Screenshot: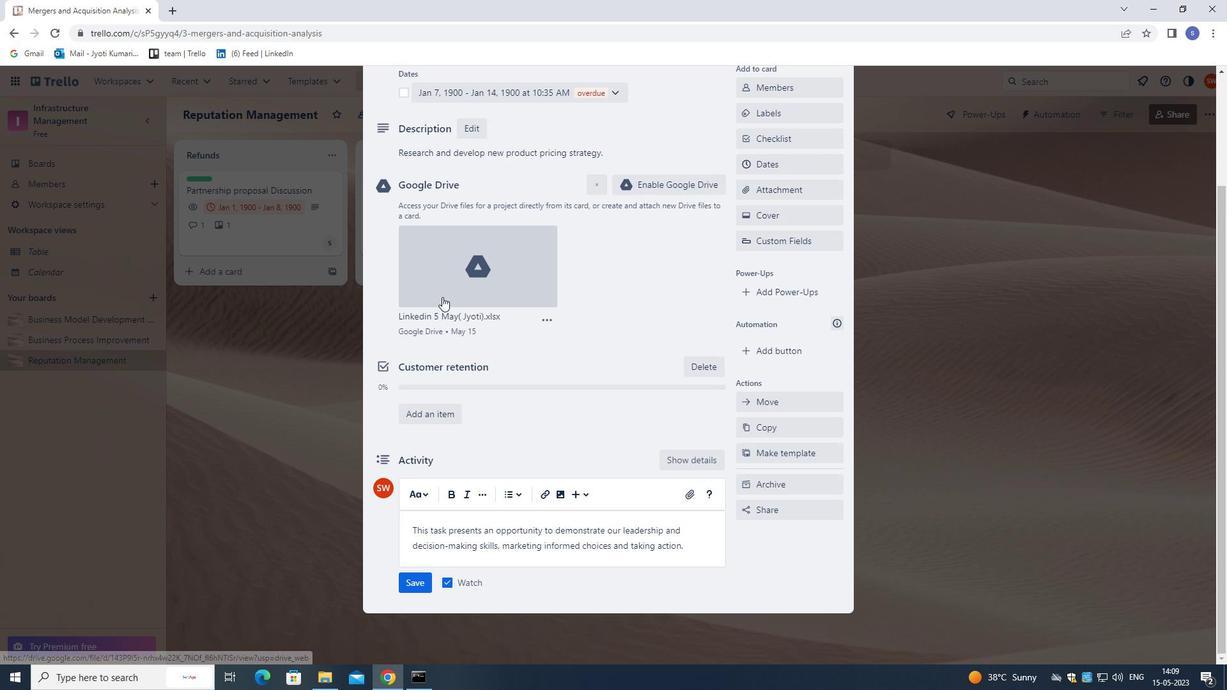 
Action: Mouse moved to (496, 412)
Screenshot: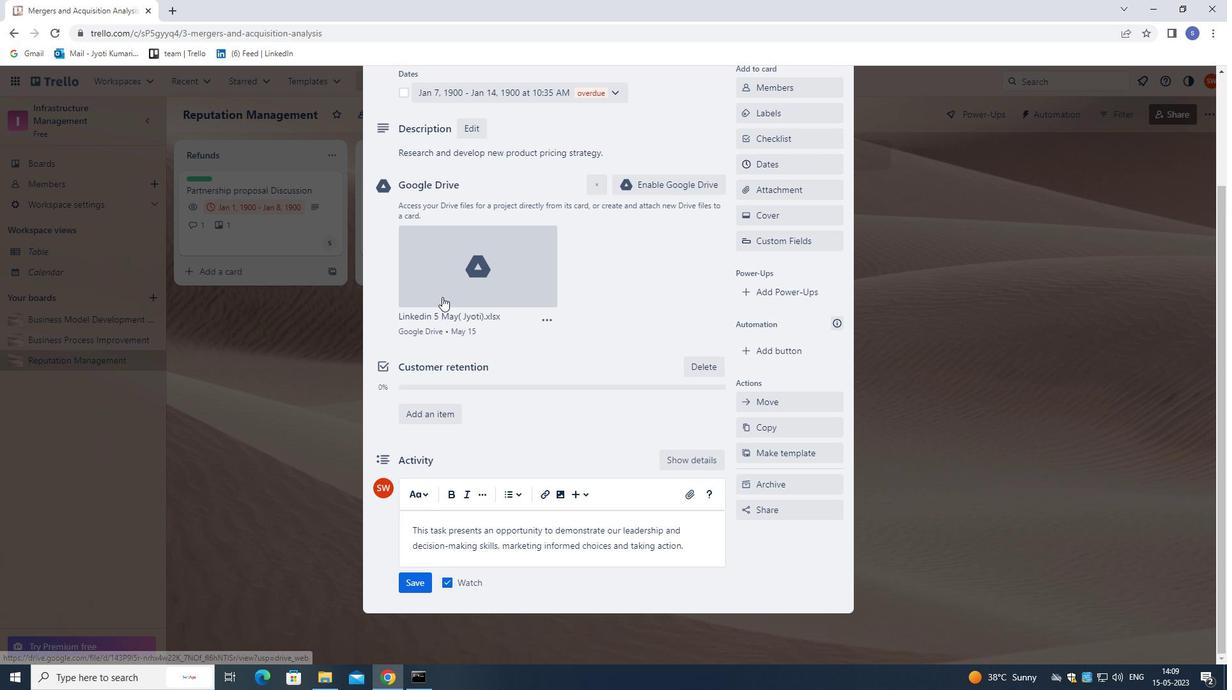 
Action: Mouse scrolled (496, 411) with delta (0, 0)
Screenshot: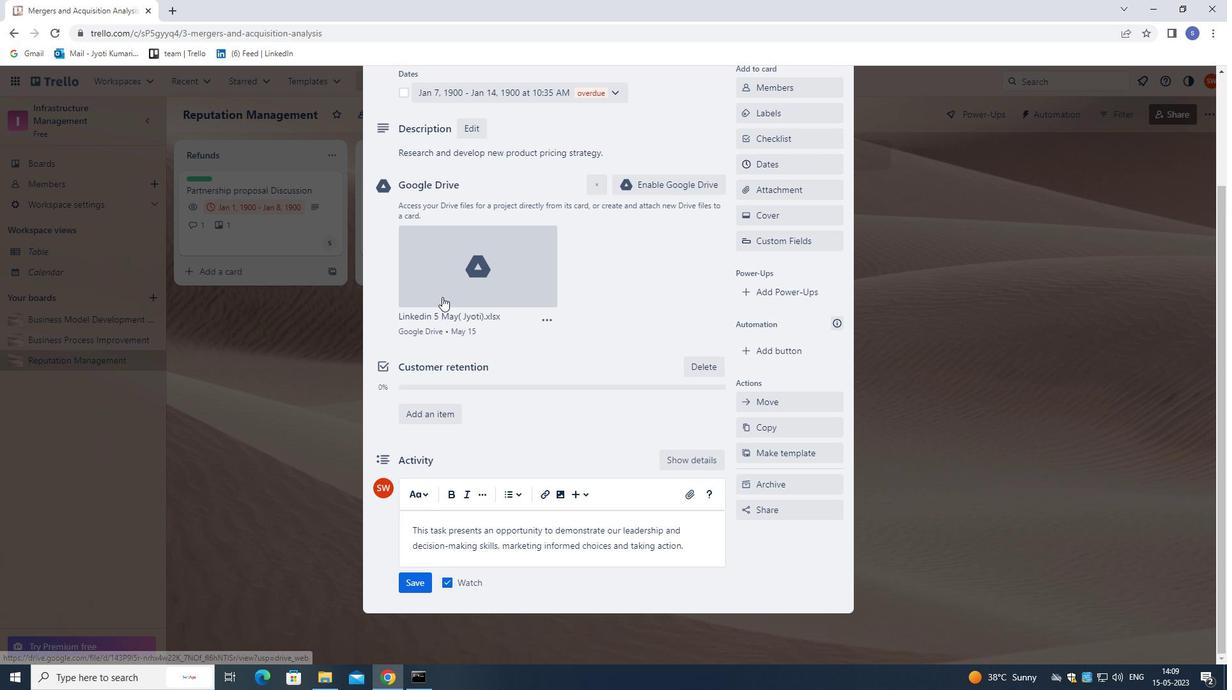 
Action: Mouse moved to (501, 431)
Screenshot: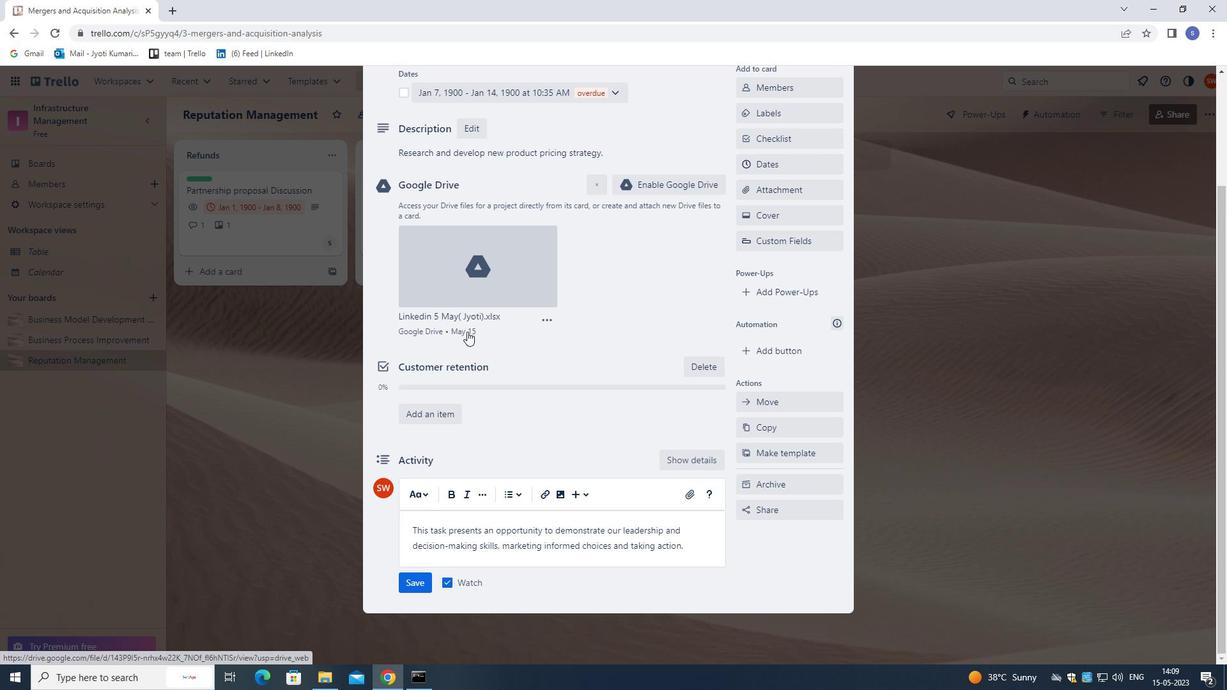 
Action: Mouse scrolled (501, 430) with delta (0, 0)
Screenshot: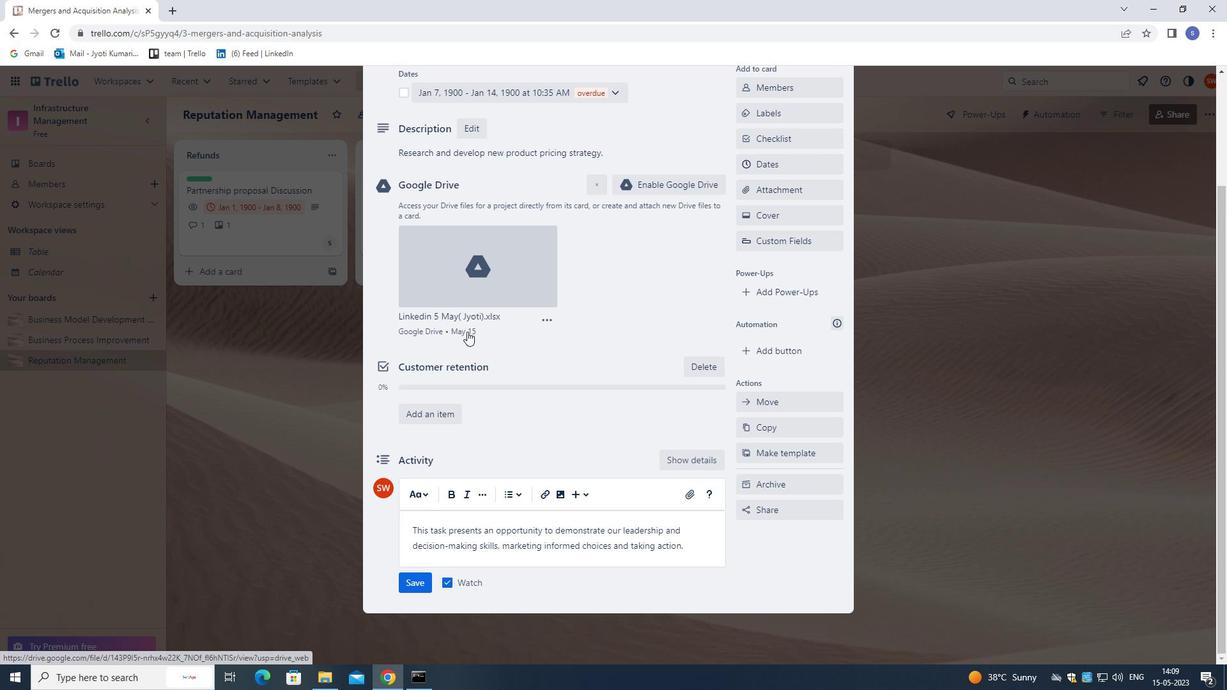 
Action: Mouse moved to (410, 586)
Screenshot: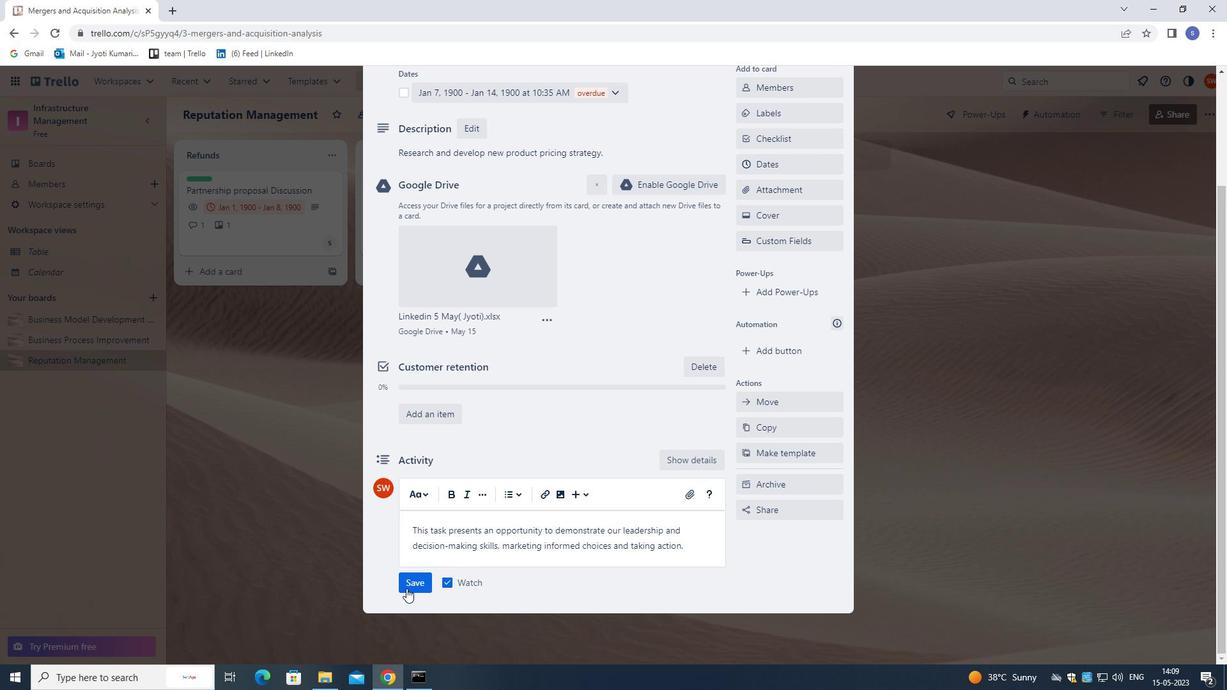 
Action: Mouse pressed left at (410, 586)
Screenshot: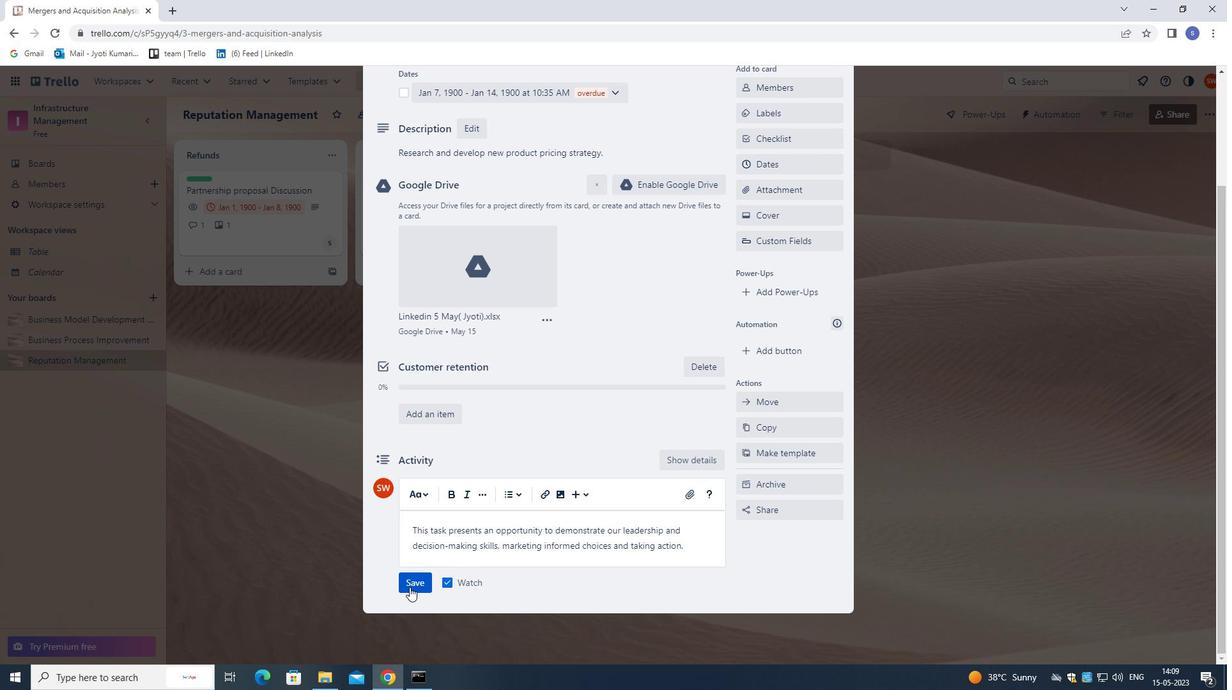 
Action: Mouse moved to (718, 485)
Screenshot: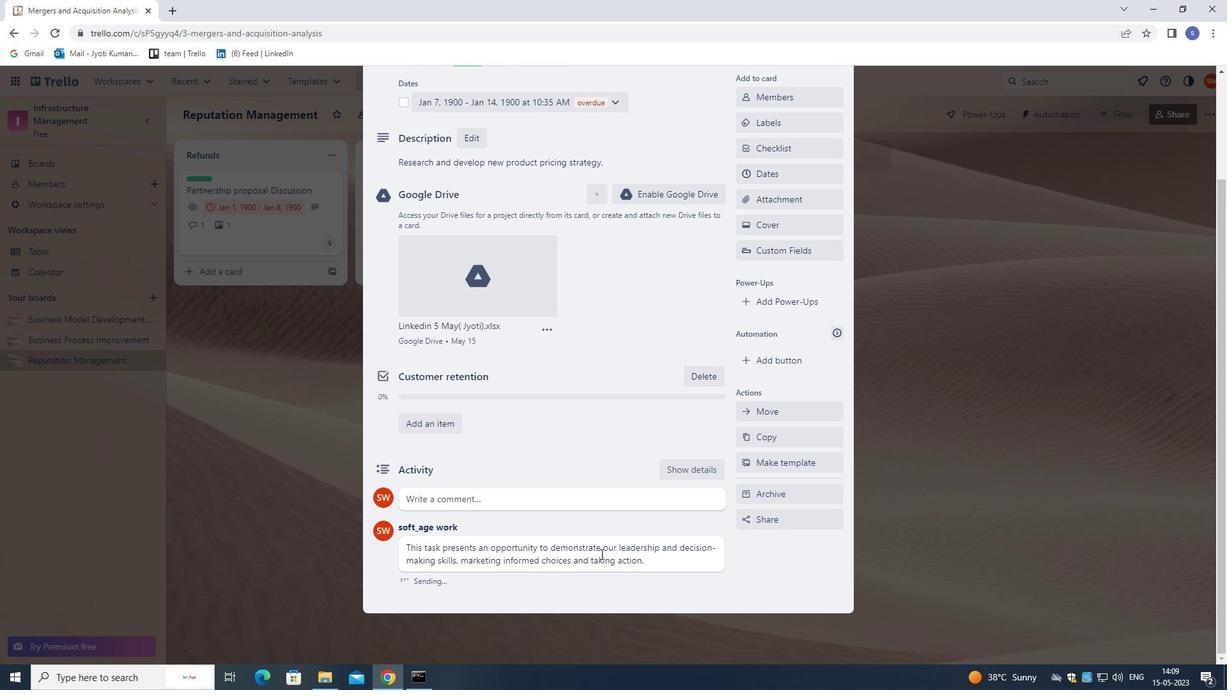 
Action: Mouse scrolled (718, 485) with delta (0, 0)
Screenshot: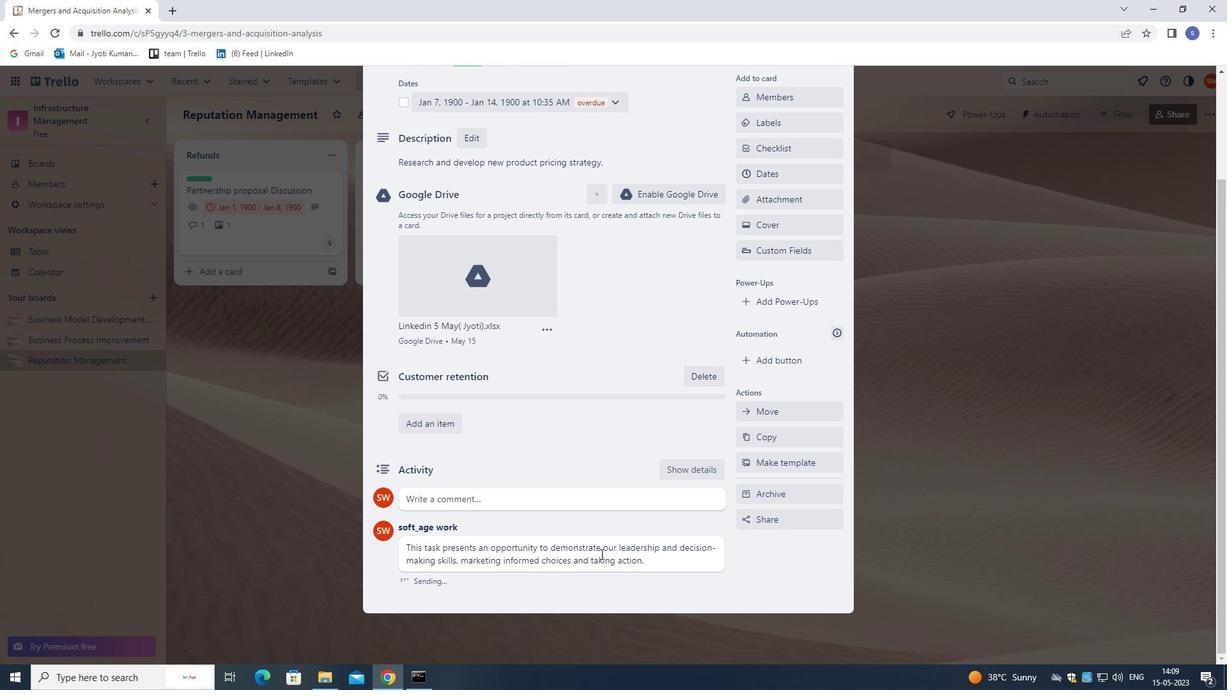 
Action: Mouse moved to (724, 480)
Screenshot: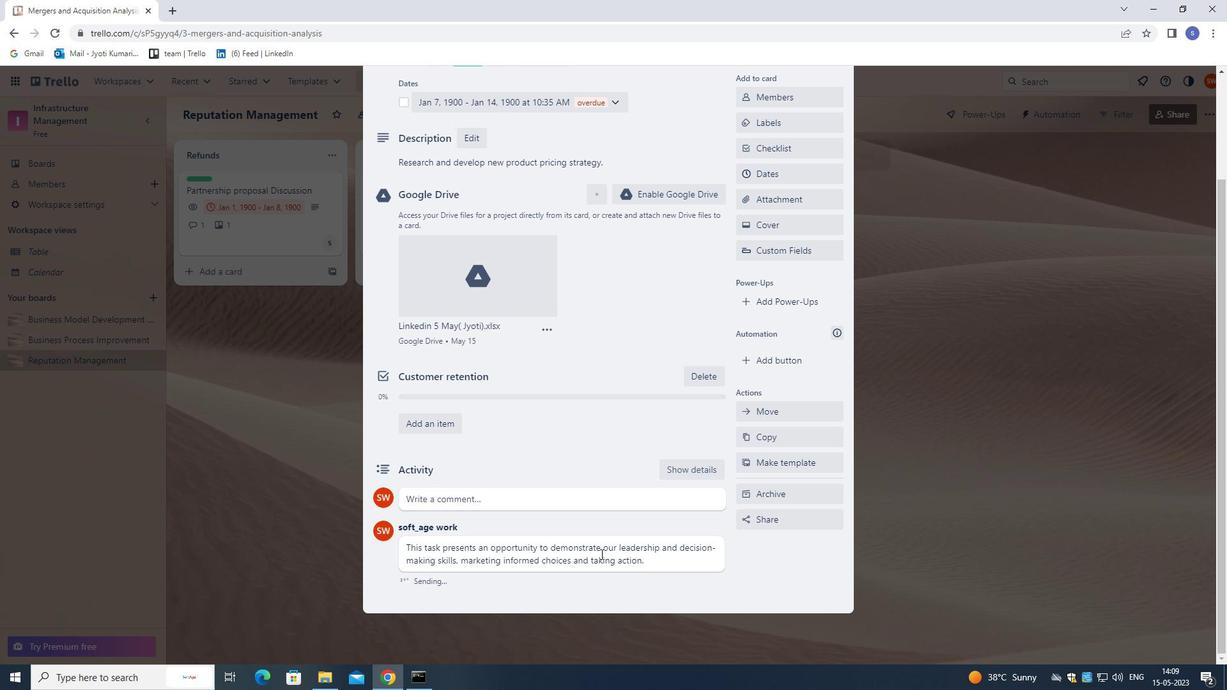 
Action: Mouse scrolled (724, 481) with delta (0, 0)
Screenshot: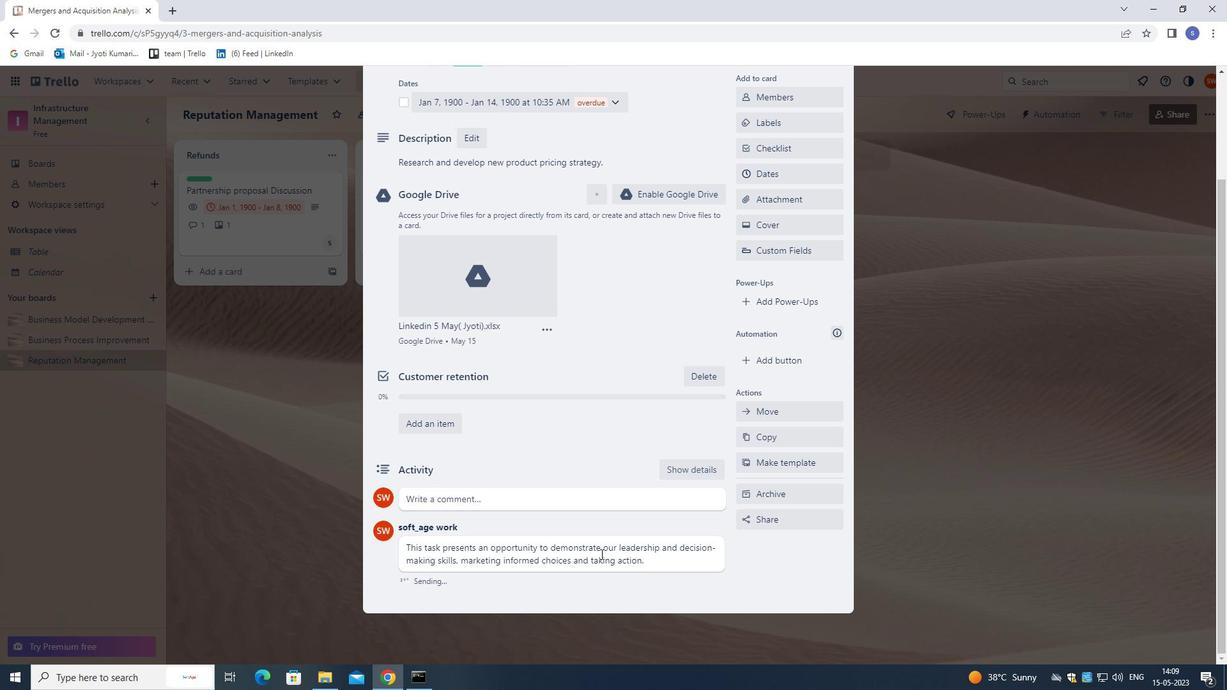 
Action: Mouse moved to (730, 475)
Screenshot: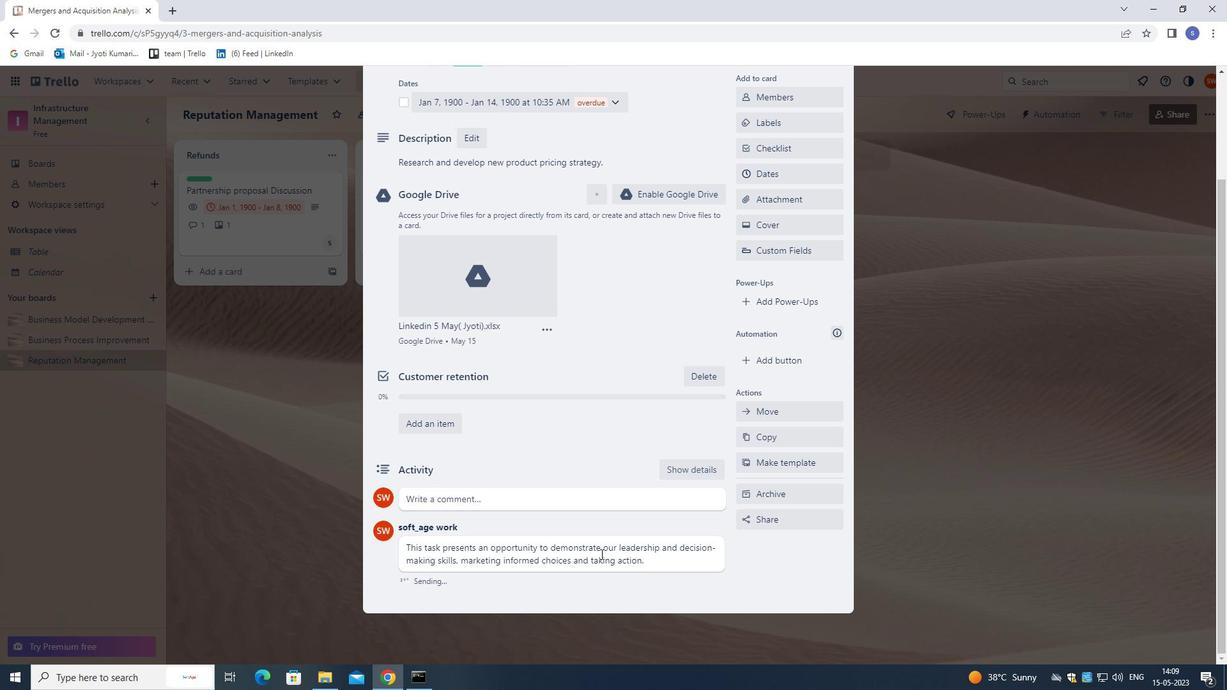 
Action: Mouse scrolled (730, 476) with delta (0, 0)
Screenshot: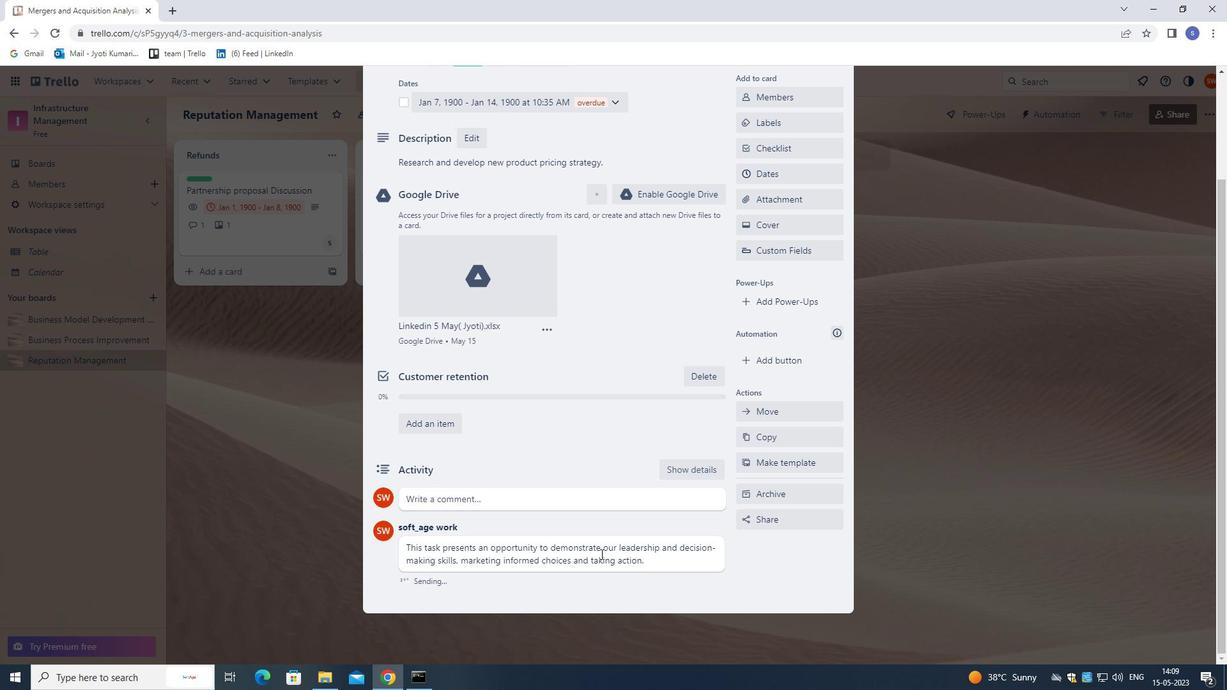 
Action: Mouse moved to (734, 473)
Screenshot: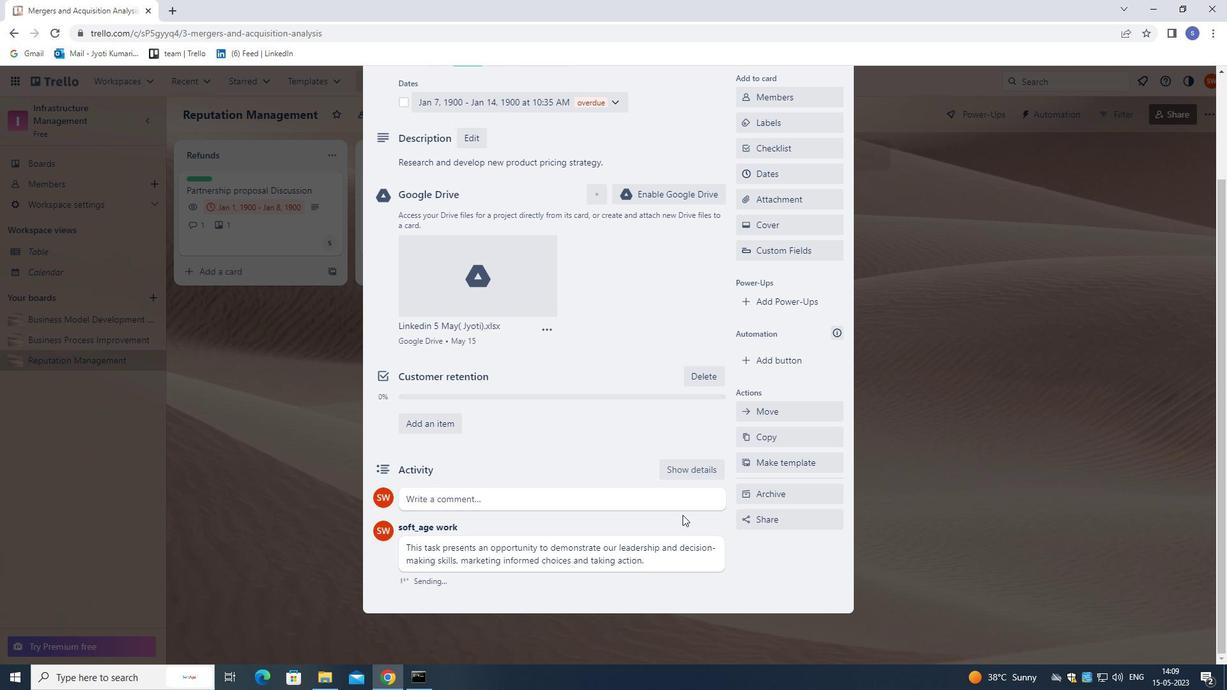 
Action: Mouse scrolled (734, 473) with delta (0, 0)
Screenshot: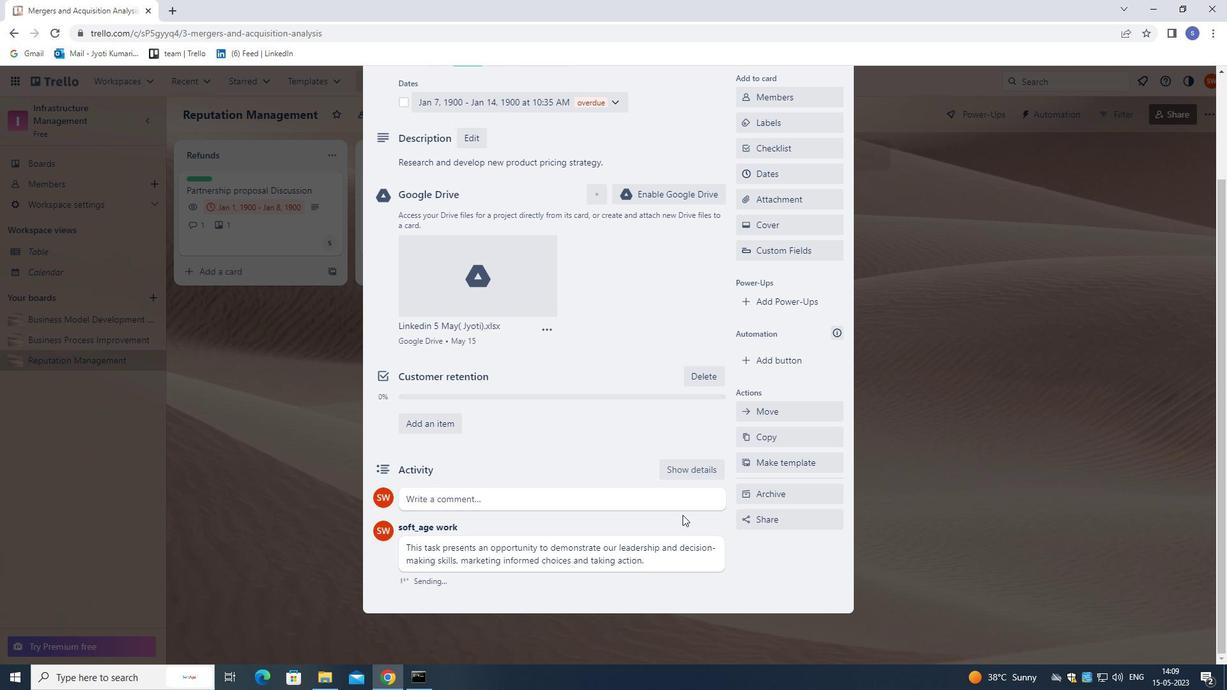 
Action: Mouse moved to (746, 459)
Screenshot: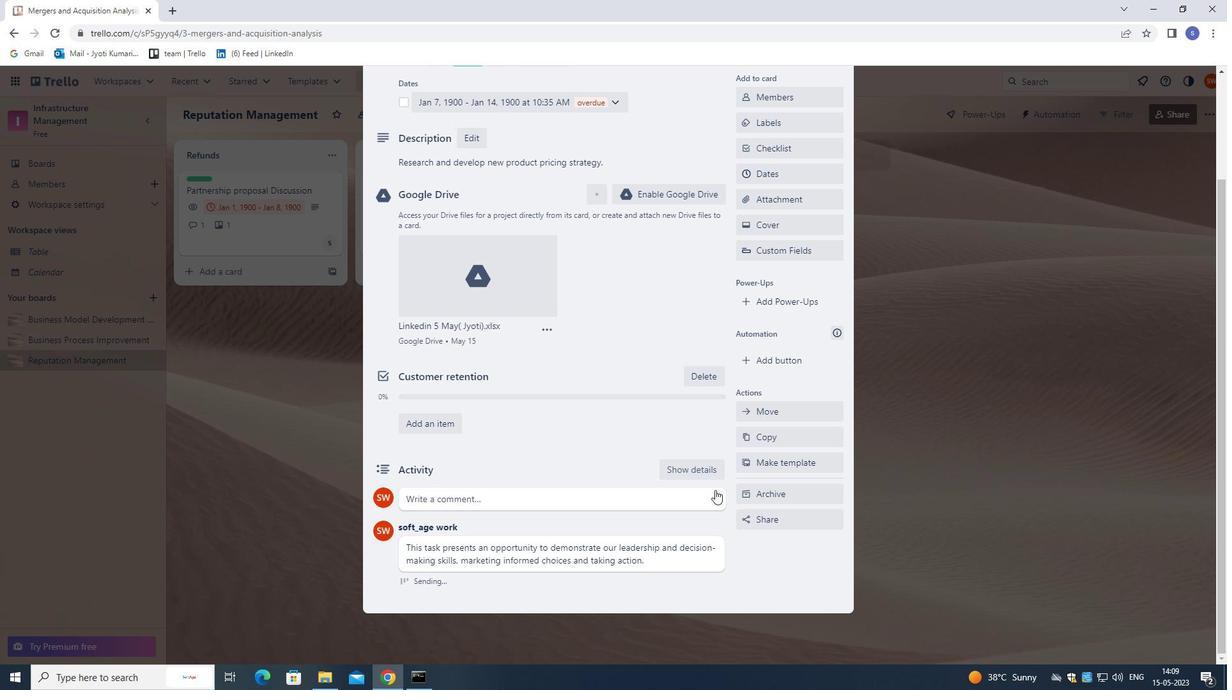 
Action: Mouse scrolled (746, 459) with delta (0, 0)
Screenshot: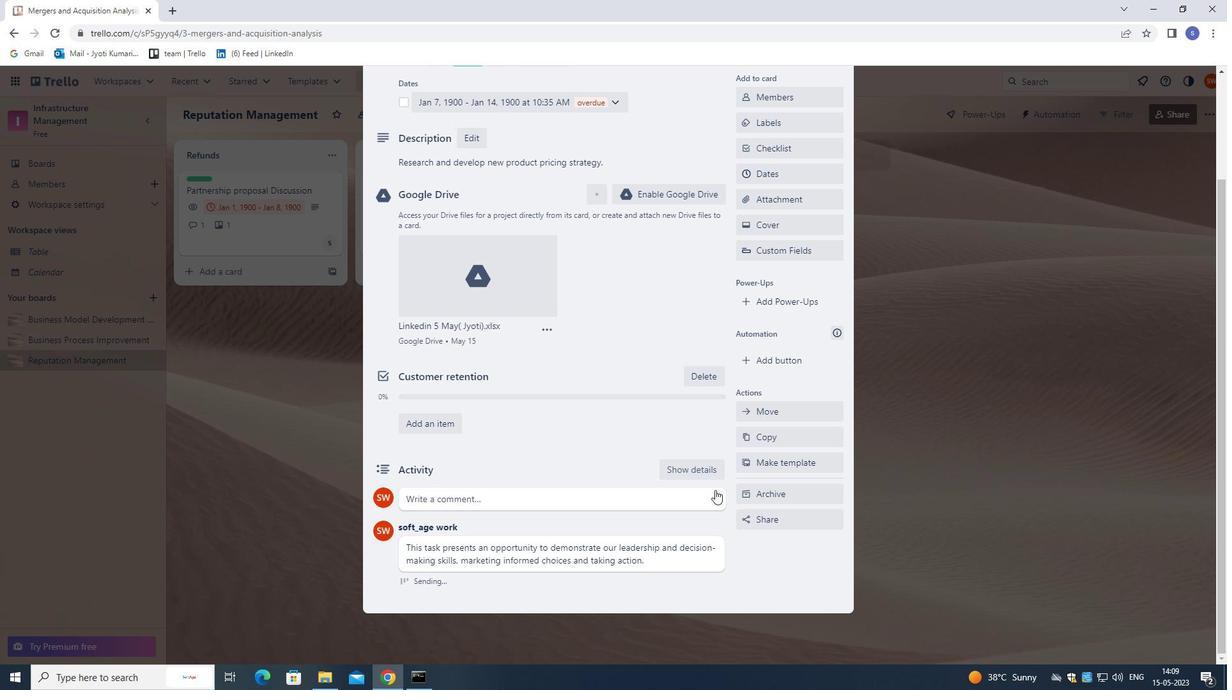
Action: Mouse moved to (837, 116)
Screenshot: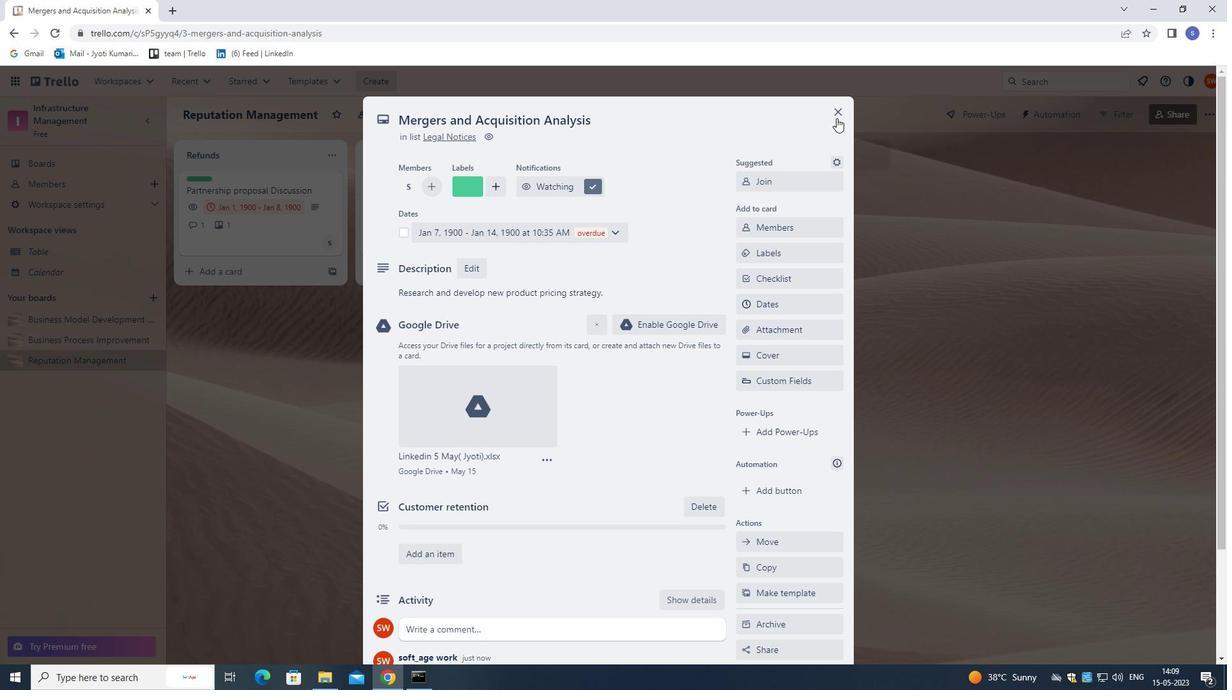 
Action: Mouse pressed left at (837, 116)
Screenshot: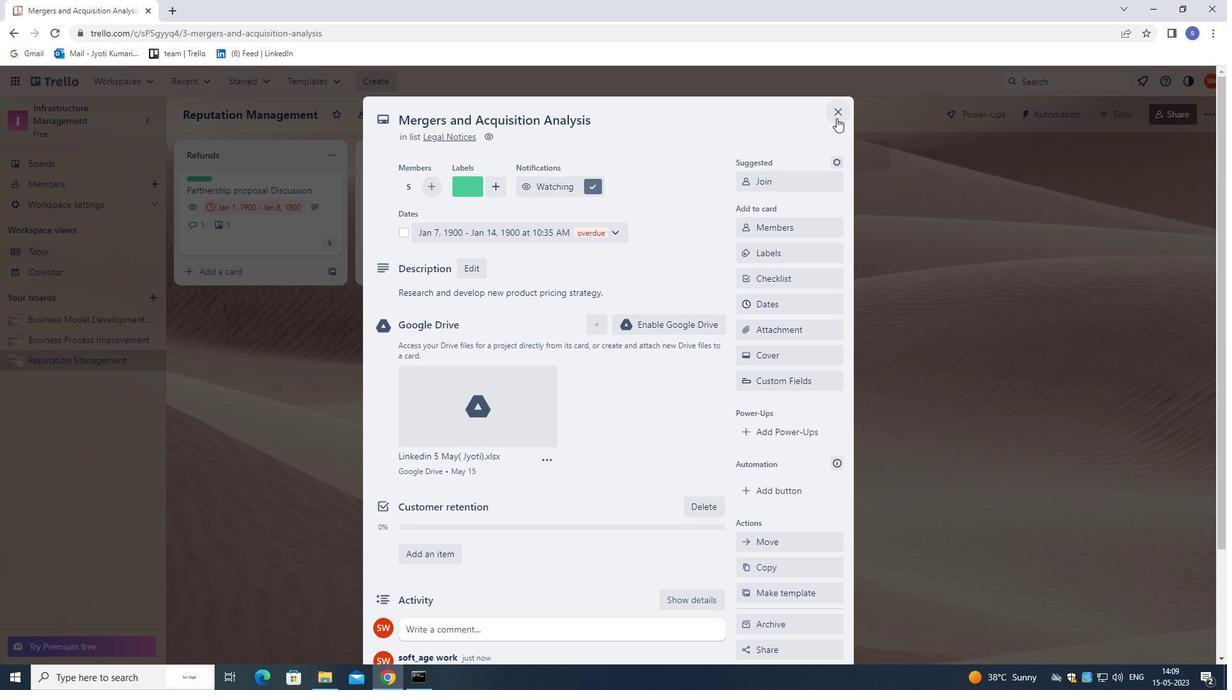 
Action: Mouse moved to (838, 114)
Screenshot: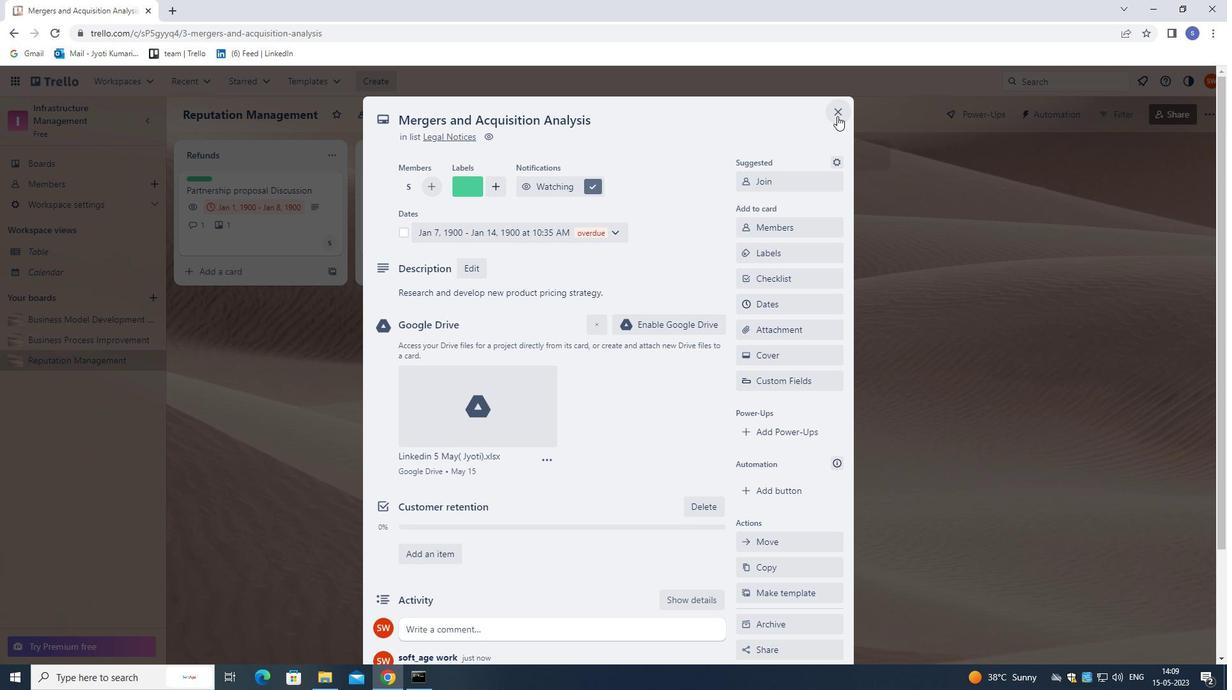 
